 Task: Explore upcoming open houses in Houston, Texas, to visit properties with a modern kitchen.
Action: Mouse moved to (427, 215)
Screenshot: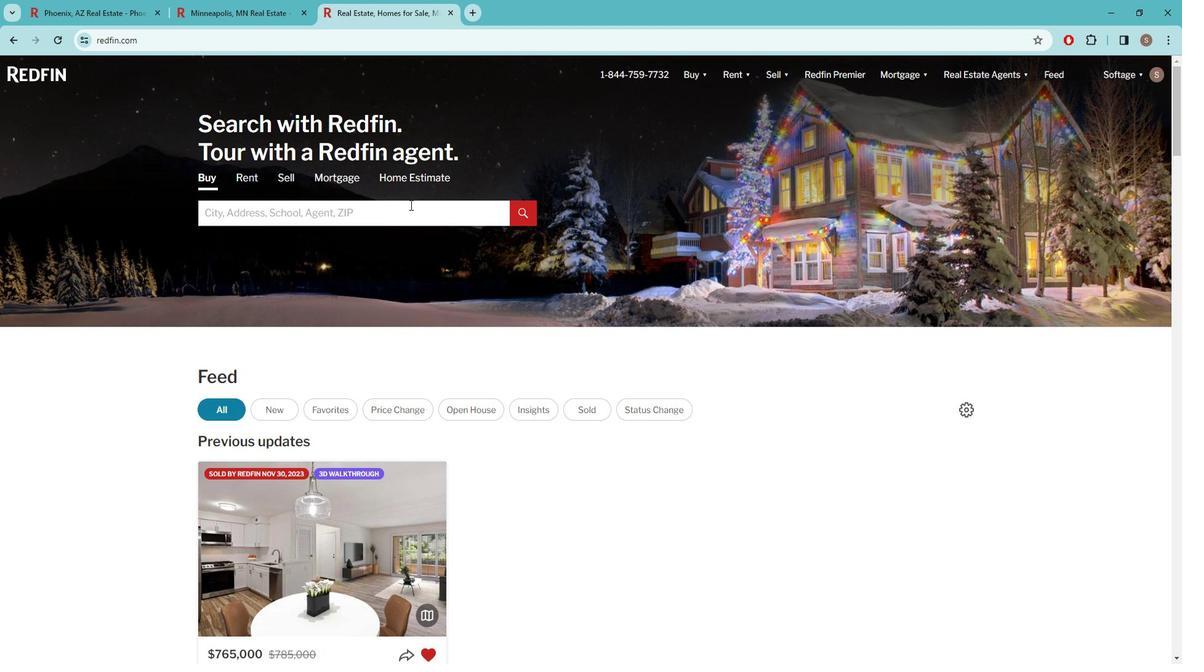 
Action: Mouse pressed left at (427, 215)
Screenshot: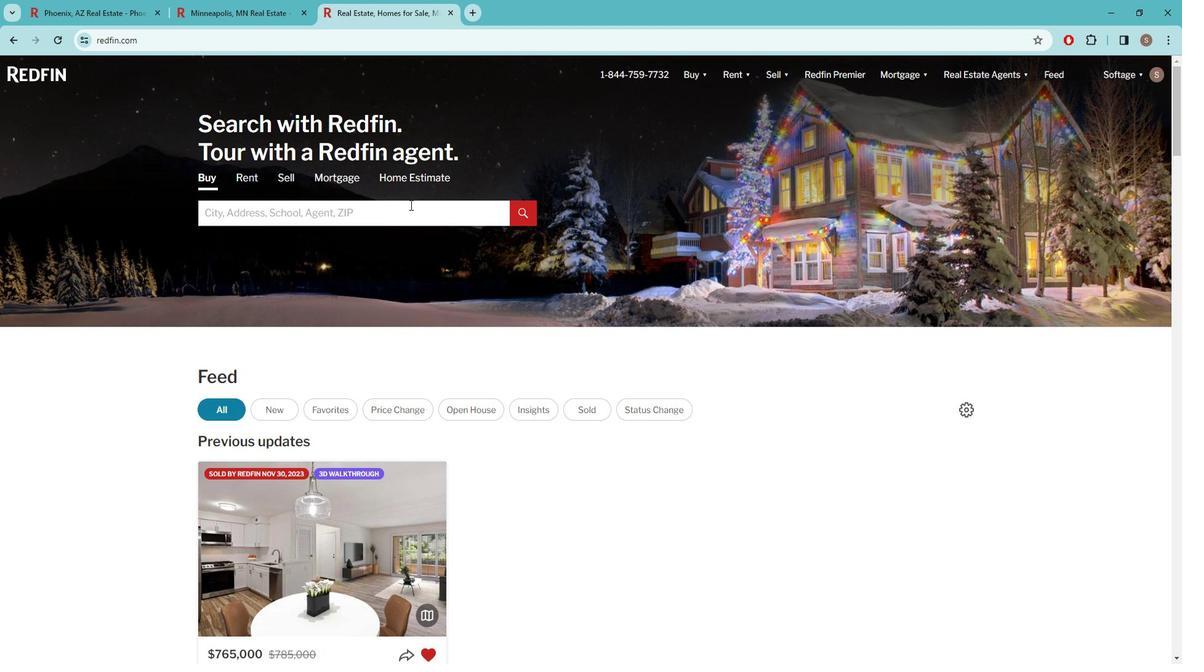 
Action: Mouse moved to (442, 211)
Screenshot: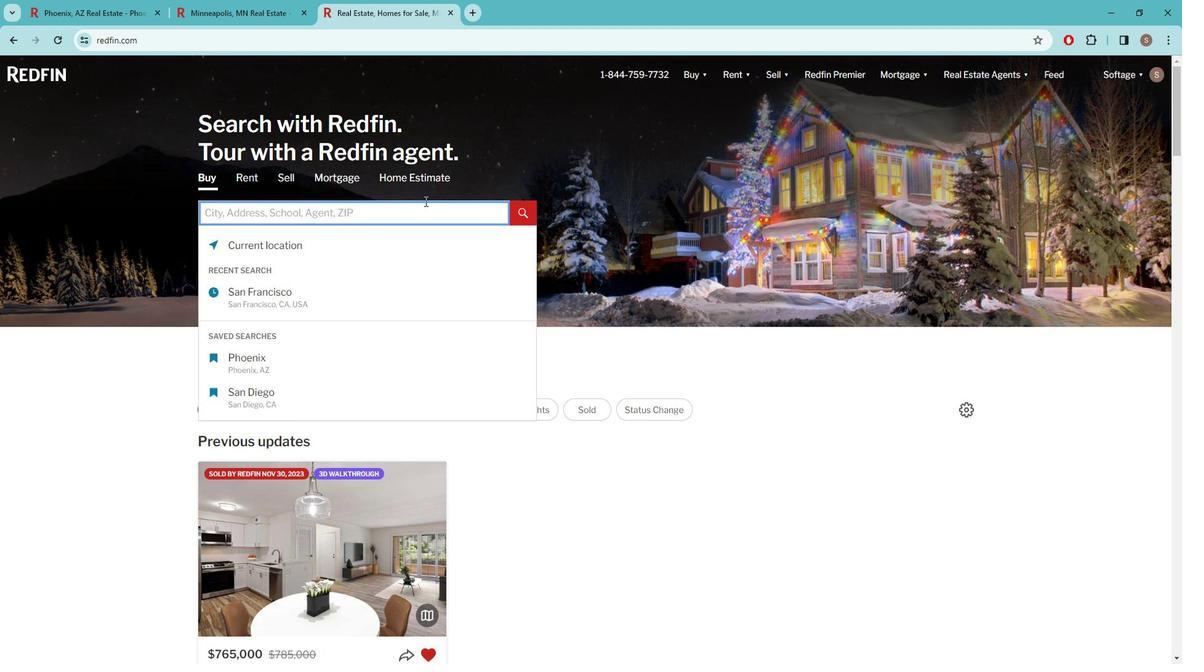 
Action: Key pressed h<Key.caps_lock>OUSTON
Screenshot: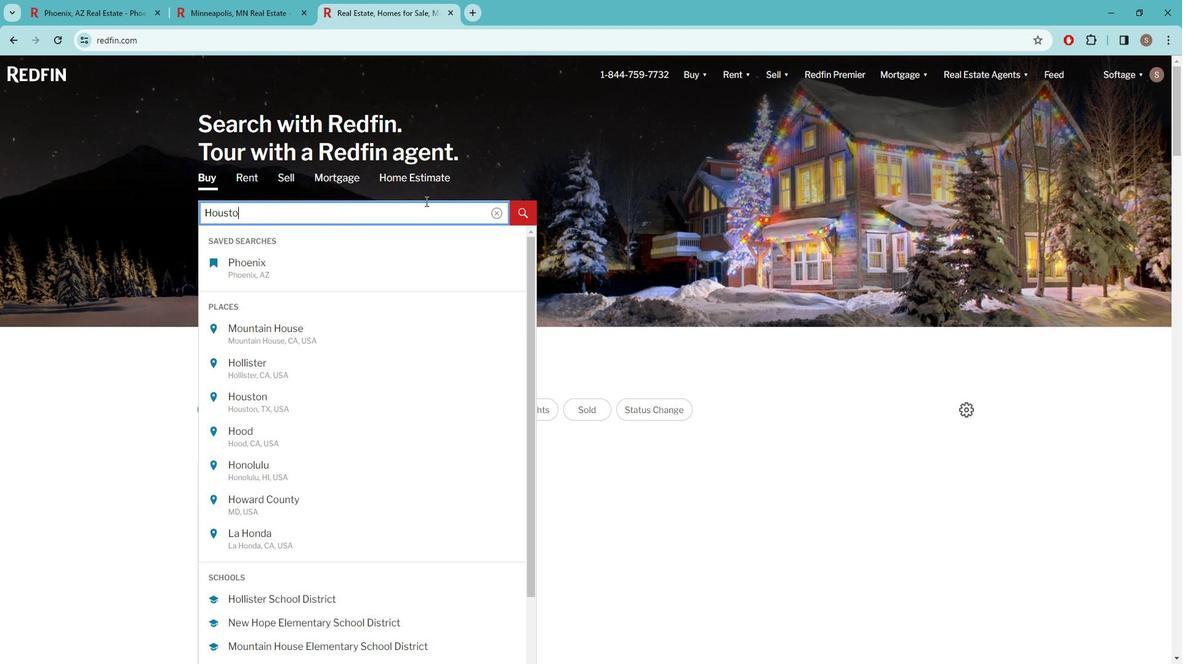 
Action: Mouse moved to (318, 277)
Screenshot: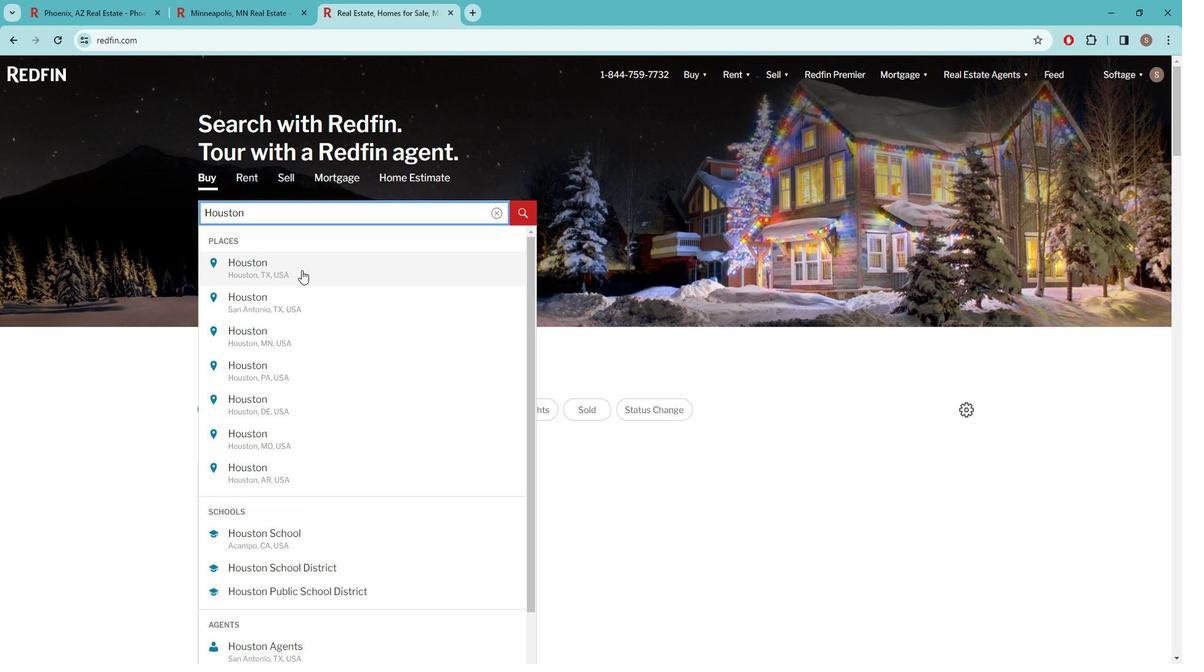 
Action: Mouse pressed left at (318, 277)
Screenshot: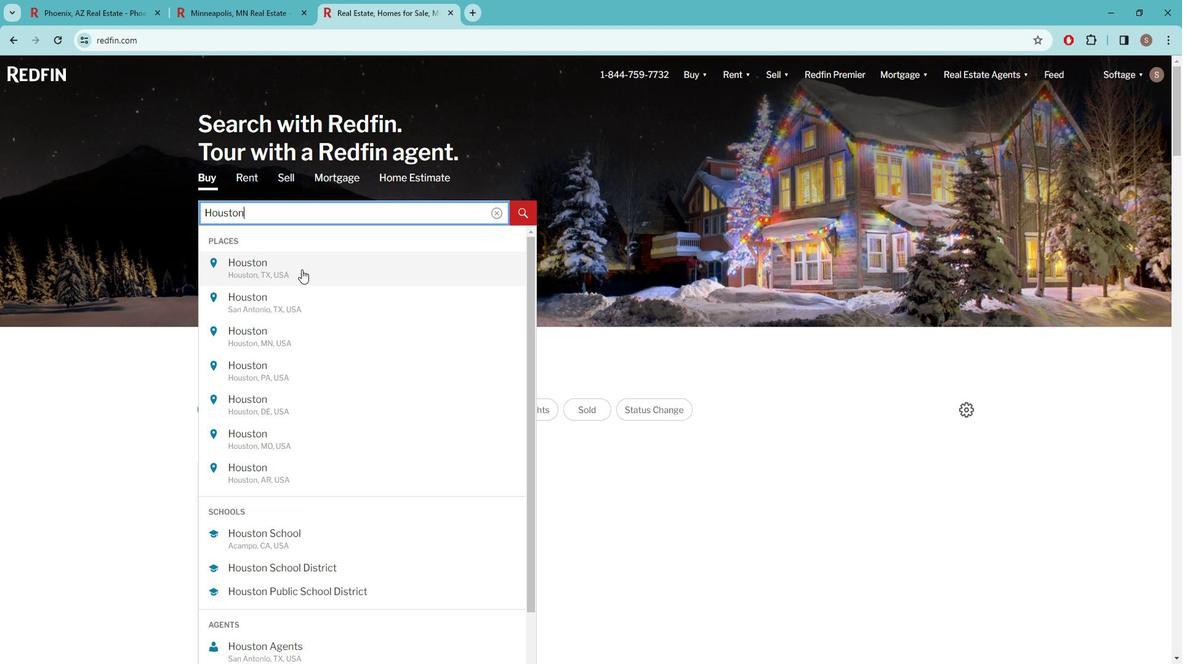 
Action: Mouse moved to (1049, 161)
Screenshot: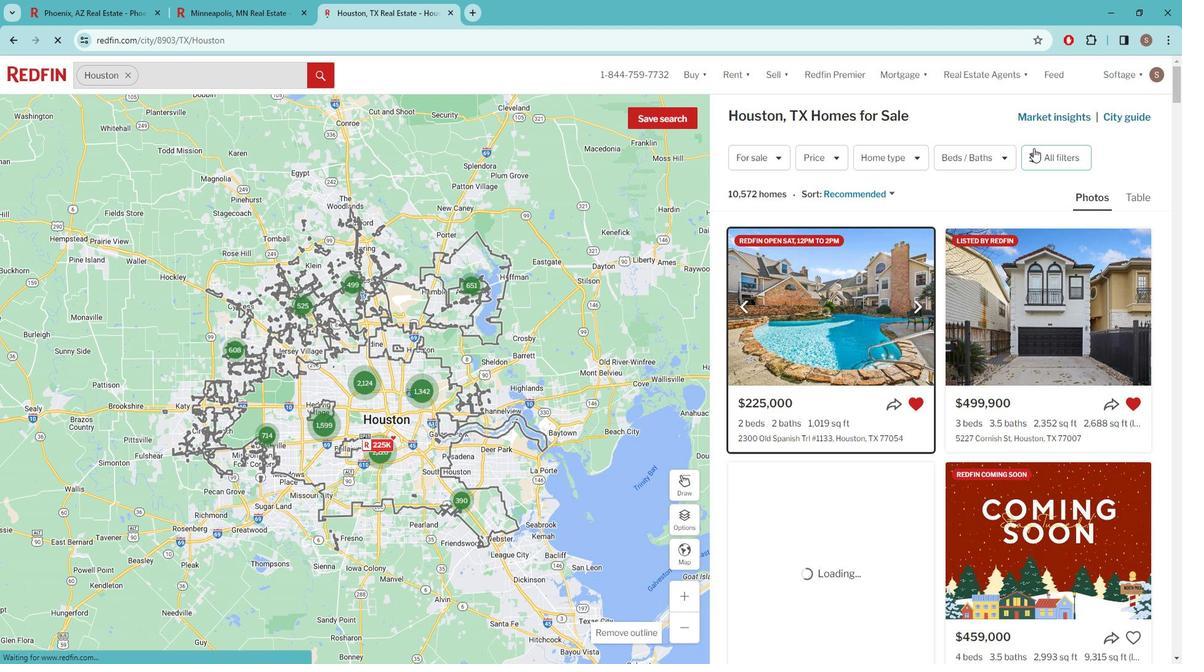 
Action: Mouse pressed left at (1049, 161)
Screenshot: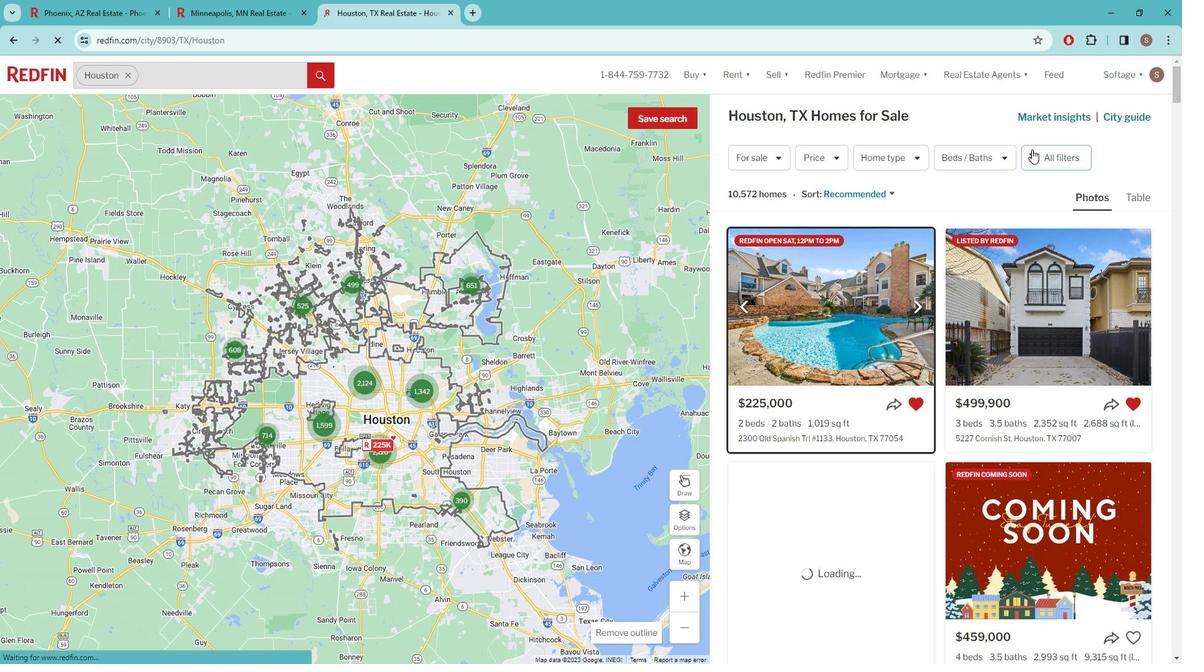 
Action: Mouse pressed left at (1049, 161)
Screenshot: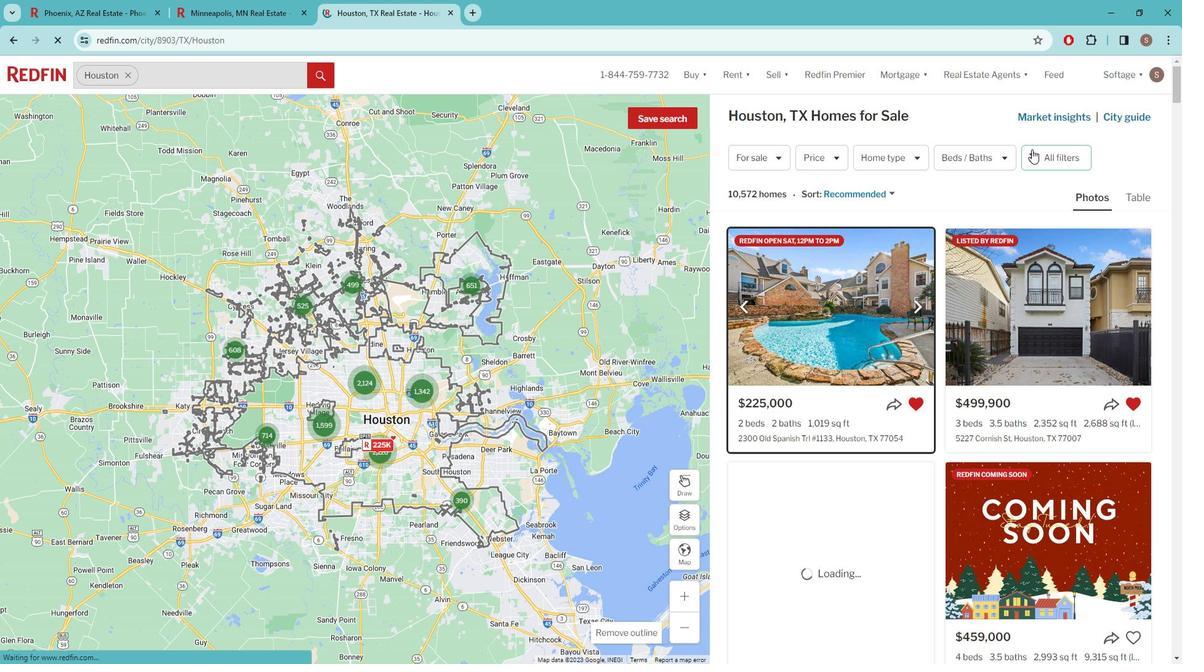 
Action: Mouse moved to (1057, 164)
Screenshot: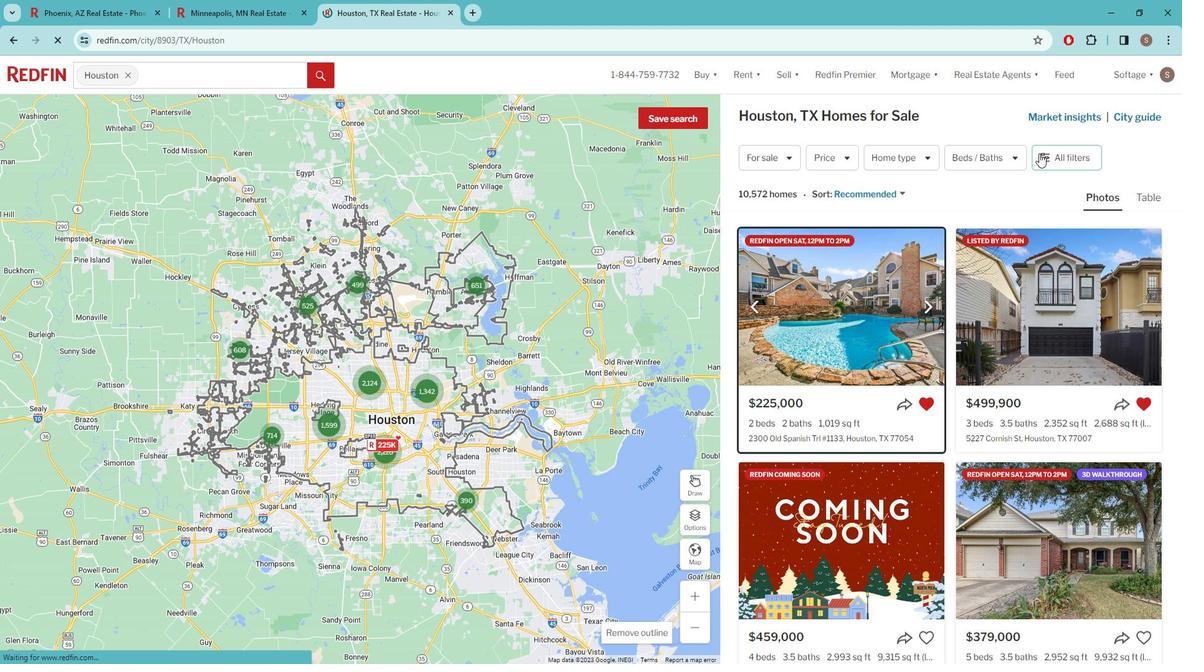 
Action: Mouse pressed left at (1057, 164)
Screenshot: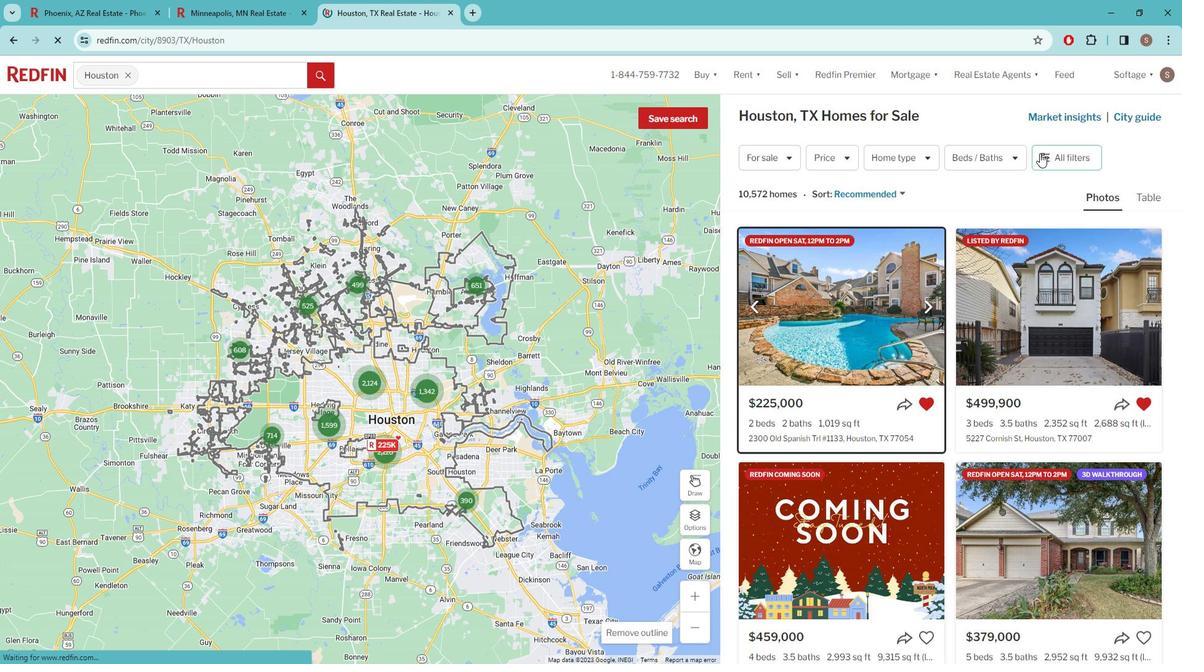 
Action: Mouse moved to (1059, 164)
Screenshot: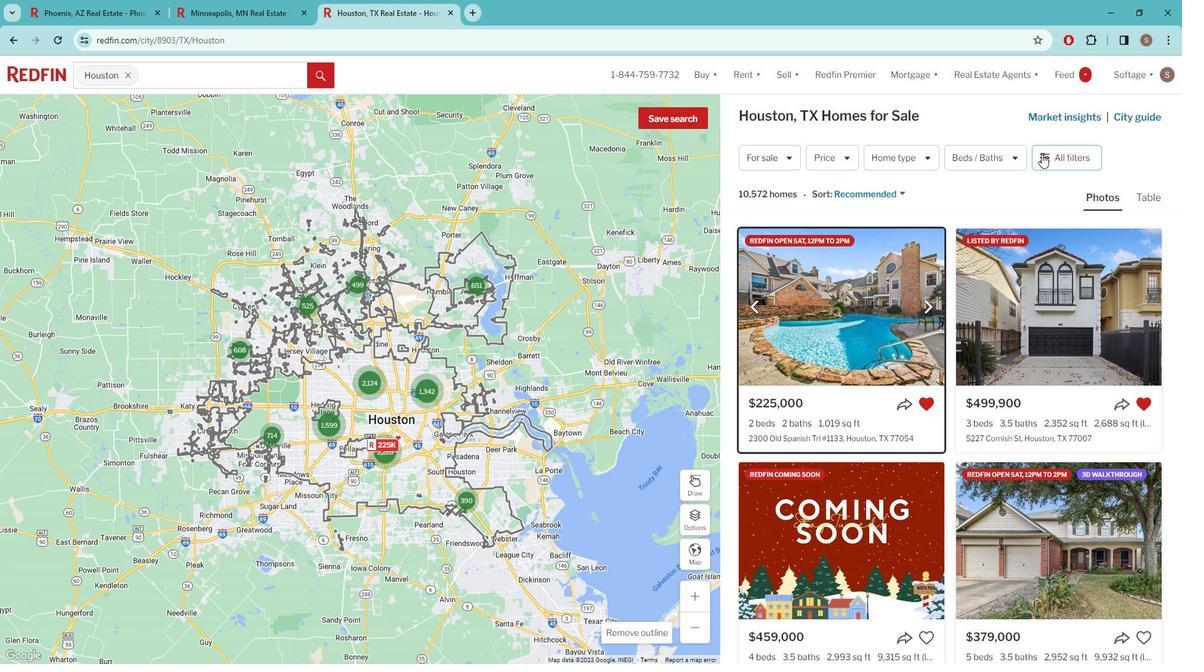 
Action: Mouse pressed left at (1059, 164)
Screenshot: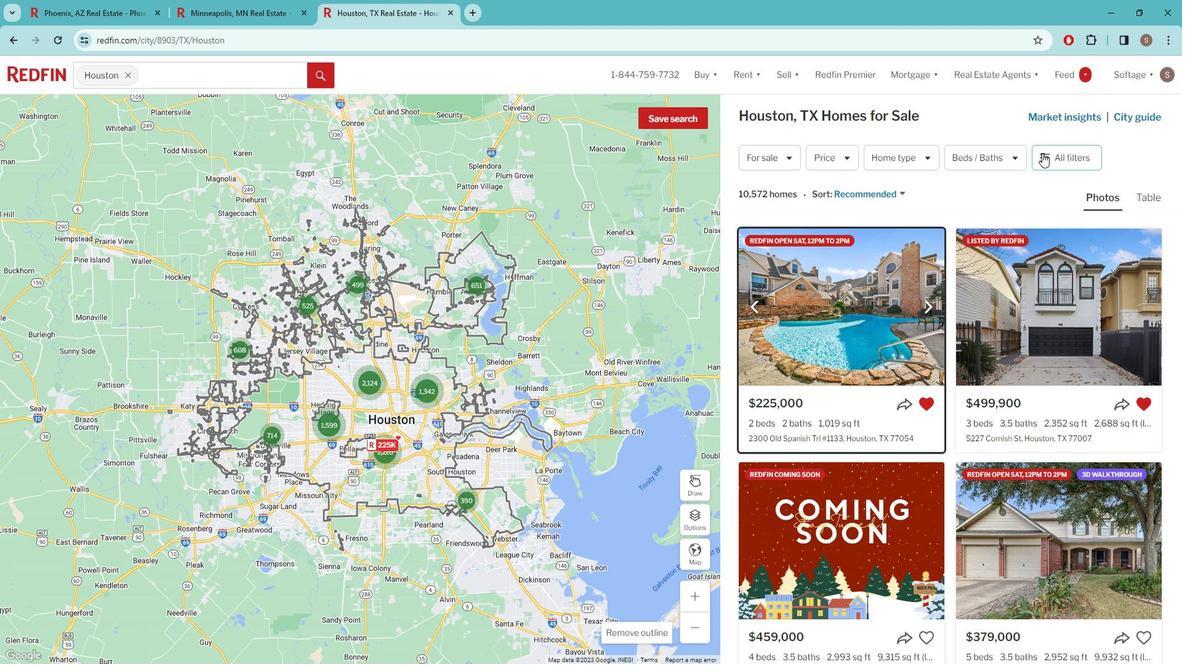 
Action: Mouse moved to (996, 281)
Screenshot: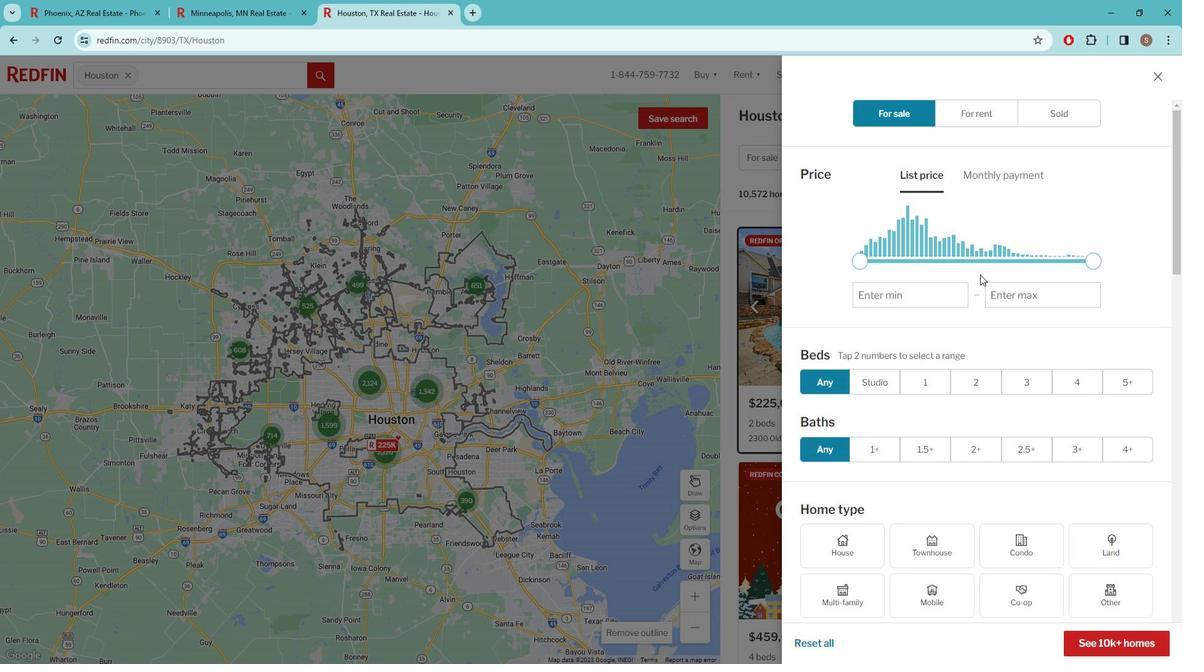 
Action: Mouse scrolled (996, 281) with delta (0, 0)
Screenshot: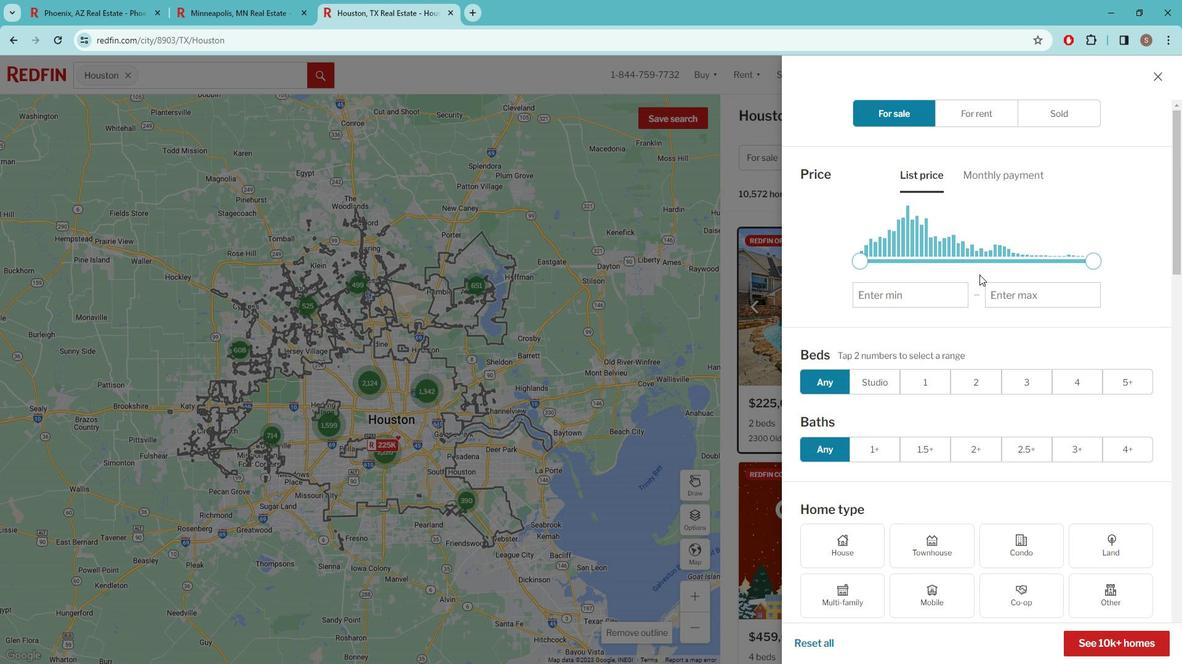 
Action: Mouse moved to (981, 273)
Screenshot: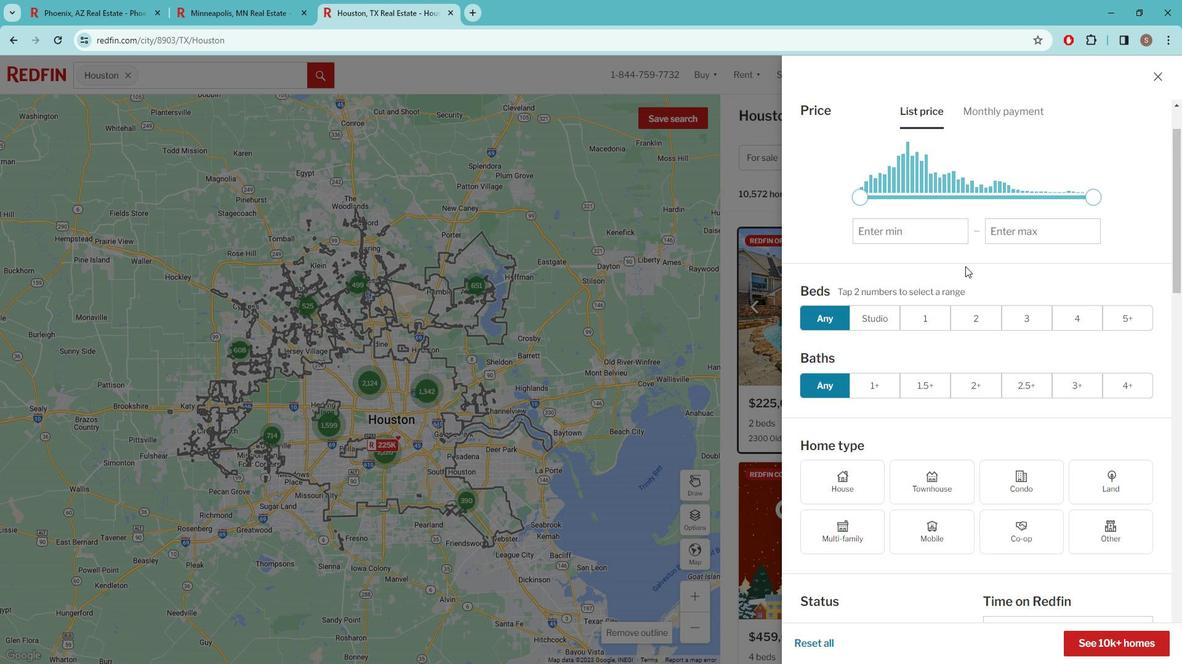 
Action: Mouse scrolled (981, 272) with delta (0, 0)
Screenshot: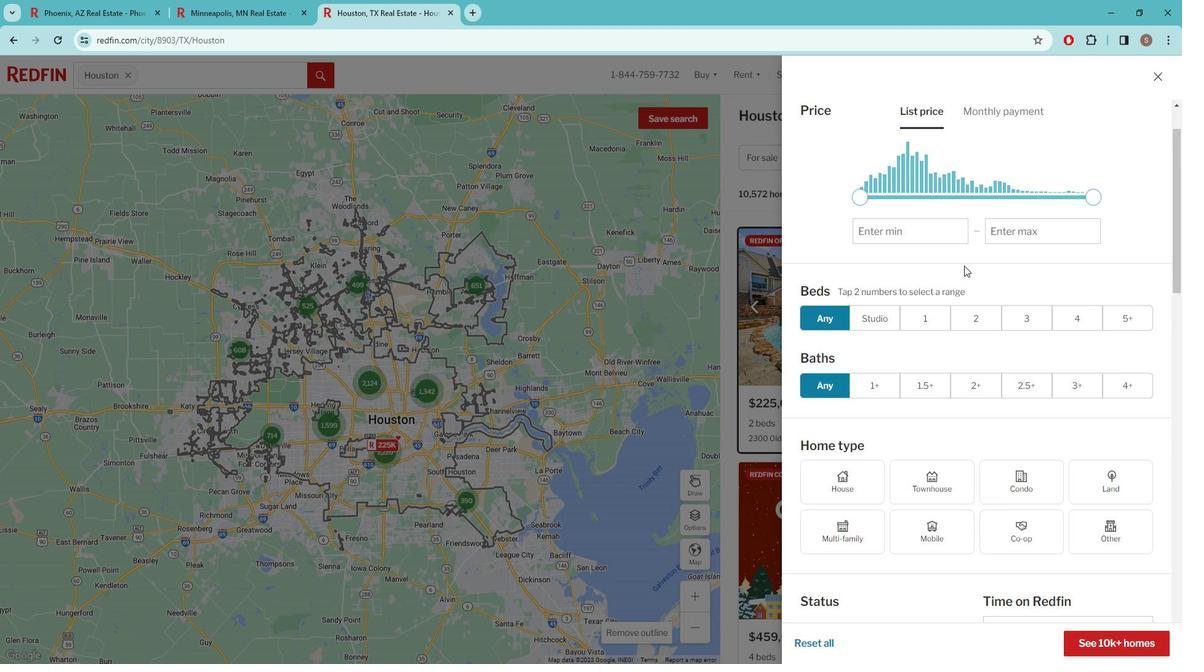 
Action: Mouse moved to (972, 269)
Screenshot: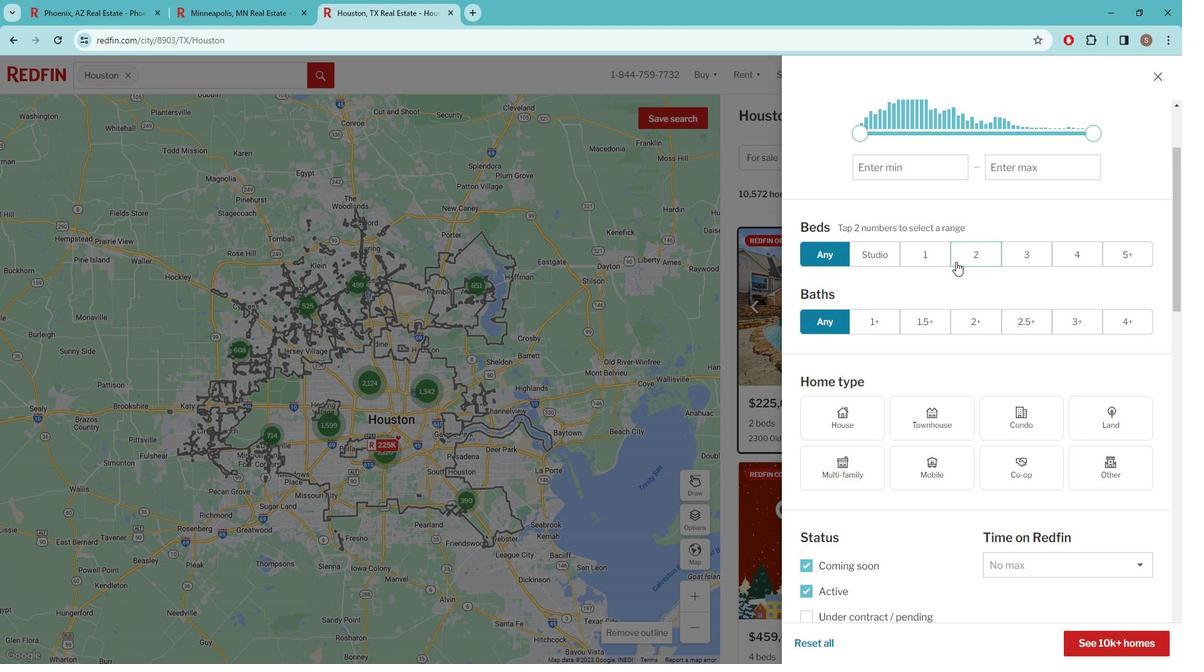 
Action: Mouse scrolled (972, 269) with delta (0, 0)
Screenshot: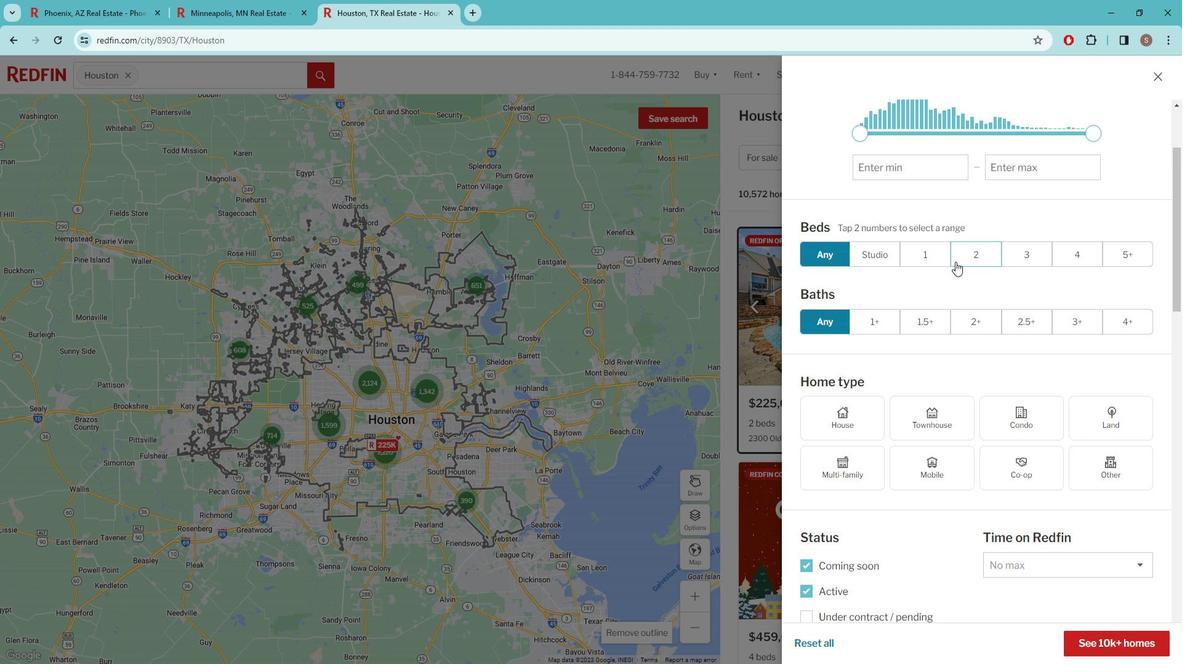 
Action: Mouse moved to (963, 266)
Screenshot: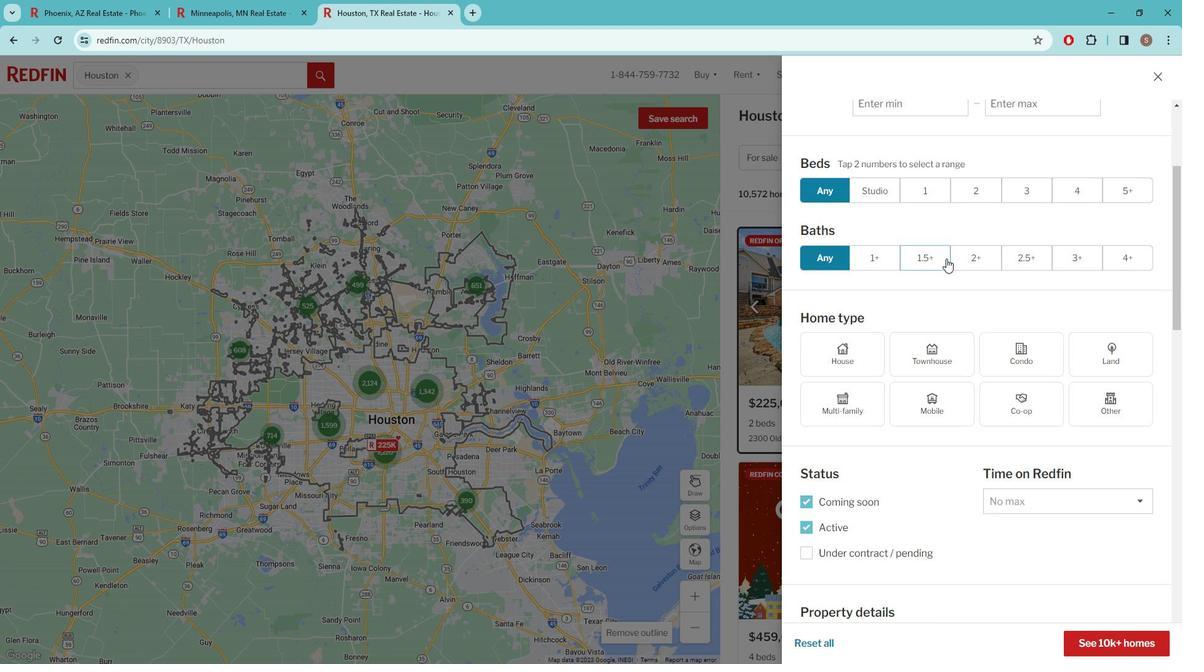 
Action: Mouse scrolled (963, 265) with delta (0, 0)
Screenshot: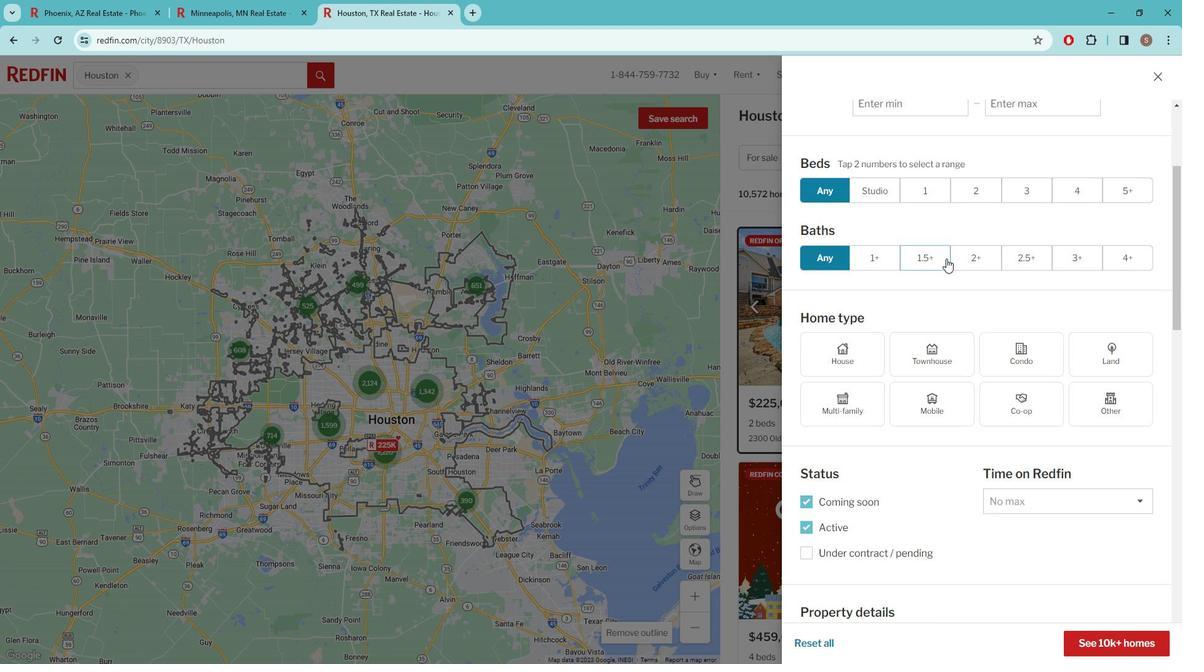 
Action: Mouse moved to (873, 295)
Screenshot: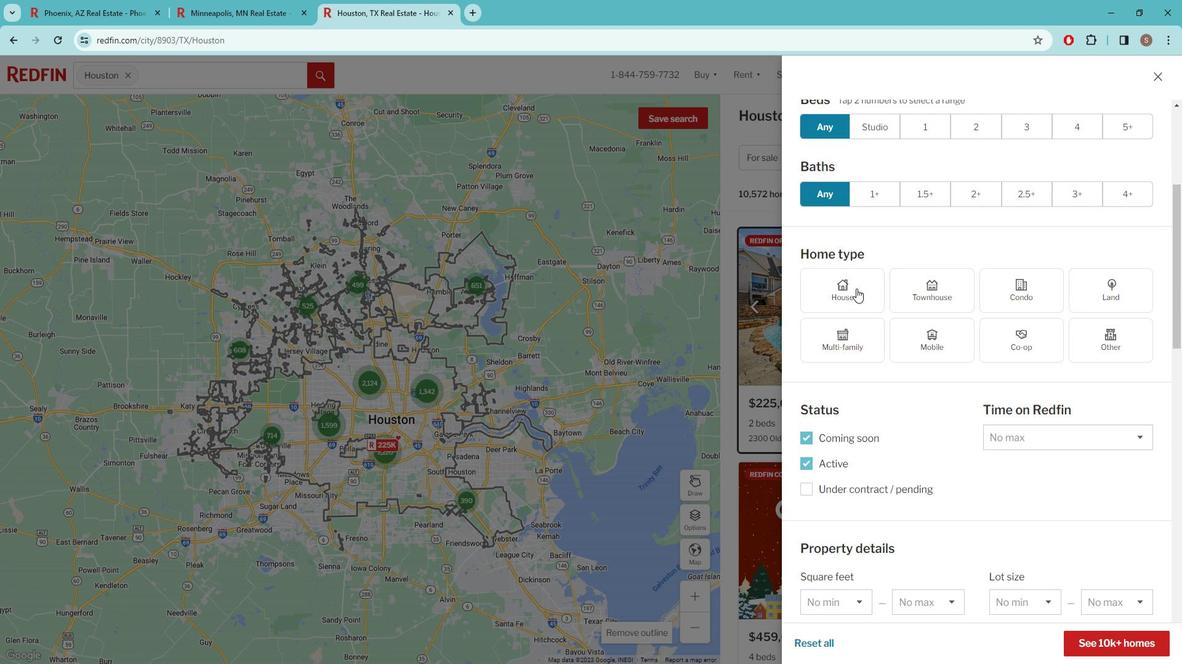 
Action: Mouse pressed left at (873, 295)
Screenshot: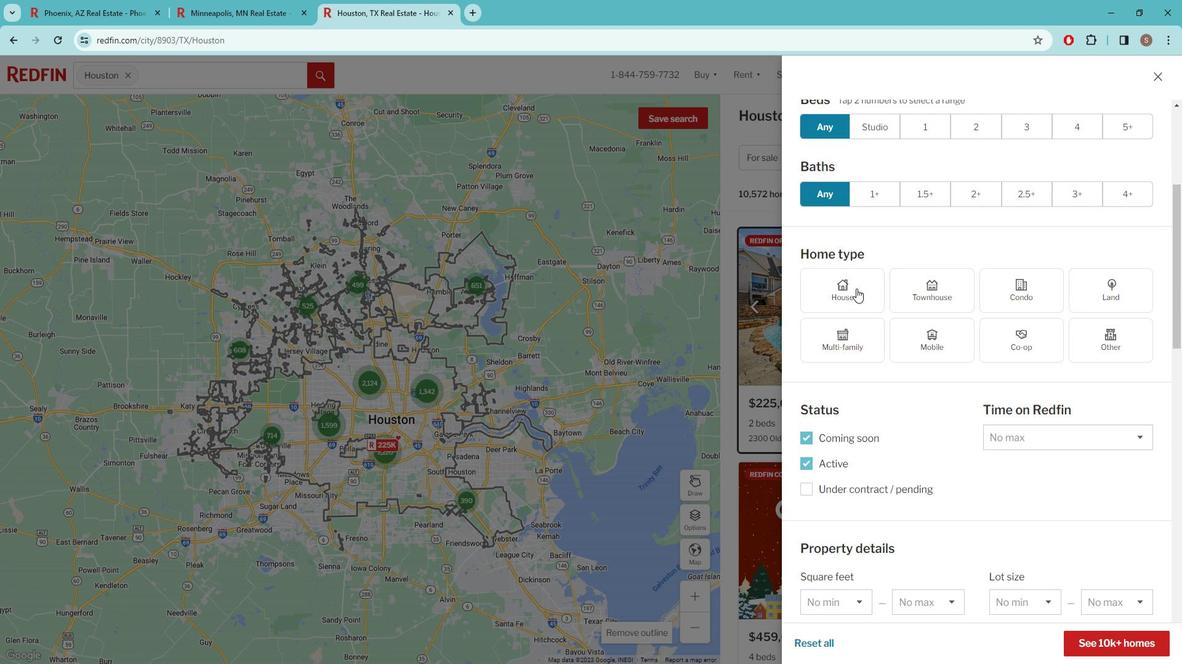 
Action: Mouse moved to (874, 295)
Screenshot: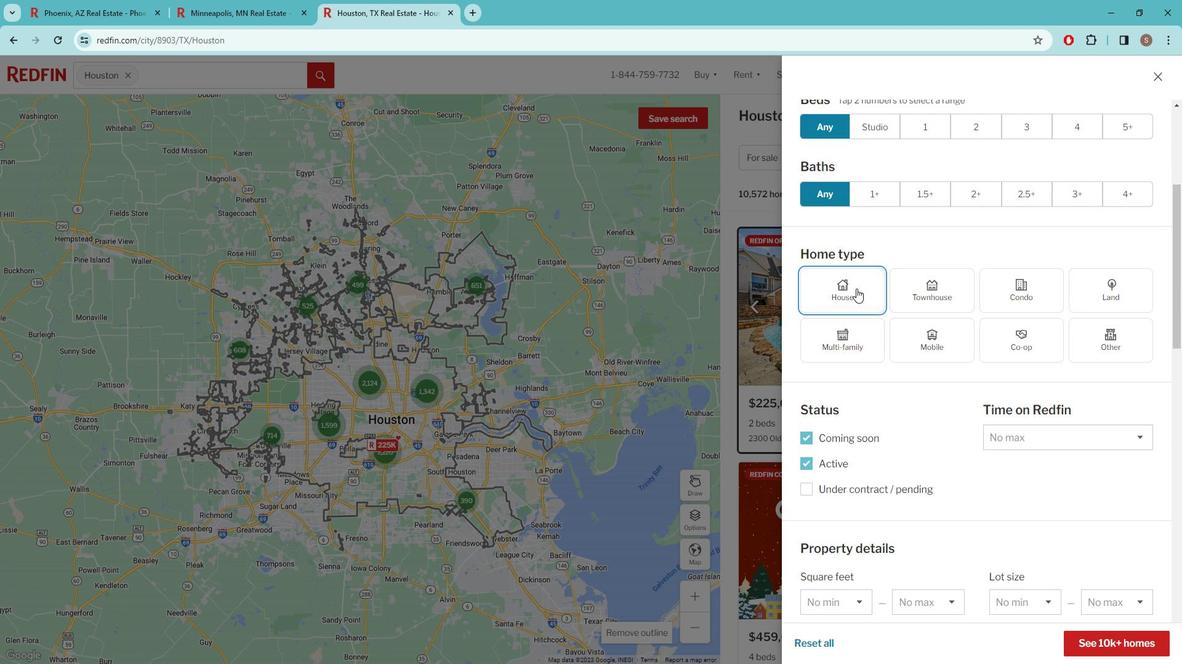 
Action: Mouse scrolled (874, 294) with delta (0, 0)
Screenshot: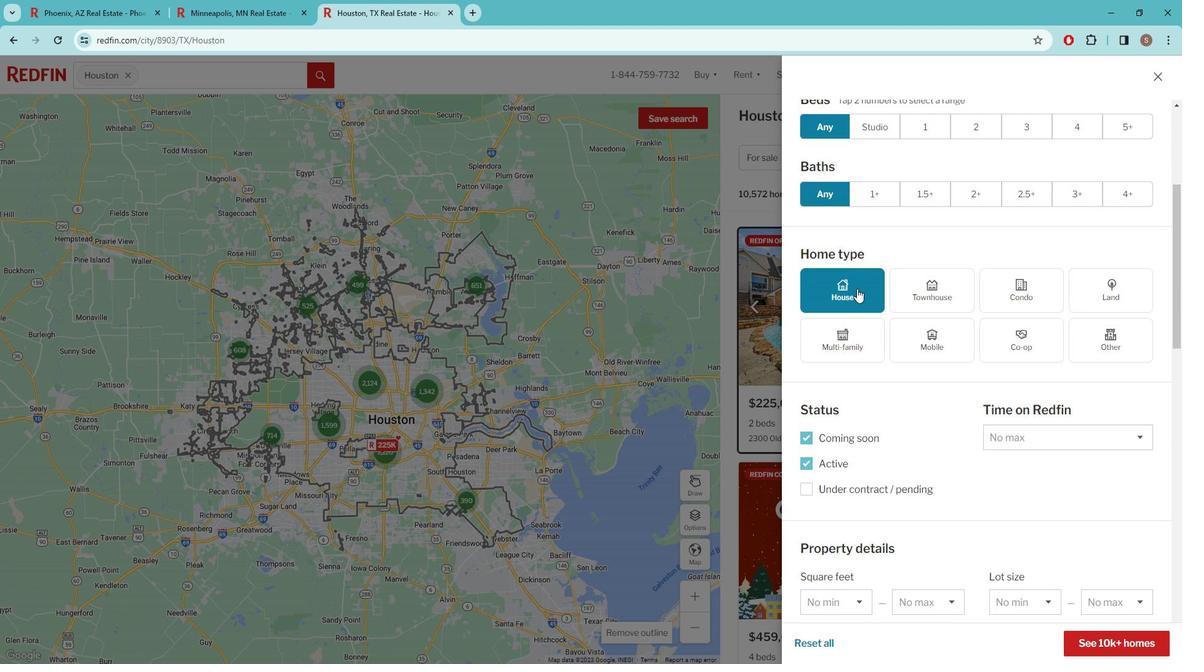 
Action: Mouse scrolled (874, 294) with delta (0, 0)
Screenshot: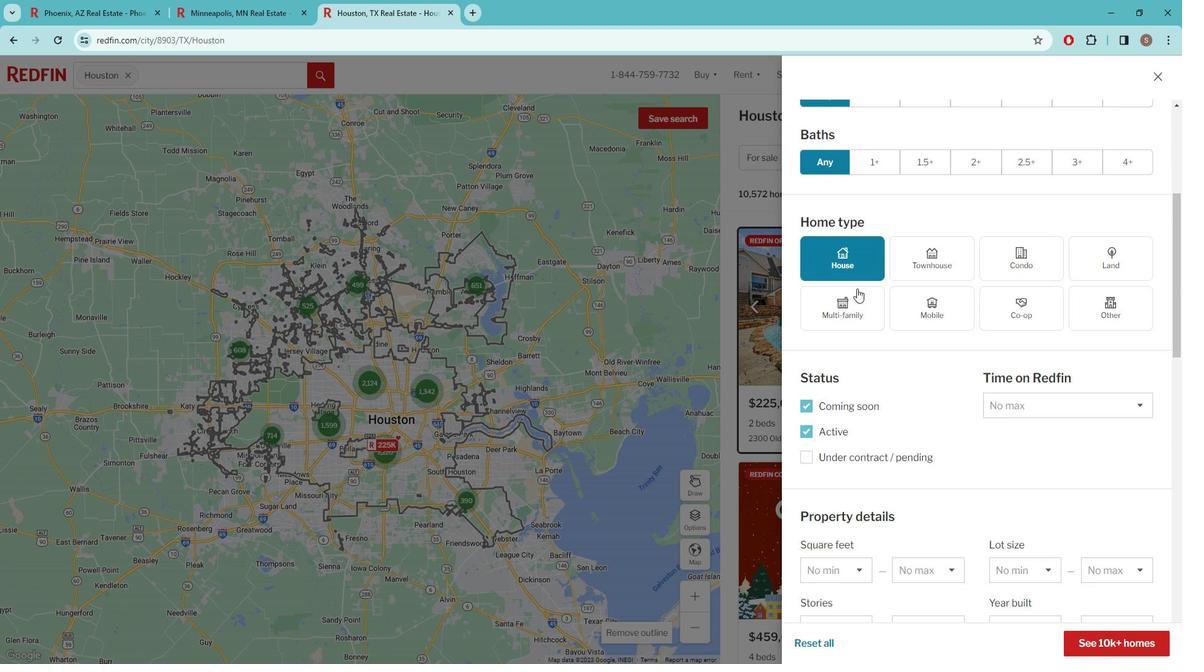 
Action: Mouse moved to (879, 293)
Screenshot: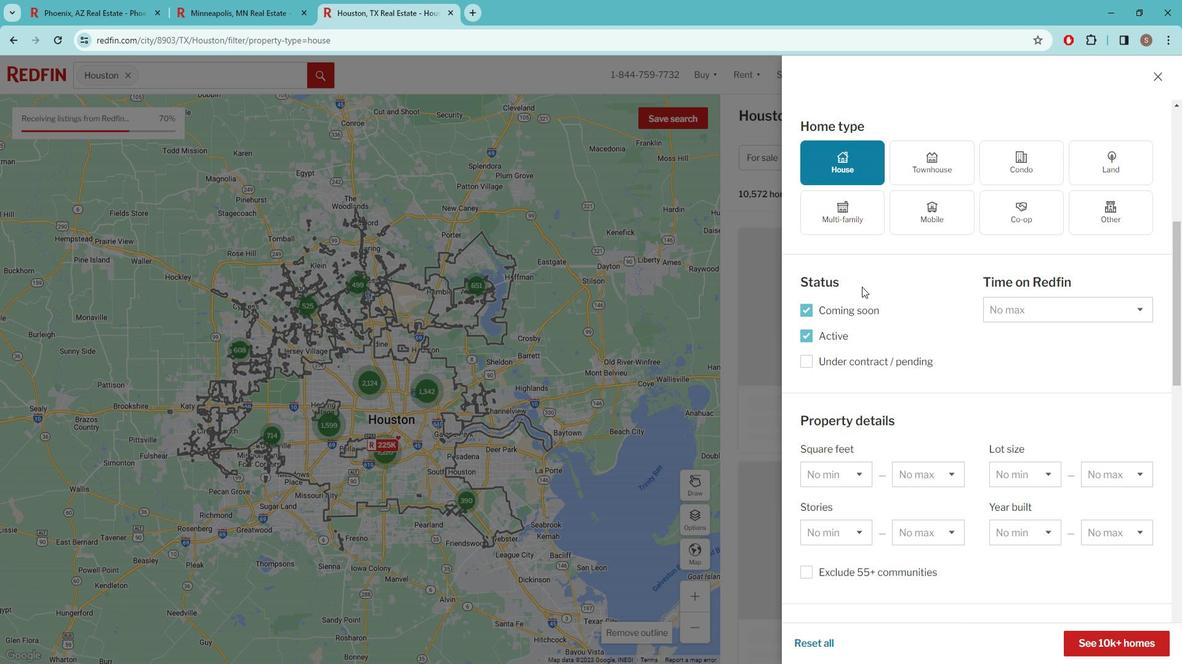 
Action: Mouse scrolled (879, 293) with delta (0, 0)
Screenshot: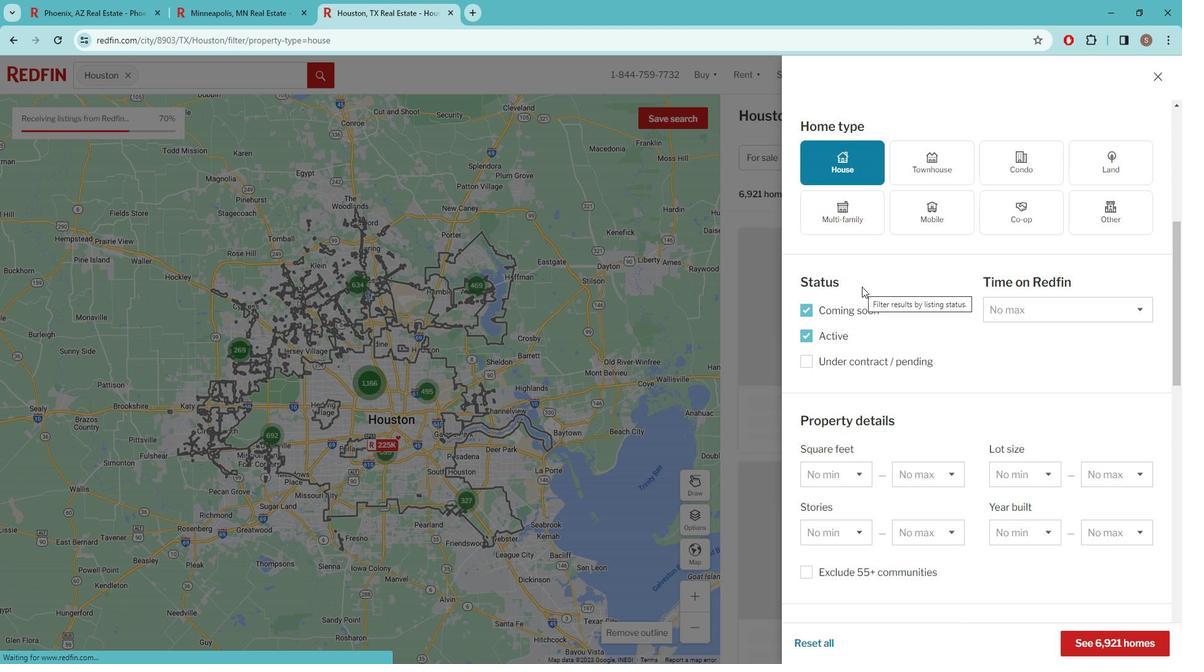 
Action: Mouse moved to (879, 293)
Screenshot: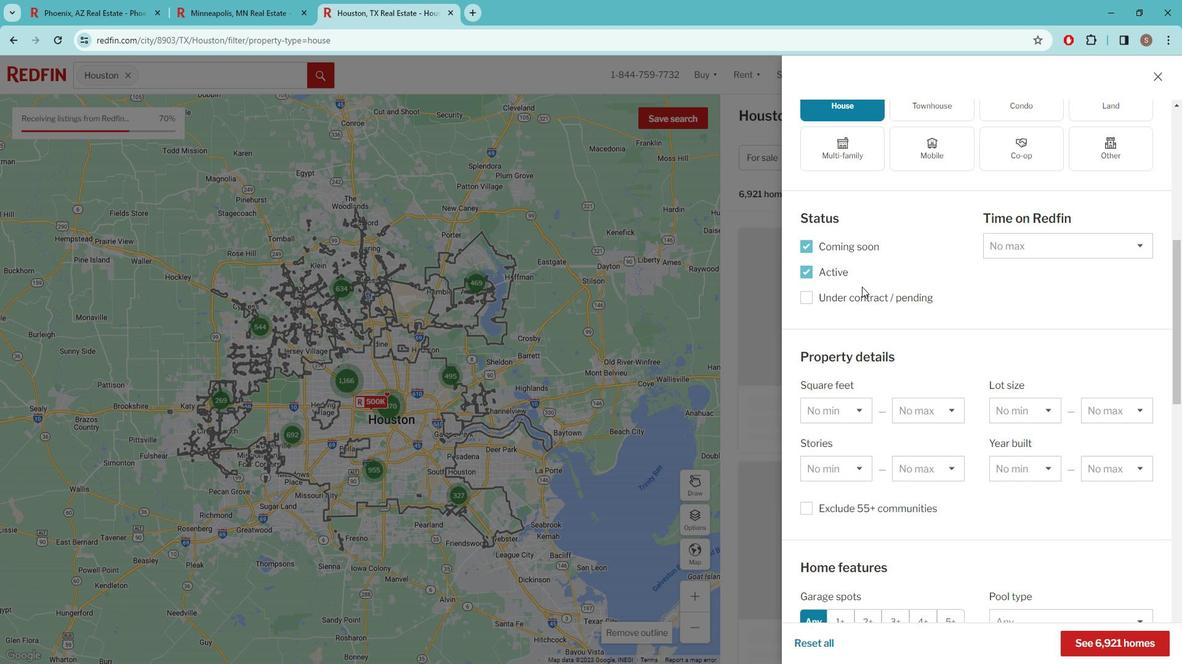 
Action: Mouse scrolled (879, 293) with delta (0, 0)
Screenshot: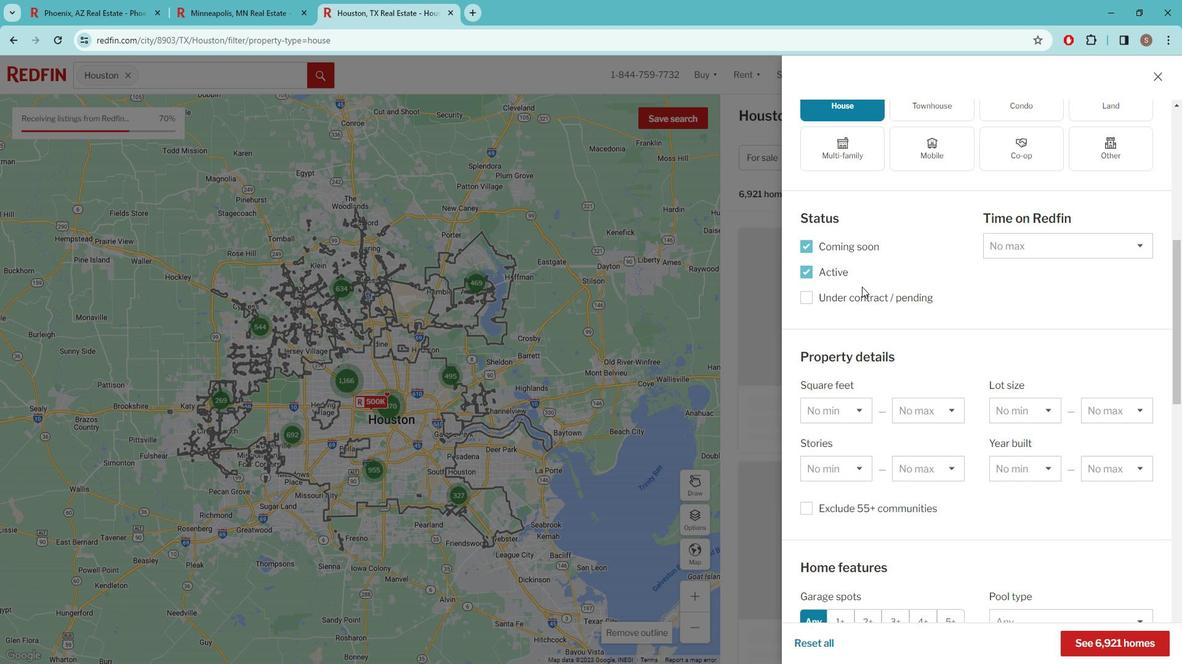 
Action: Mouse scrolled (879, 293) with delta (0, 0)
Screenshot: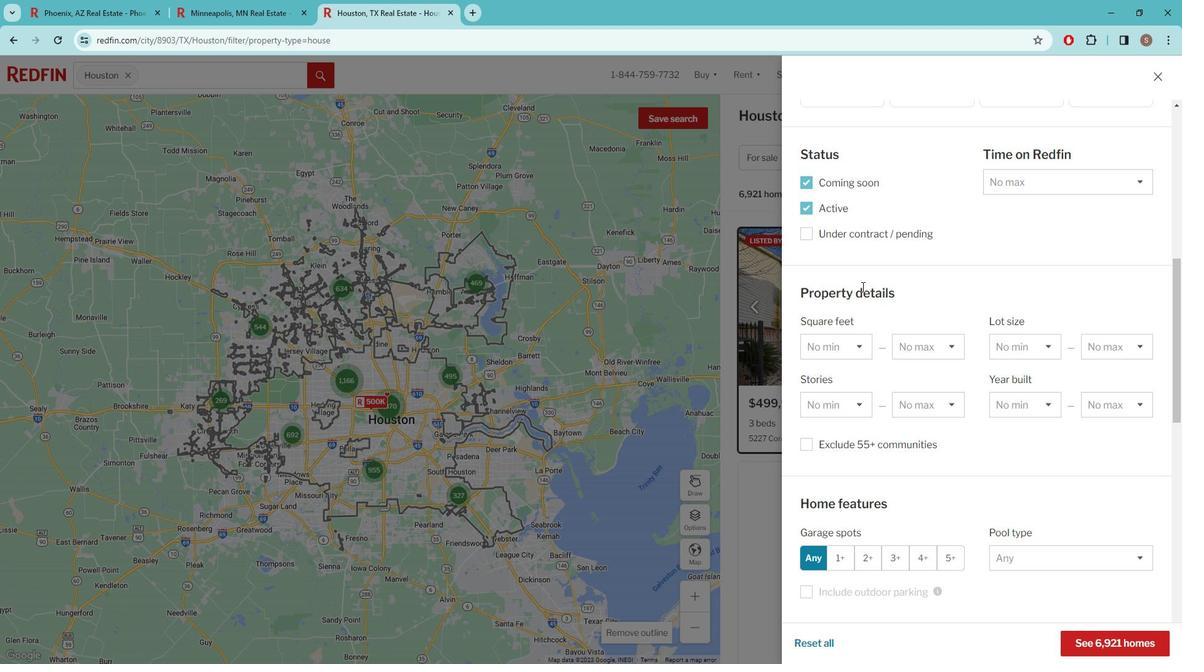 
Action: Mouse scrolled (879, 293) with delta (0, 0)
Screenshot: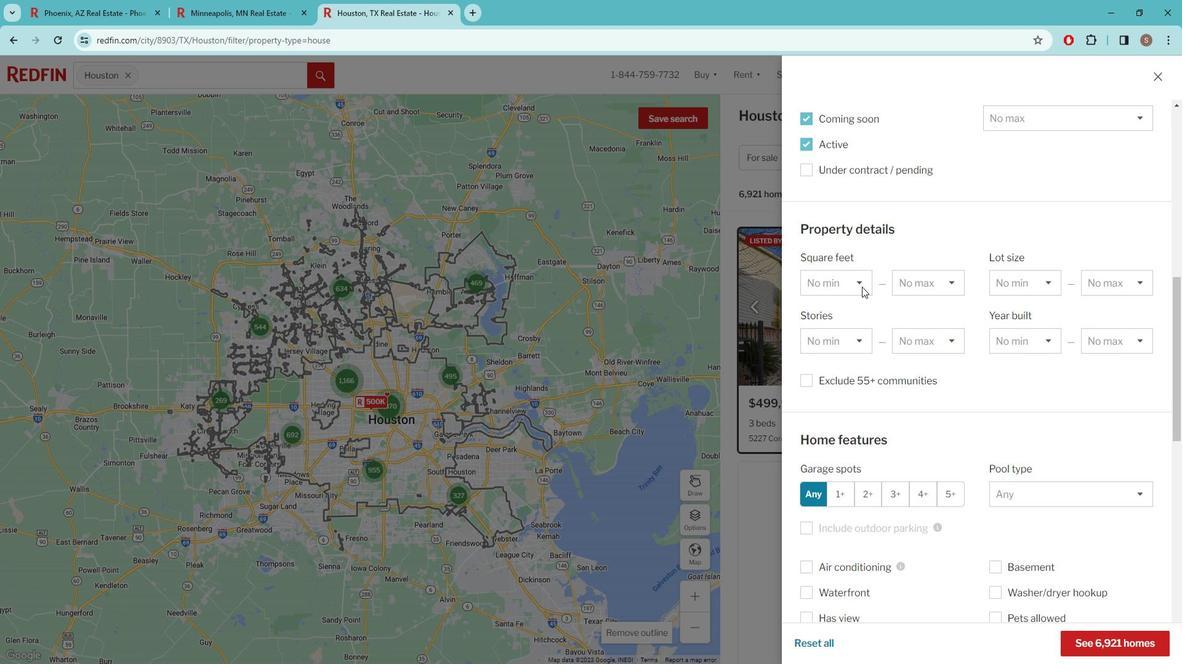 
Action: Mouse scrolled (879, 293) with delta (0, 0)
Screenshot: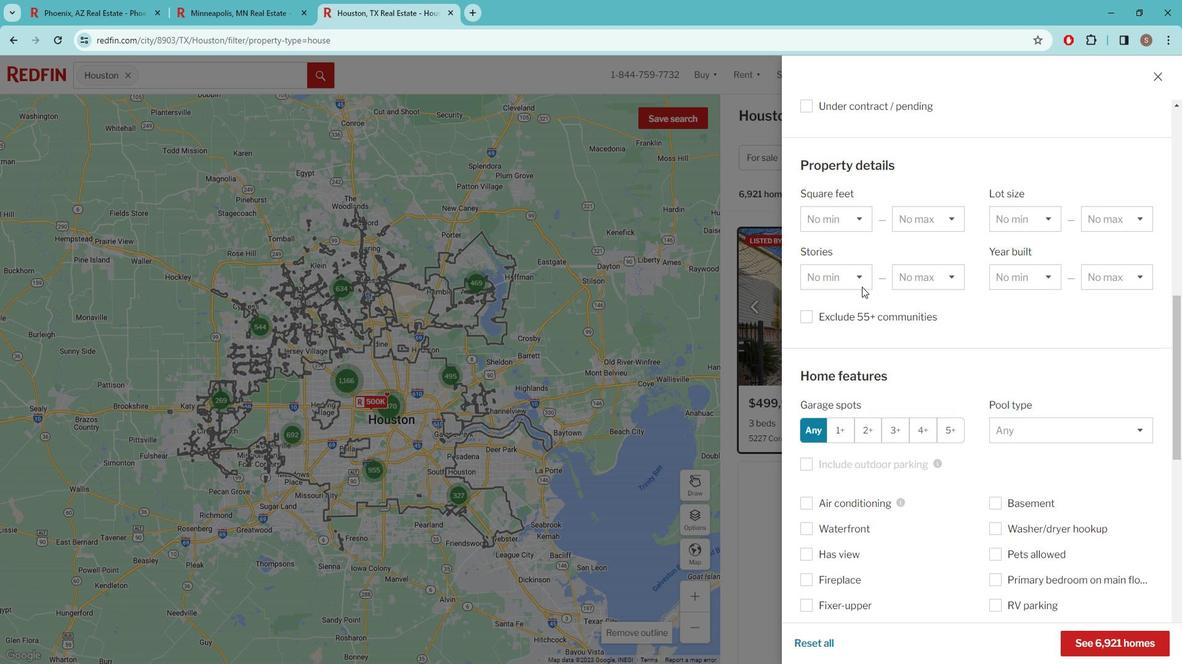 
Action: Mouse scrolled (879, 293) with delta (0, 0)
Screenshot: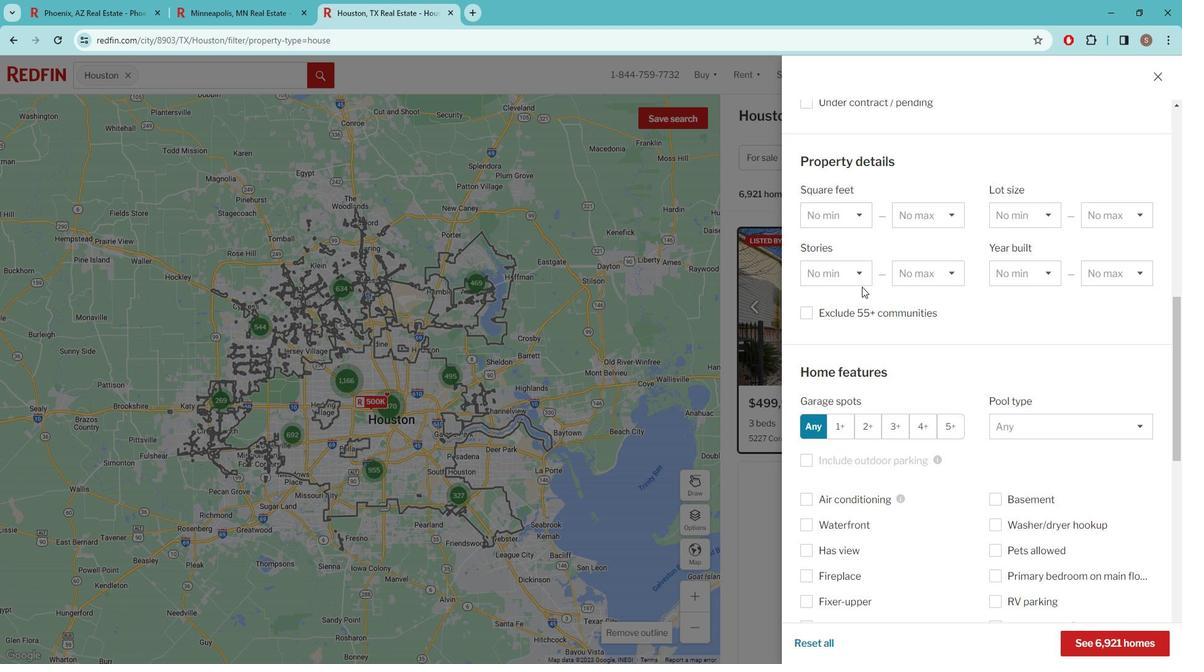 
Action: Mouse scrolled (879, 293) with delta (0, 0)
Screenshot: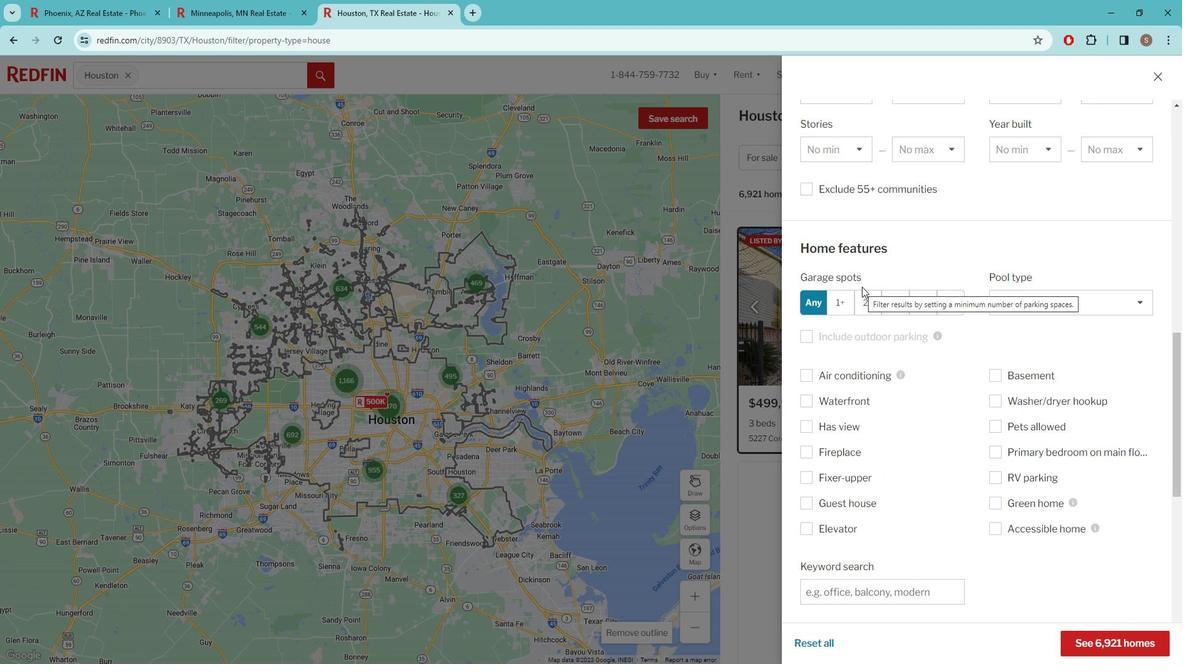
Action: Mouse moved to (878, 294)
Screenshot: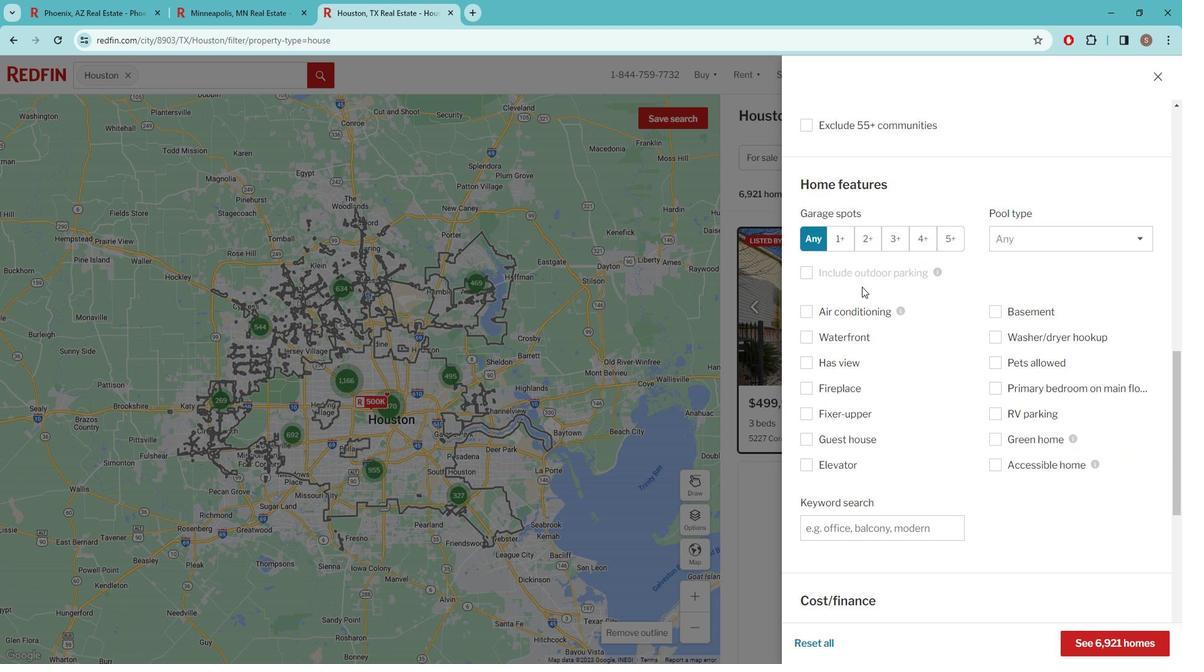 
Action: Mouse scrolled (878, 293) with delta (0, 0)
Screenshot: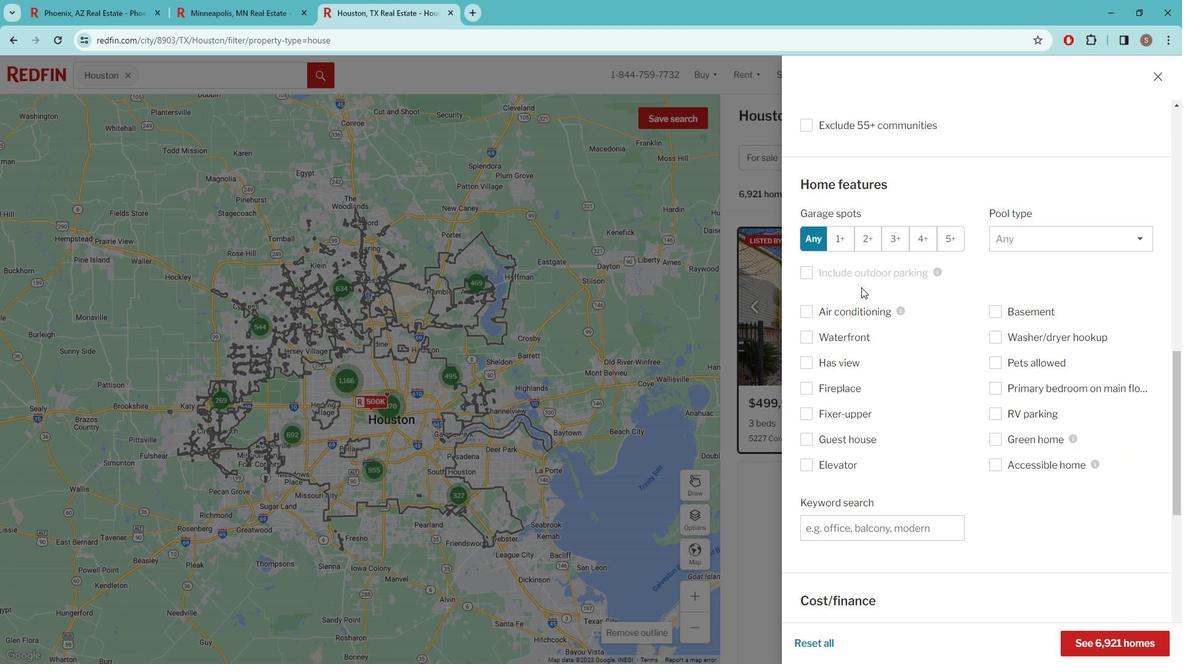 
Action: Mouse moved to (841, 474)
Screenshot: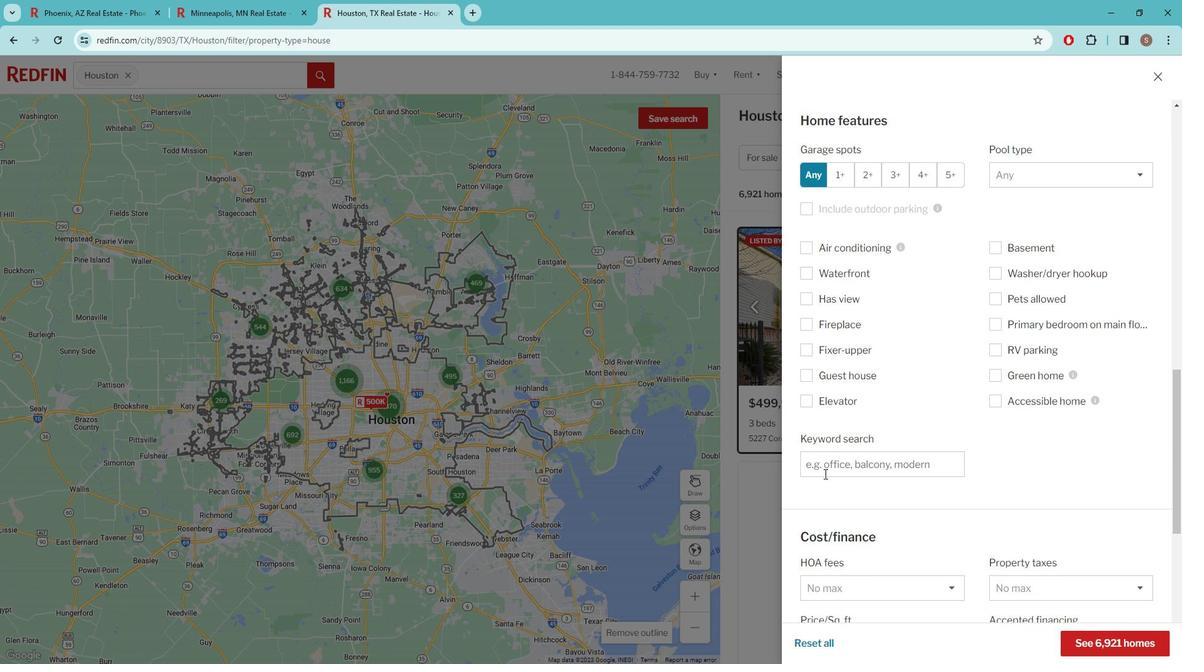 
Action: Mouse pressed left at (841, 474)
Screenshot: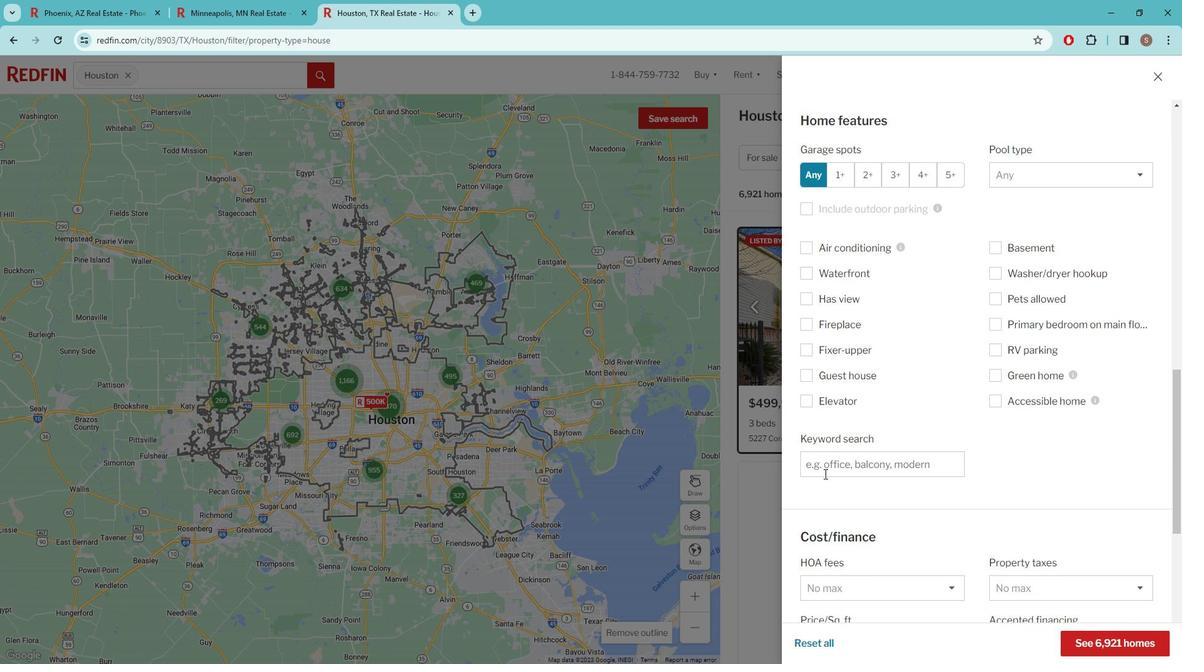 
Action: Mouse moved to (843, 473)
Screenshot: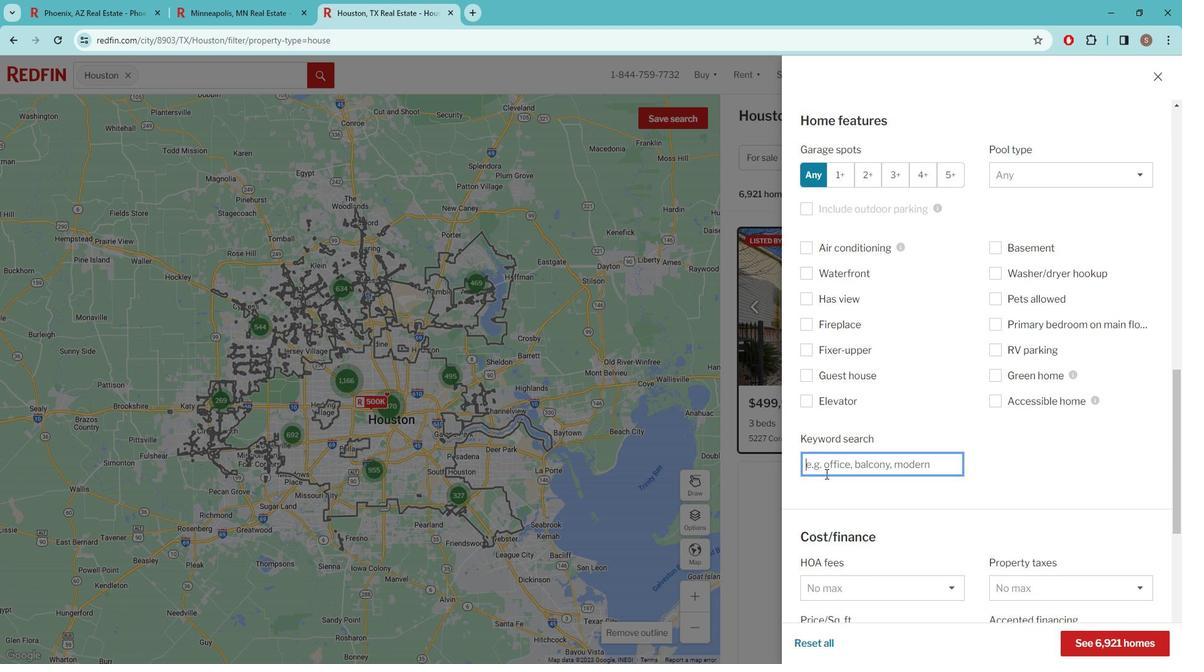 
Action: Key pressed MODERN<Key.space>KITCHEN
Screenshot: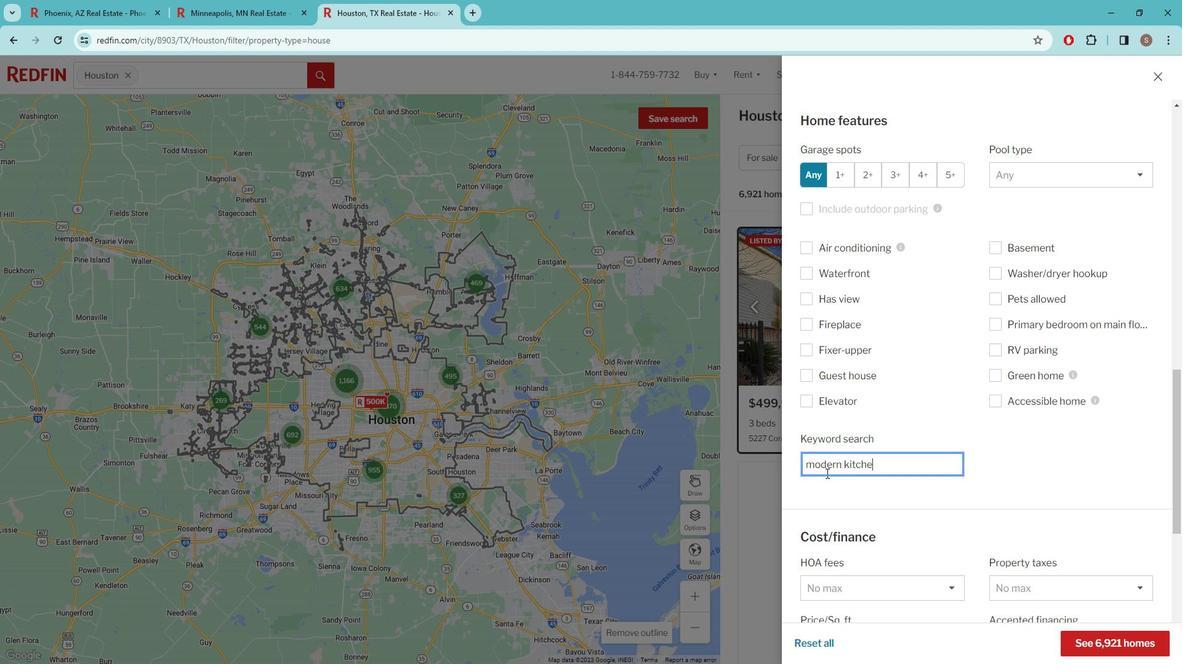 
Action: Mouse moved to (844, 473)
Screenshot: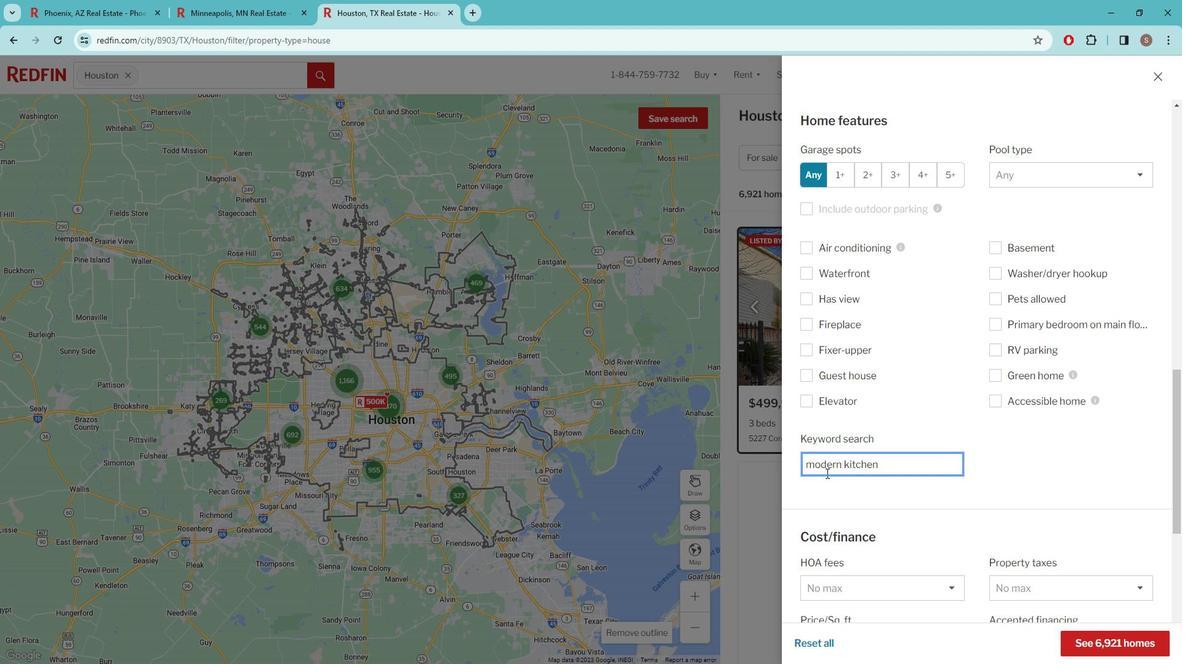 
Action: Mouse scrolled (844, 472) with delta (0, 0)
Screenshot: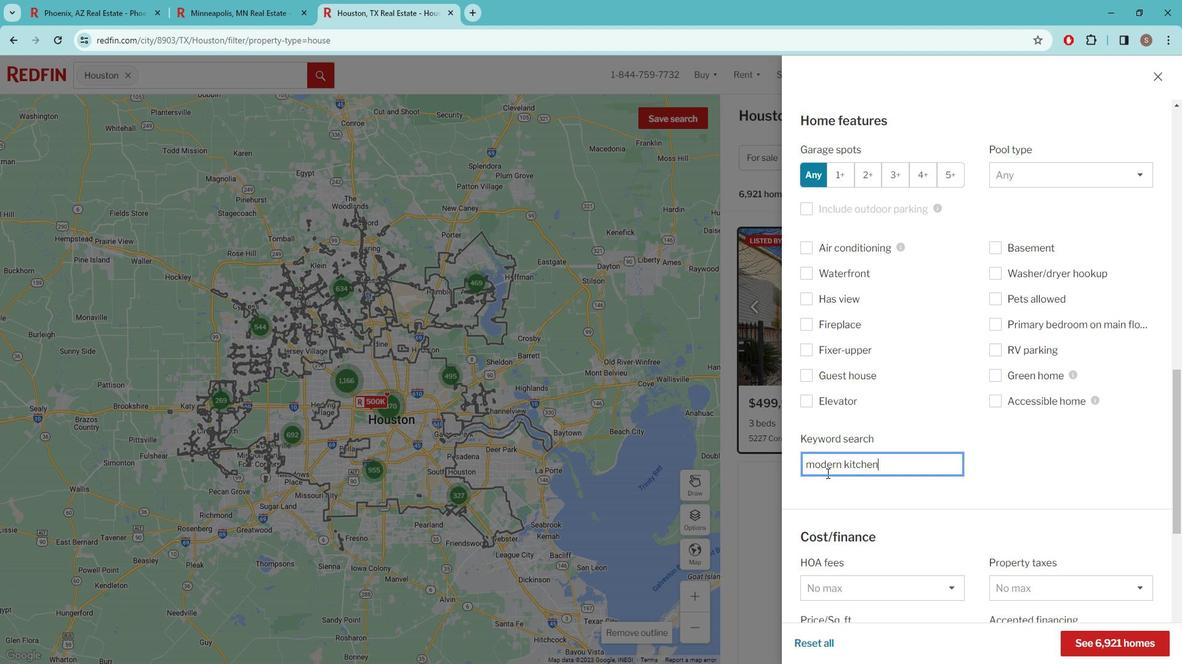 
Action: Mouse scrolled (844, 472) with delta (0, 0)
Screenshot: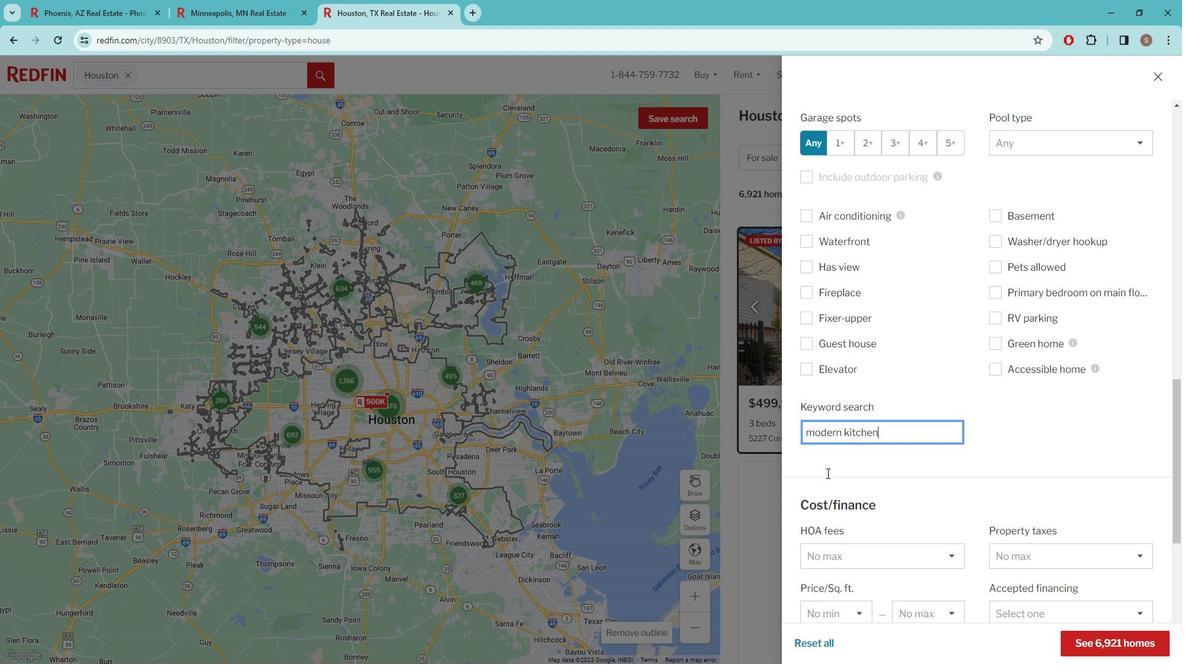 
Action: Mouse moved to (848, 471)
Screenshot: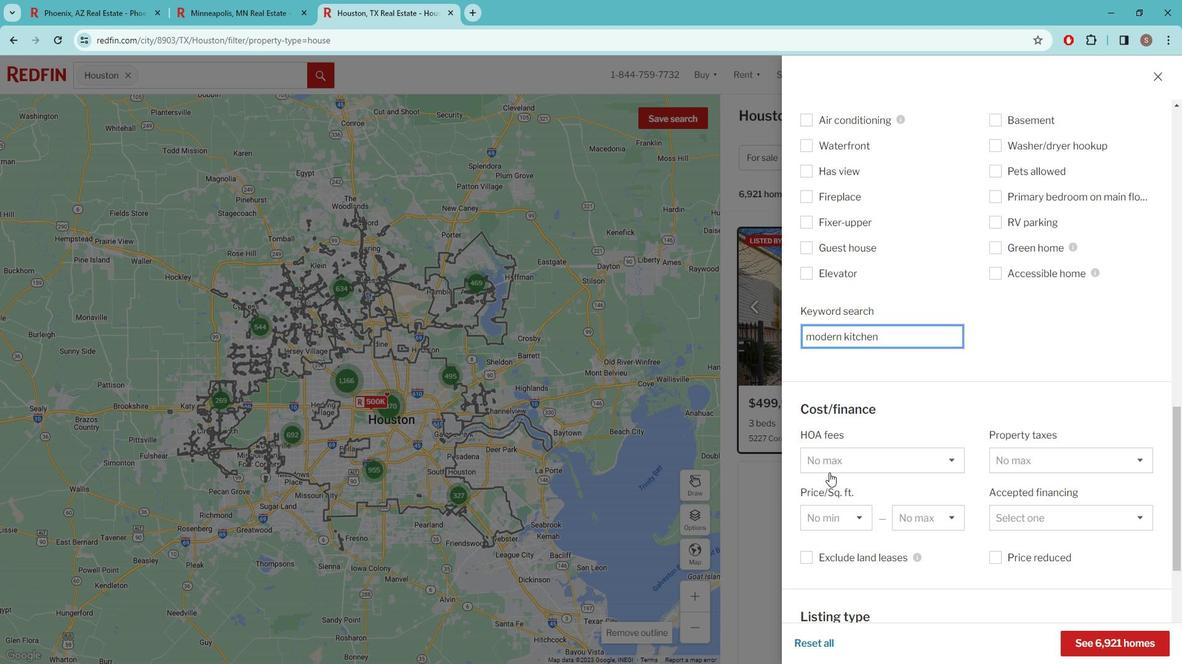 
Action: Mouse scrolled (848, 470) with delta (0, 0)
Screenshot: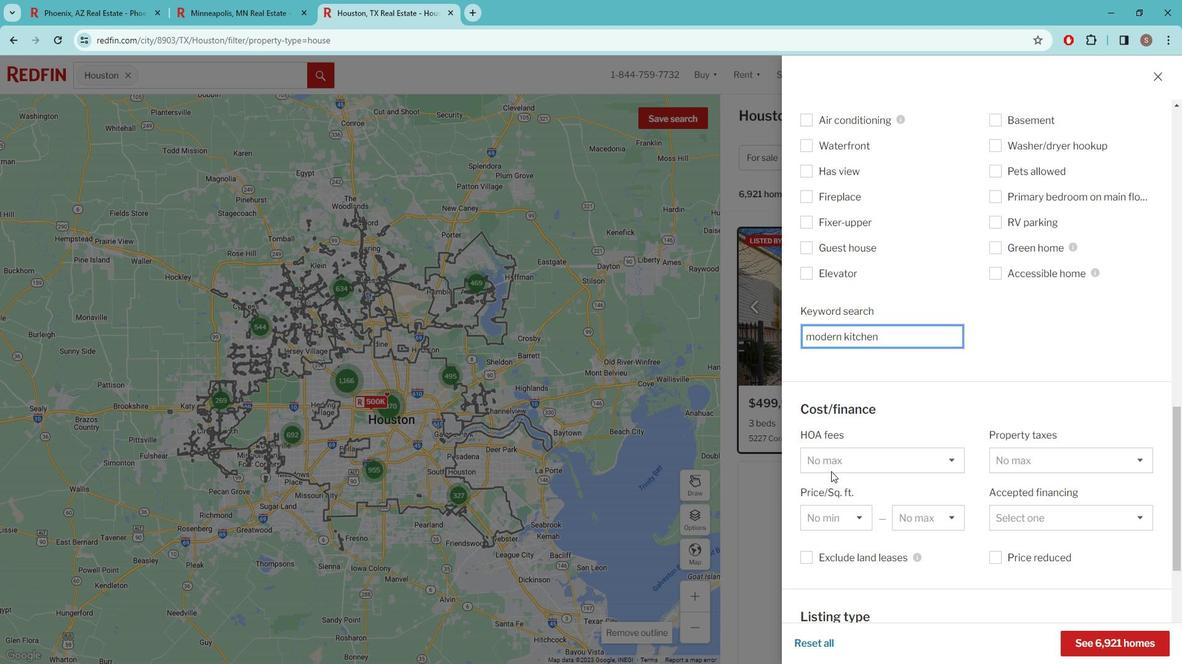 
Action: Mouse scrolled (848, 470) with delta (0, 0)
Screenshot: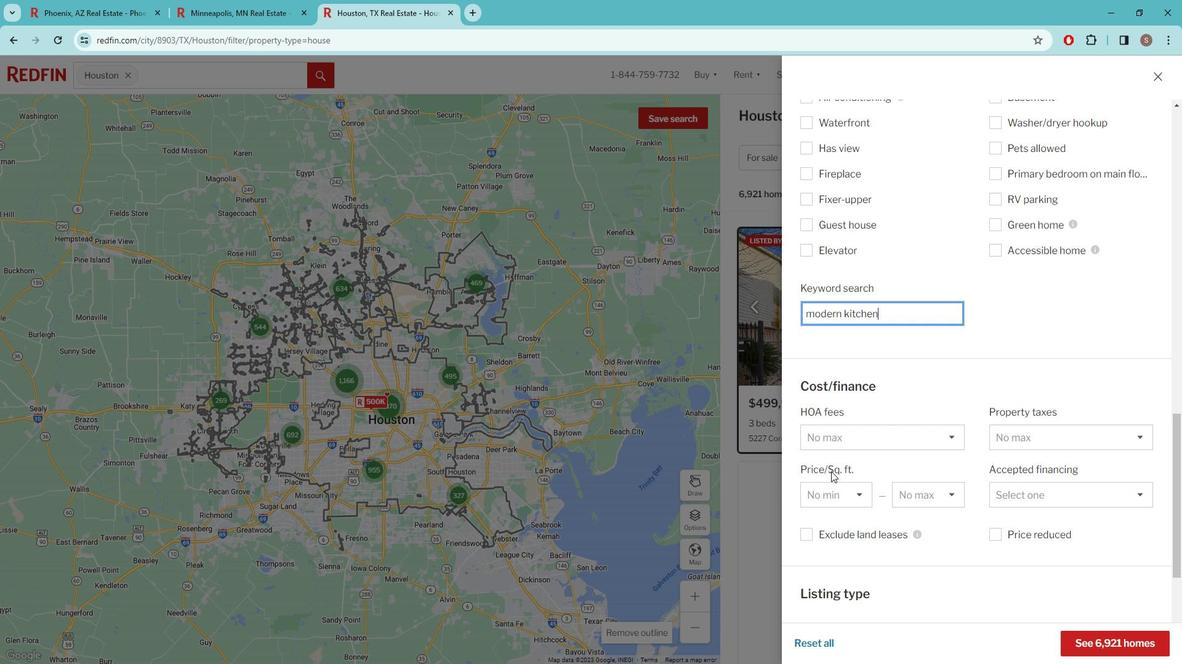 
Action: Mouse moved to (849, 471)
Screenshot: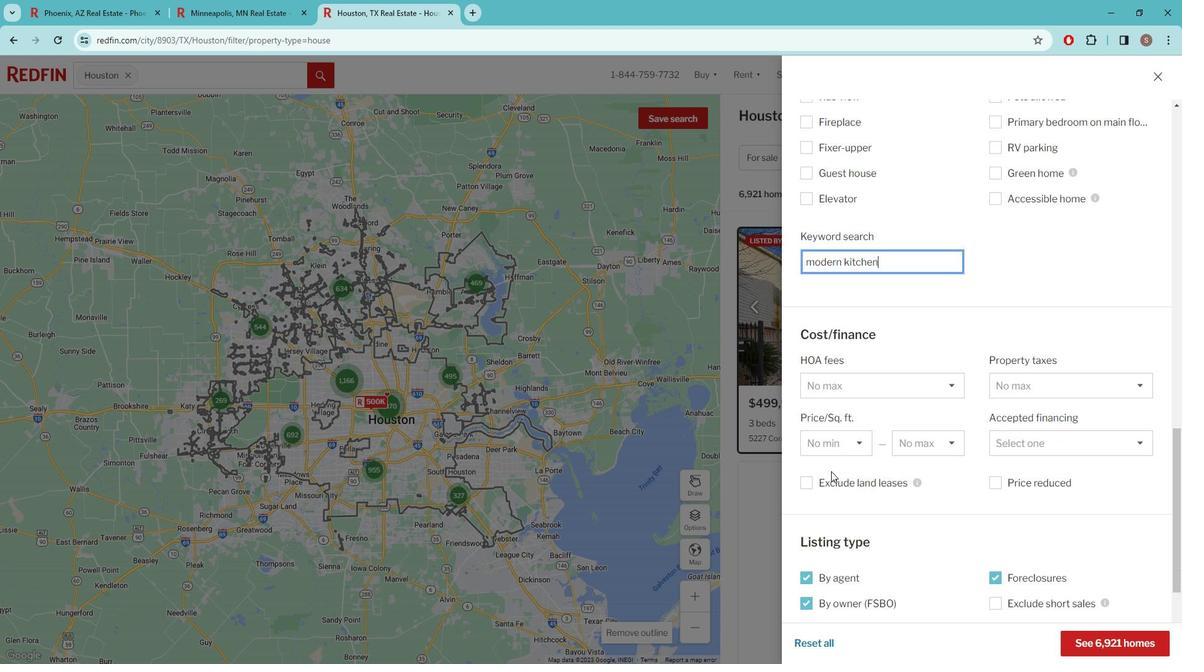
Action: Mouse scrolled (849, 470) with delta (0, 0)
Screenshot: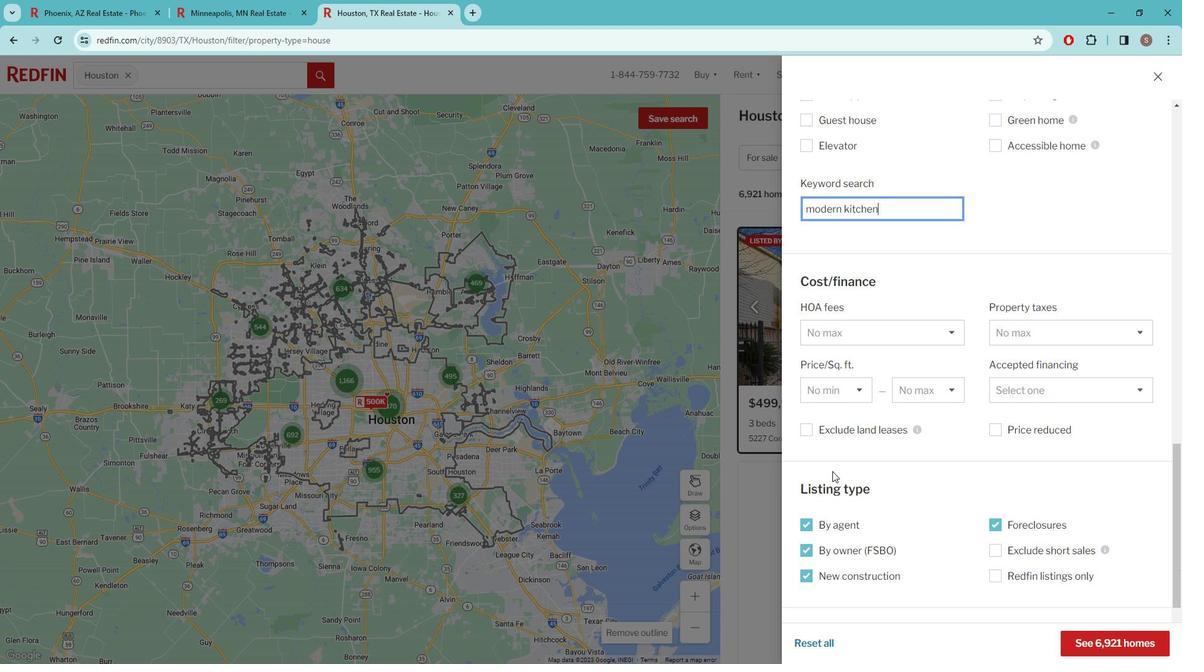 
Action: Mouse scrolled (849, 470) with delta (0, 0)
Screenshot: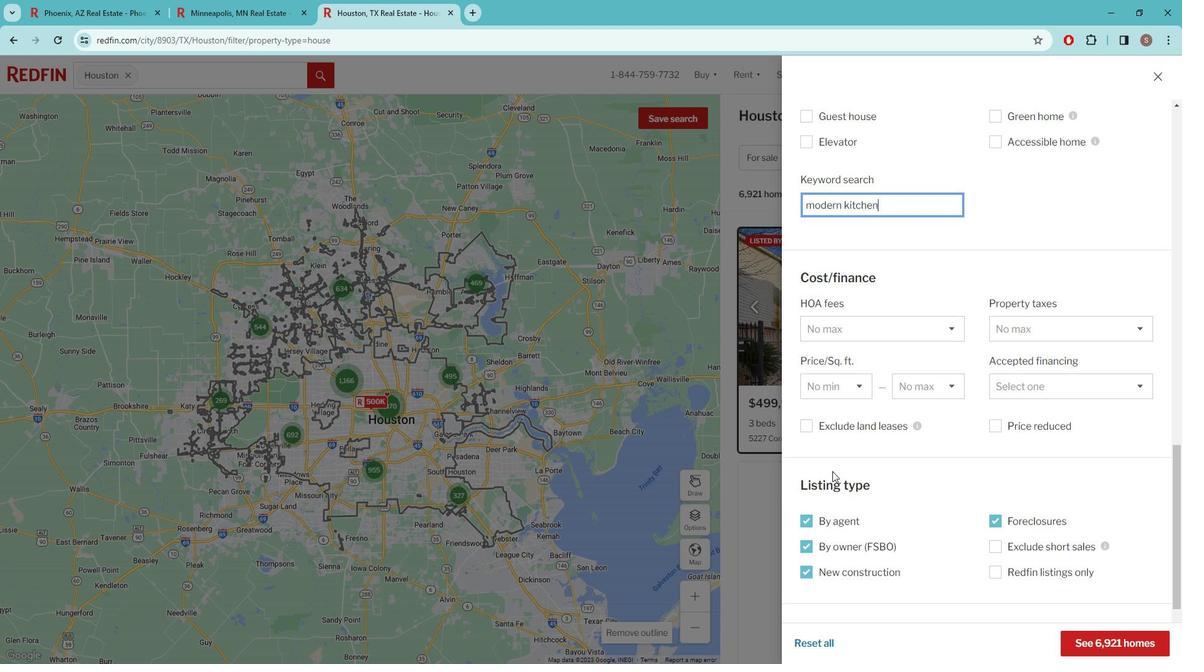 
Action: Mouse moved to (850, 470)
Screenshot: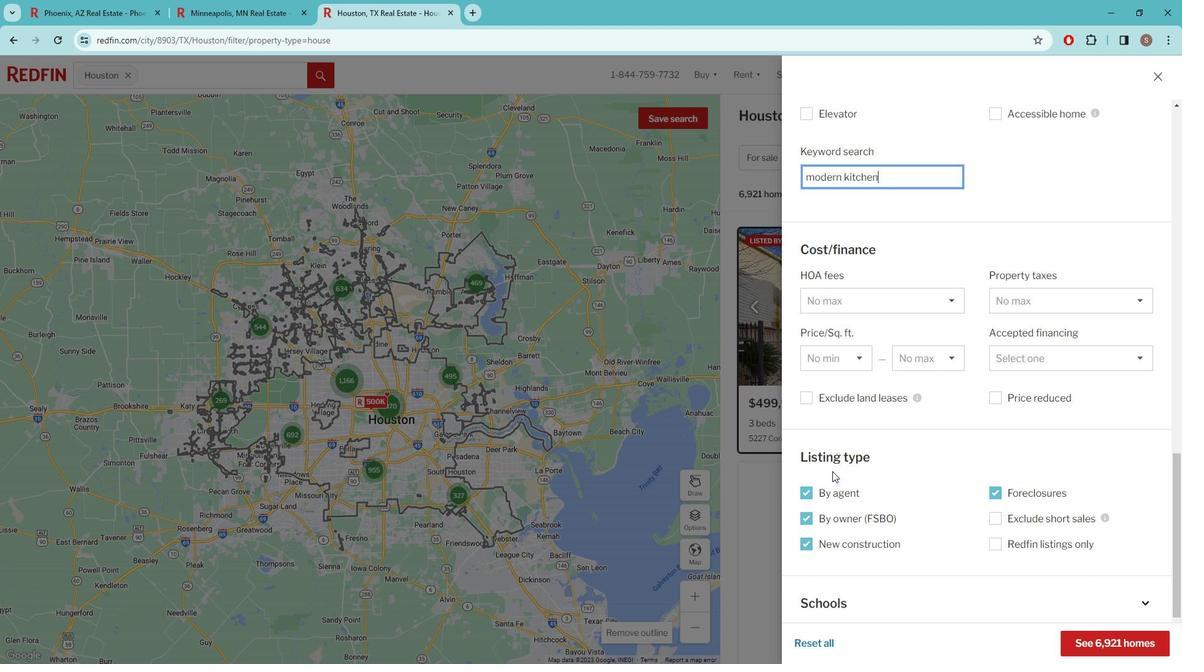 
Action: Mouse scrolled (850, 470) with delta (0, 0)
Screenshot: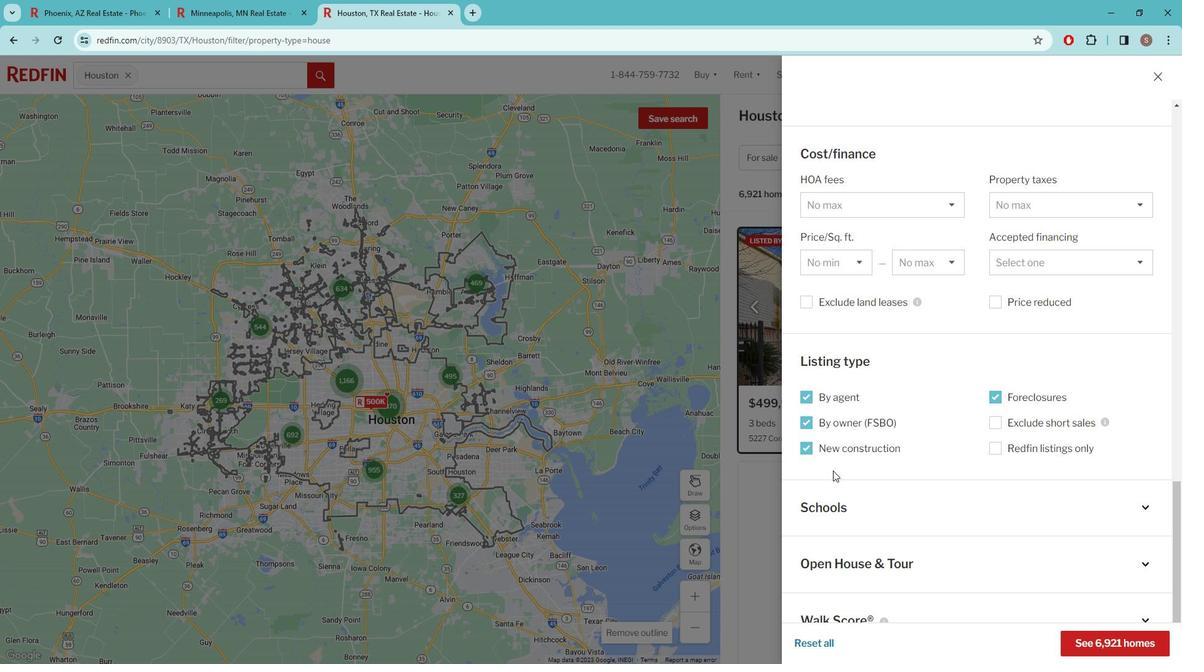 
Action: Mouse scrolled (850, 470) with delta (0, 0)
Screenshot: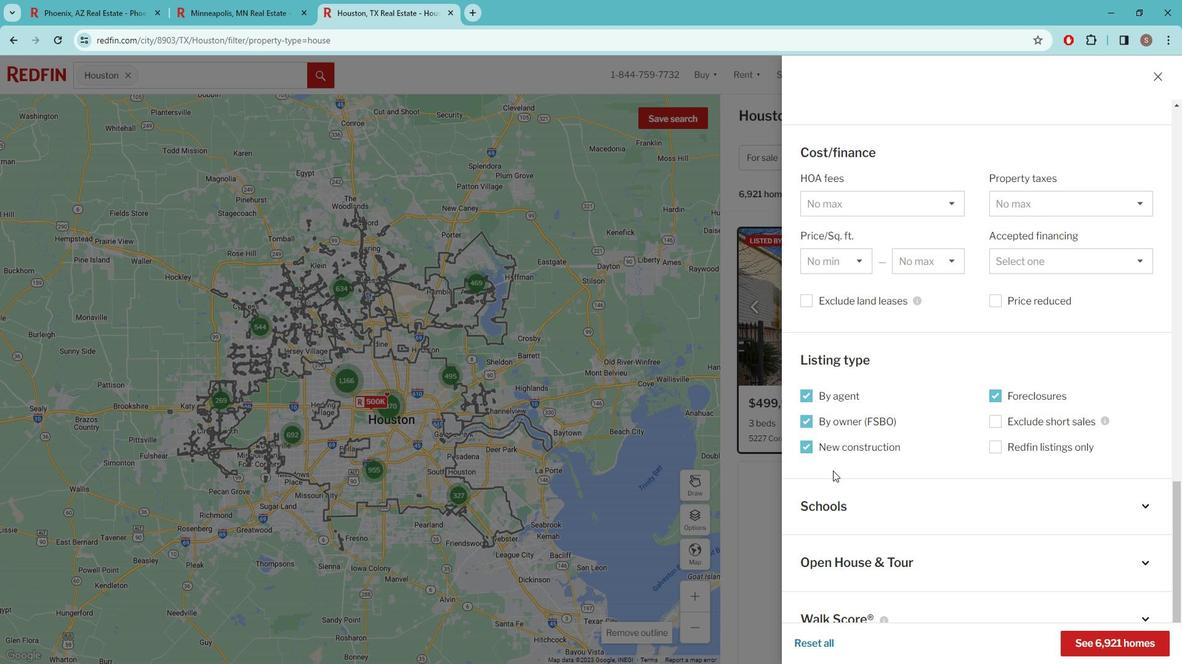 
Action: Mouse moved to (1166, 538)
Screenshot: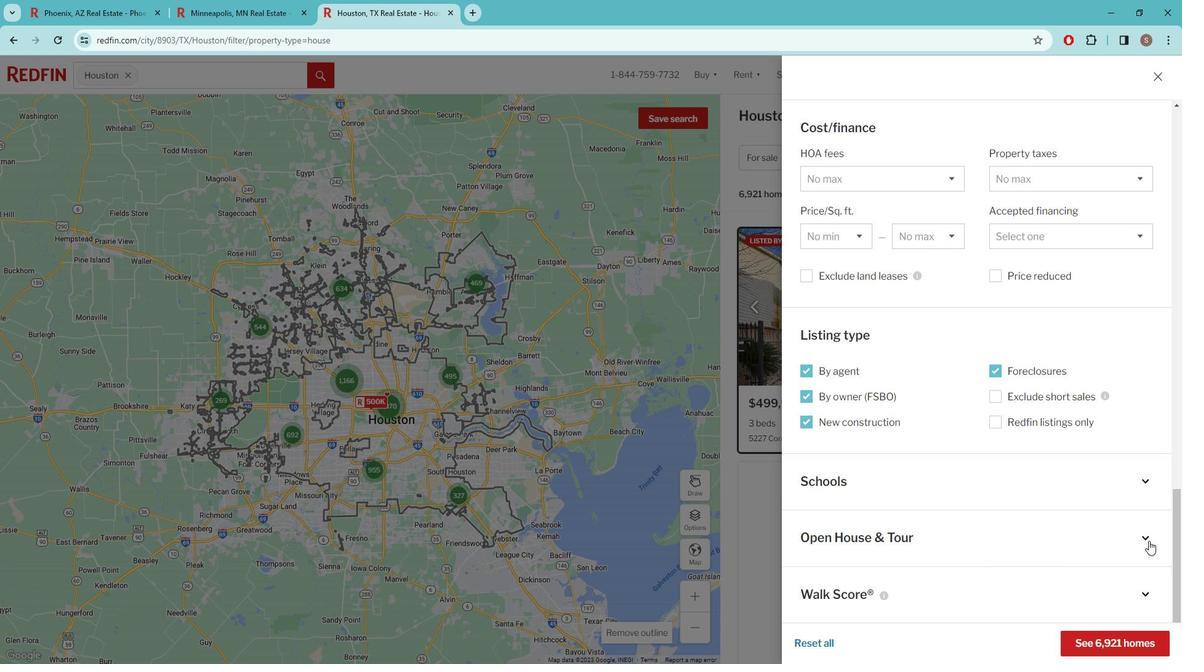 
Action: Mouse pressed left at (1166, 538)
Screenshot: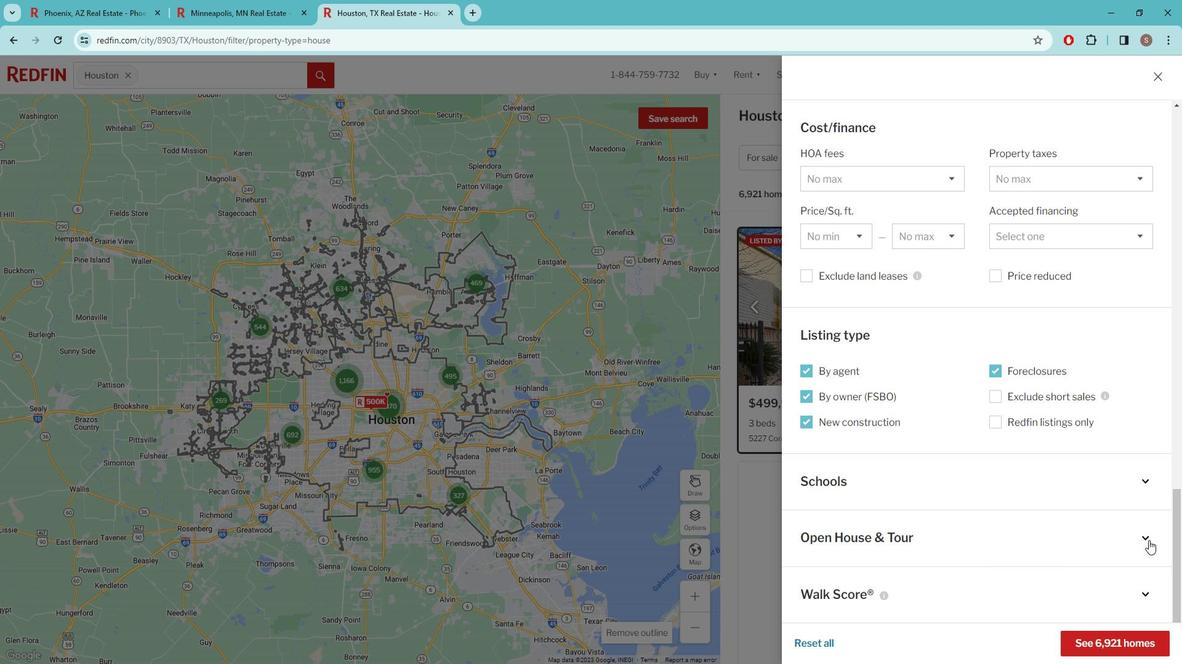 
Action: Mouse moved to (825, 531)
Screenshot: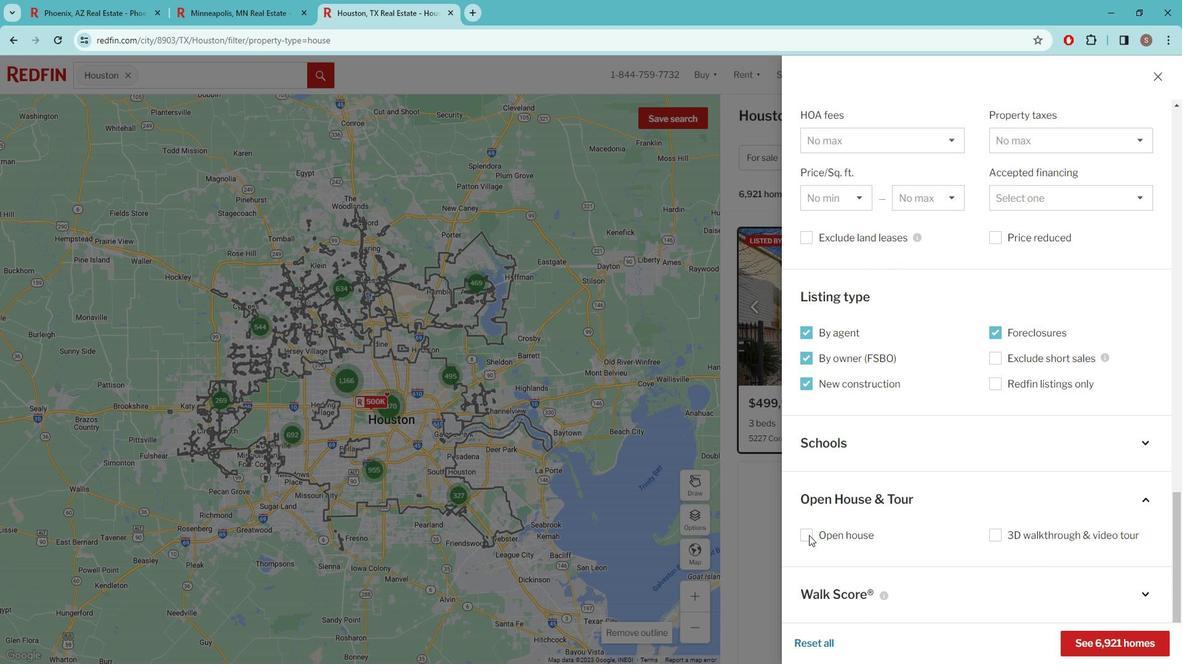 
Action: Mouse pressed left at (825, 531)
Screenshot: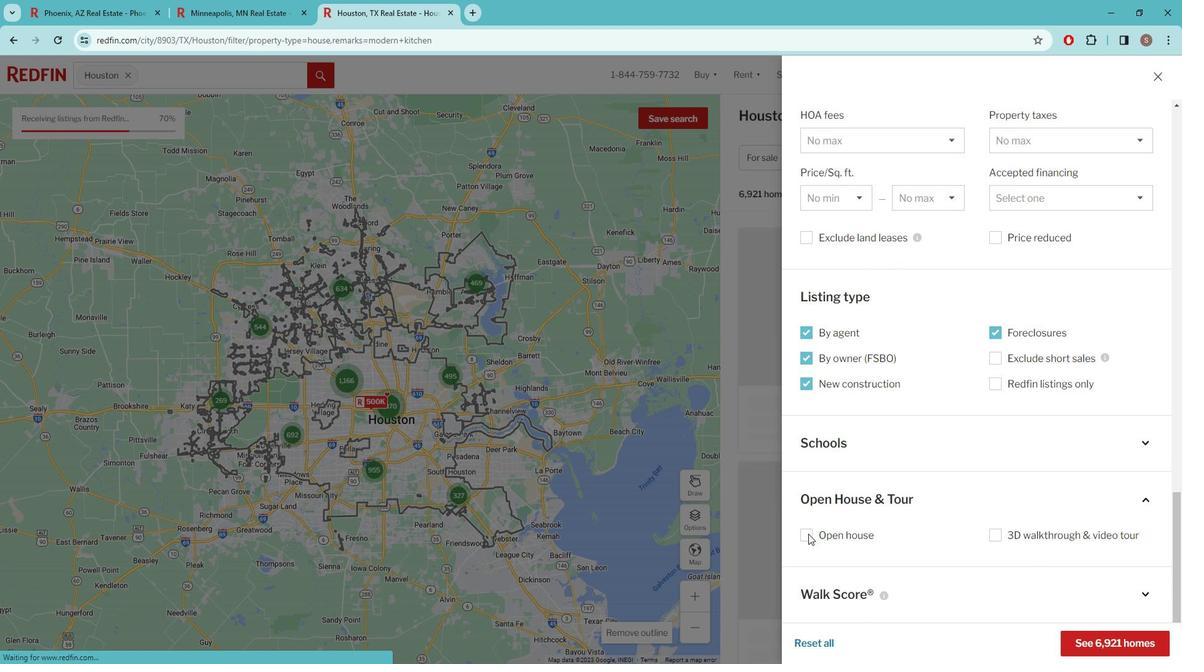 
Action: Mouse moved to (846, 583)
Screenshot: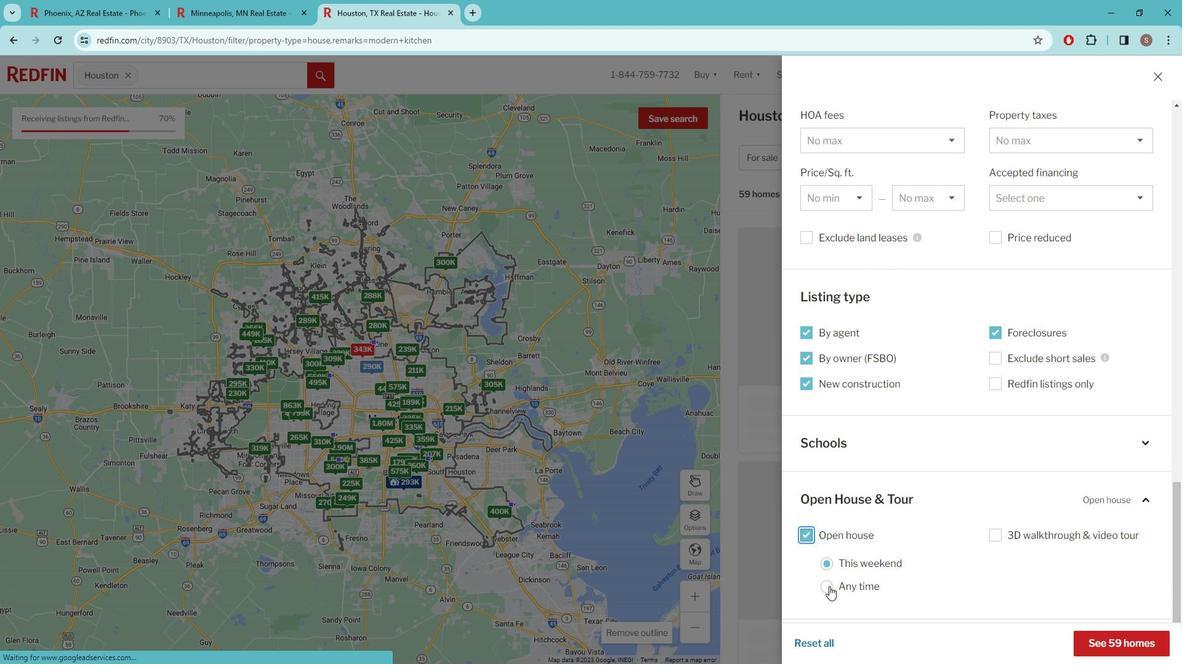 
Action: Mouse pressed left at (846, 583)
Screenshot: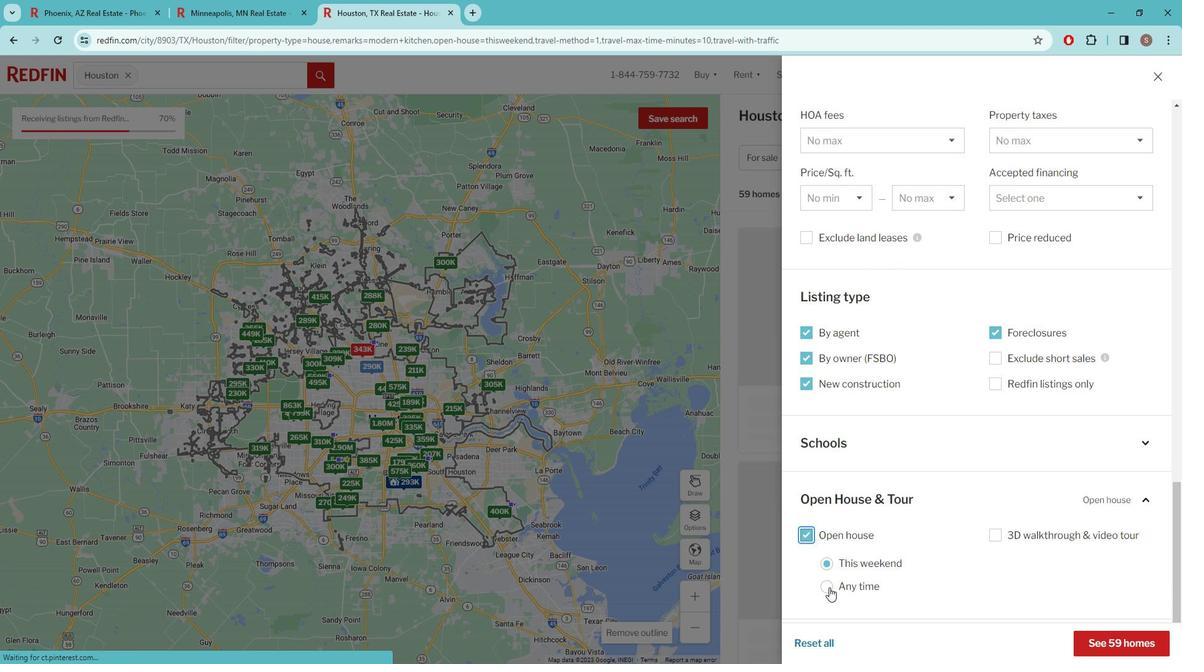 
Action: Mouse moved to (1126, 632)
Screenshot: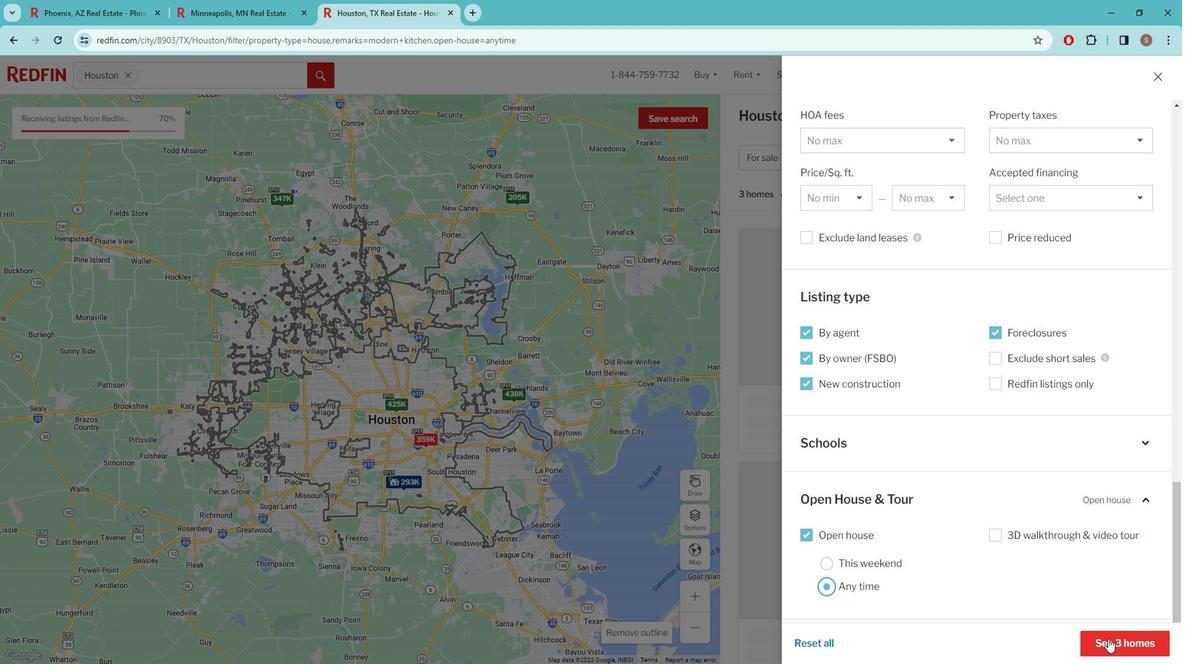 
Action: Mouse pressed left at (1126, 632)
Screenshot: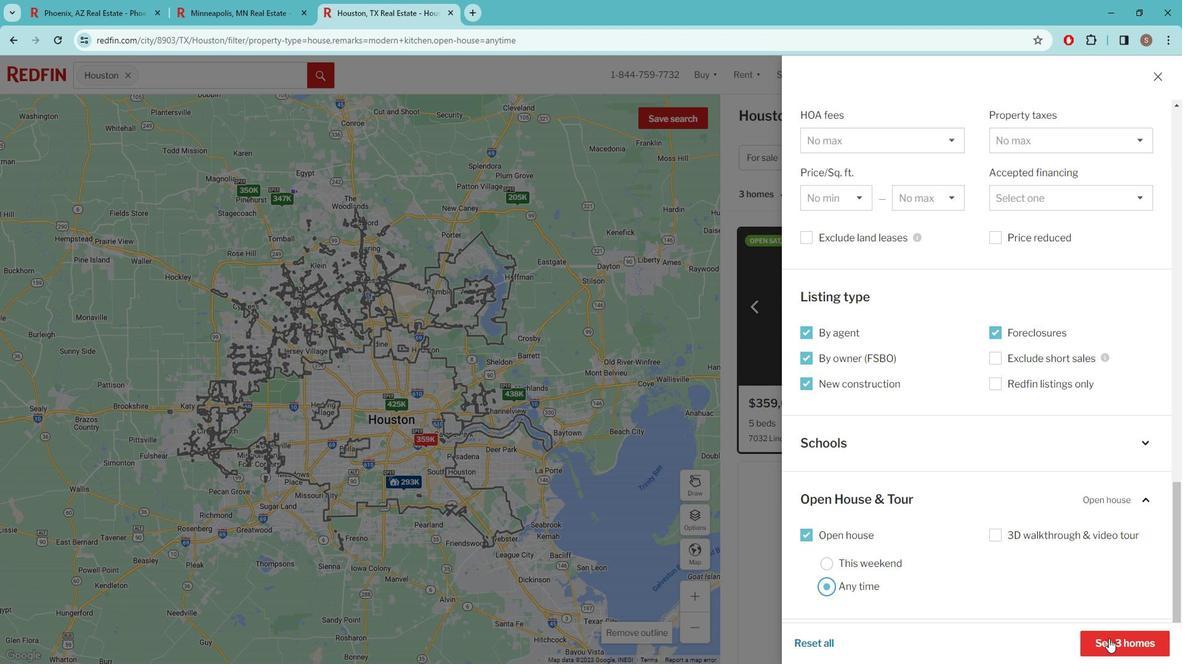 
Action: Mouse moved to (853, 395)
Screenshot: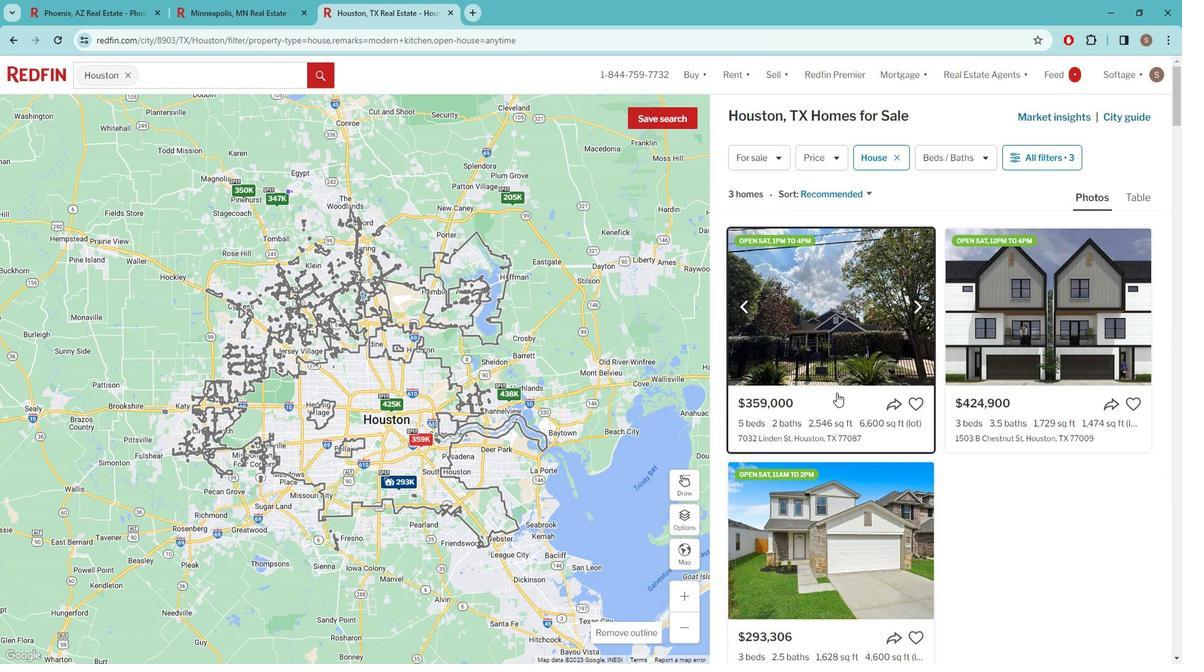 
Action: Mouse pressed left at (853, 395)
Screenshot: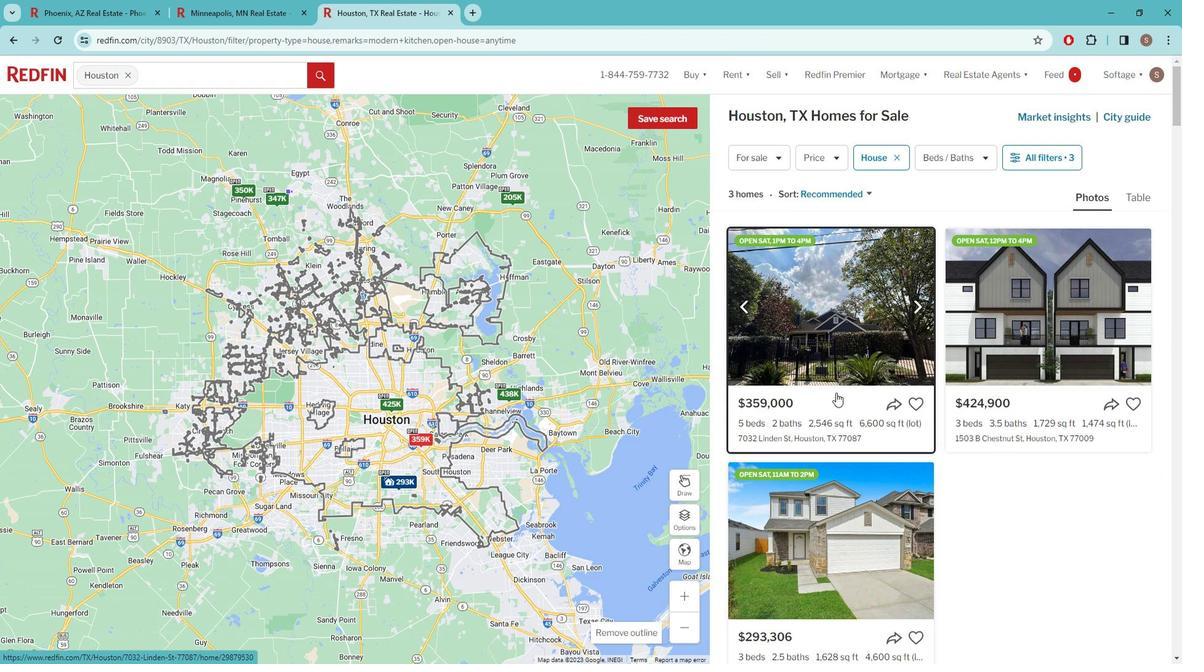 
Action: Mouse moved to (631, 376)
Screenshot: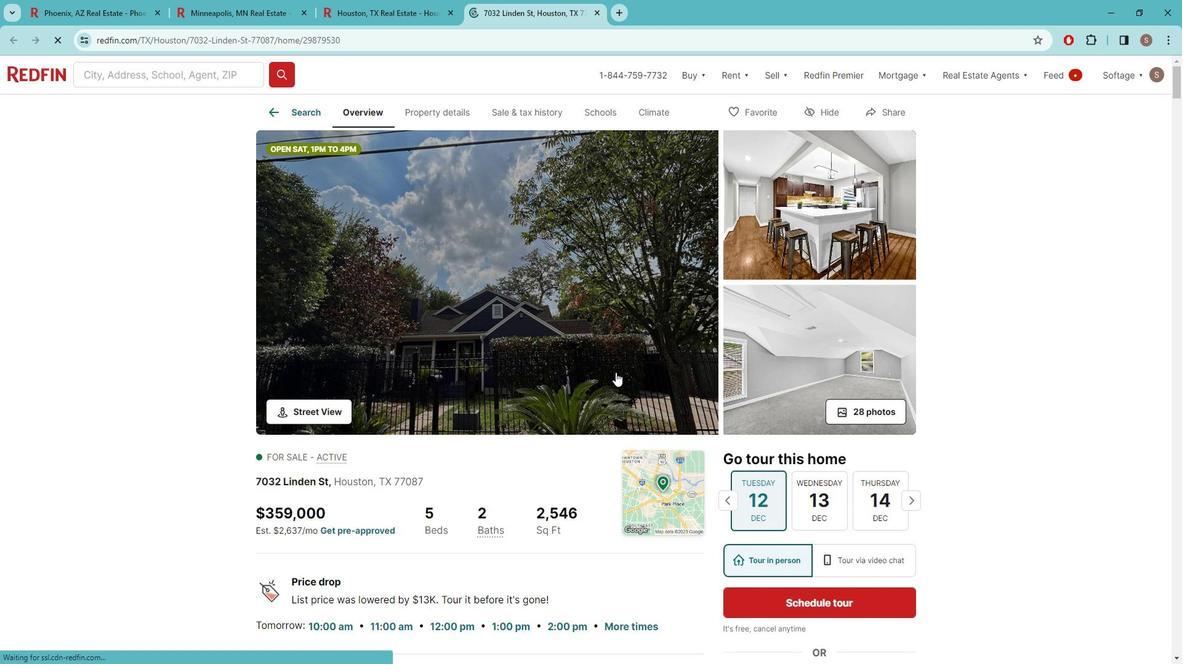 
Action: Mouse scrolled (631, 375) with delta (0, 0)
Screenshot: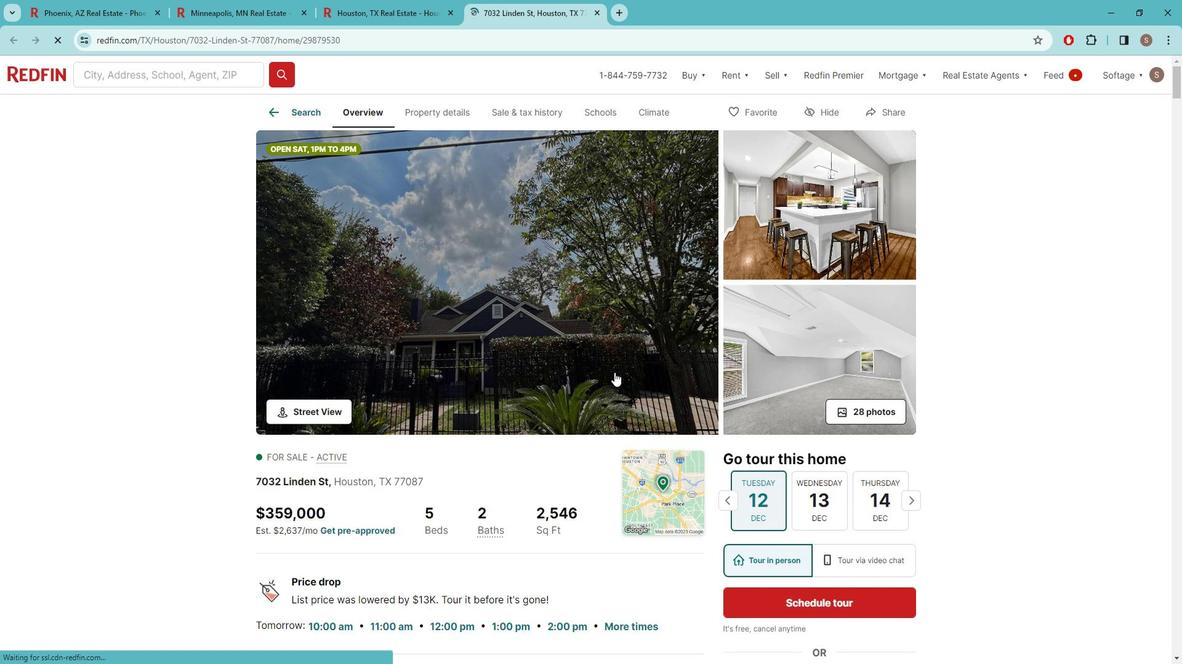
Action: Mouse moved to (627, 373)
Screenshot: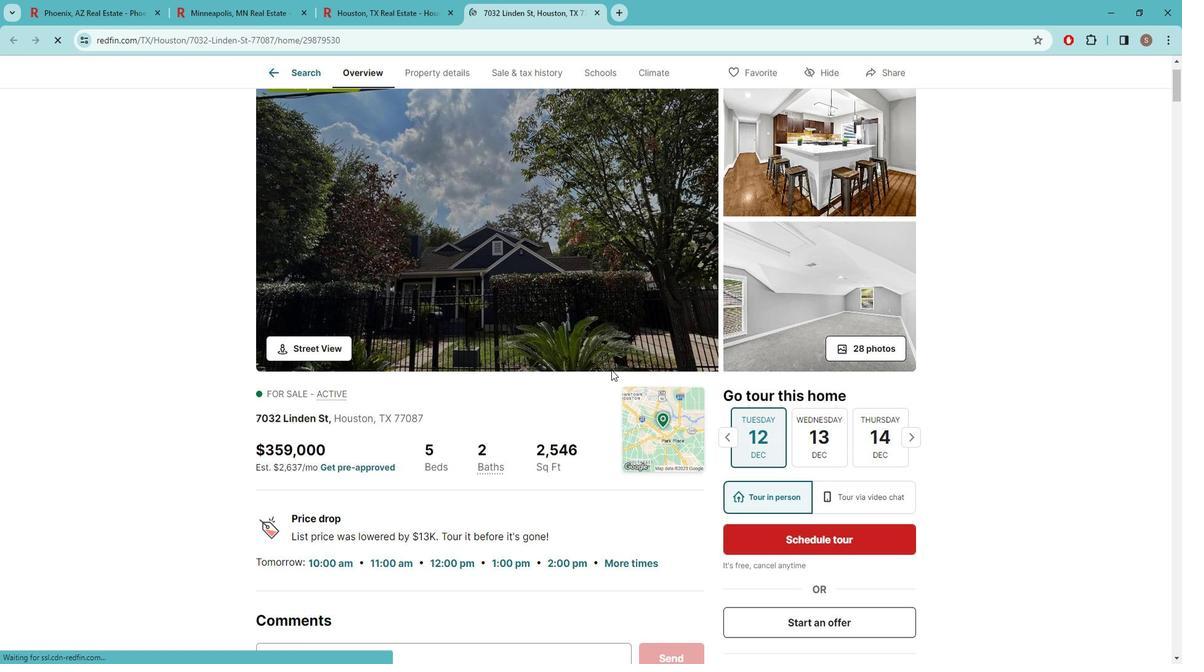 
Action: Mouse scrolled (627, 373) with delta (0, 0)
Screenshot: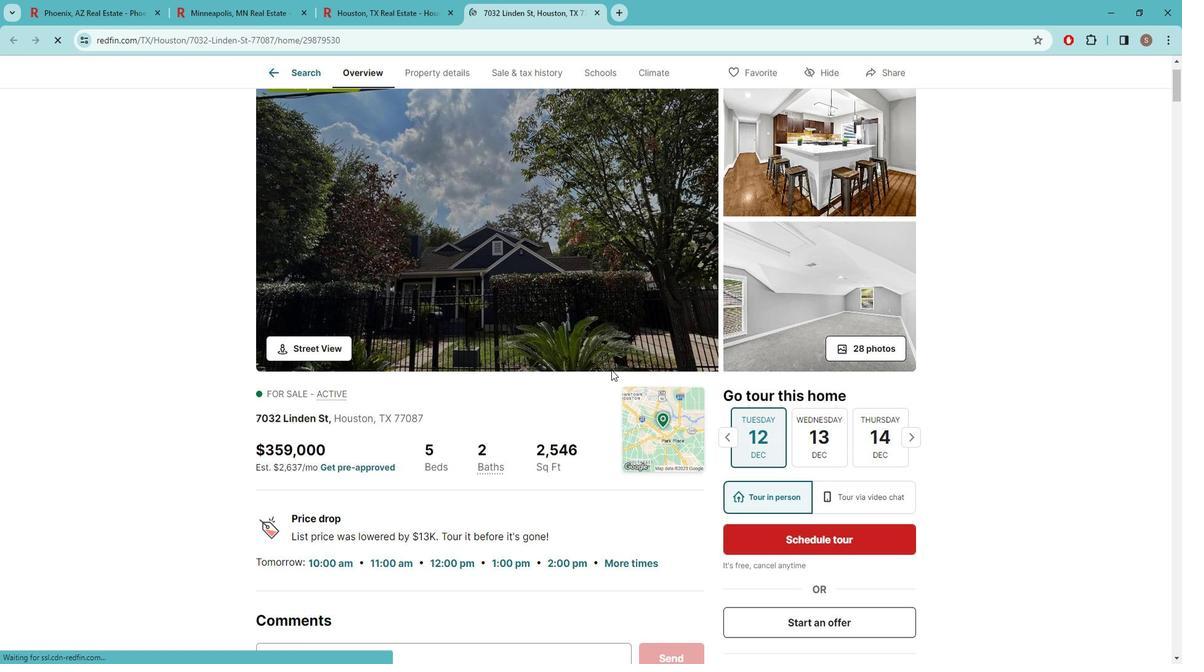 
Action: Mouse moved to (625, 373)
Screenshot: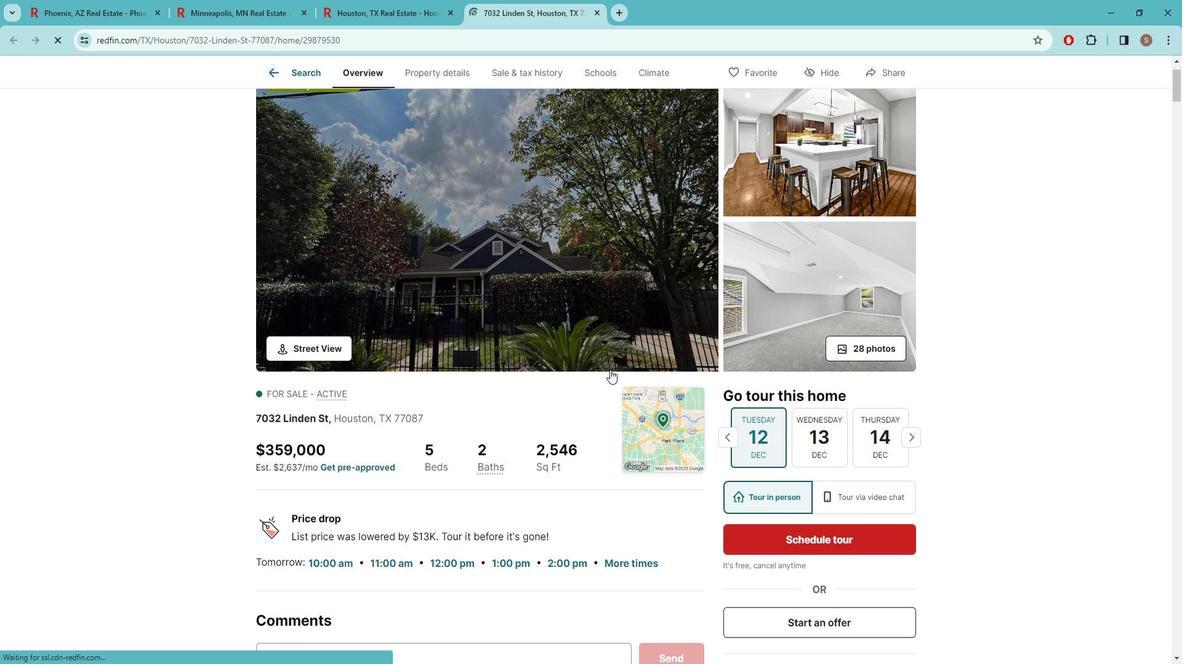 
Action: Mouse scrolled (625, 372) with delta (0, 0)
Screenshot: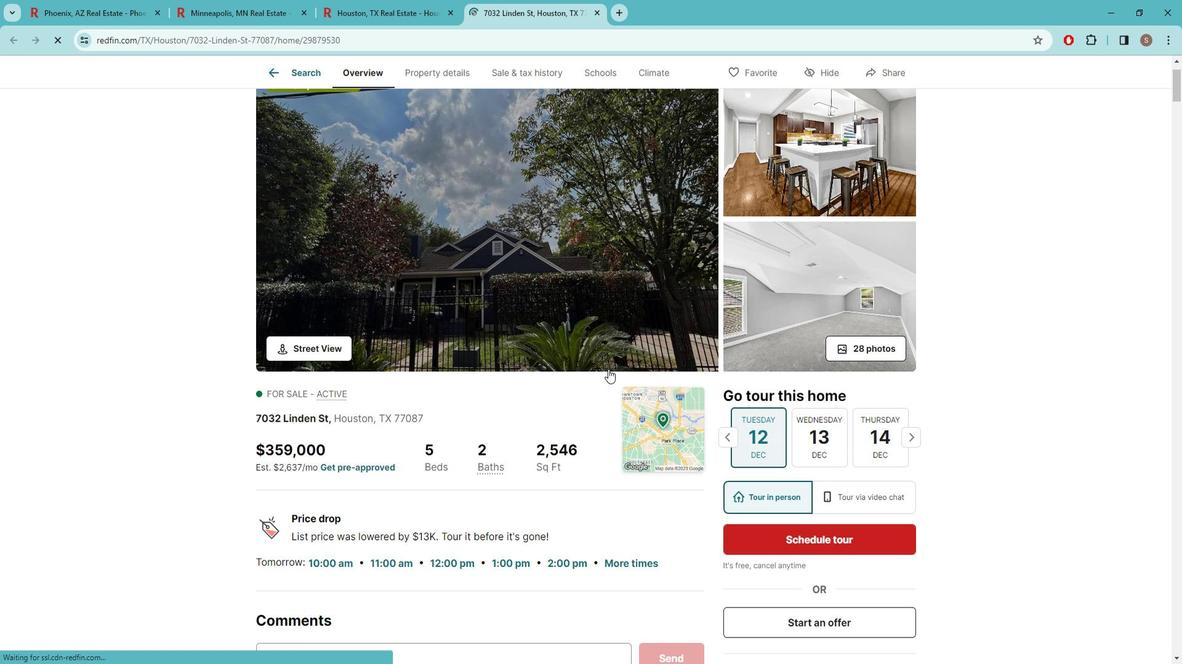 
Action: Mouse moved to (611, 370)
Screenshot: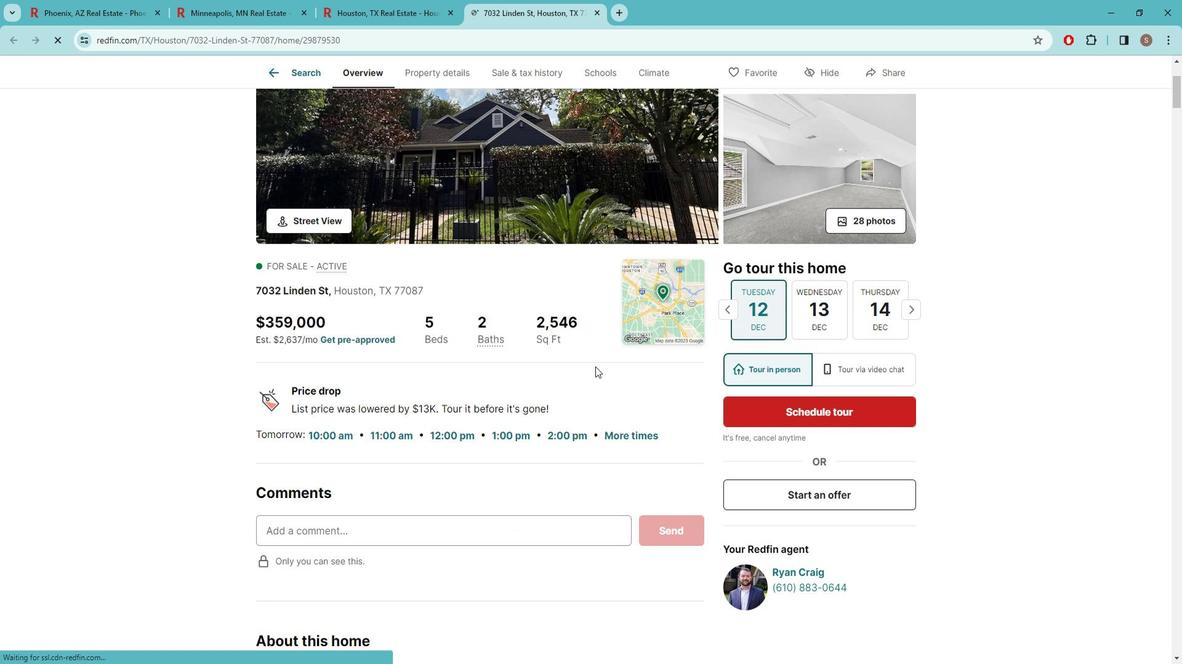 
Action: Mouse scrolled (611, 370) with delta (0, 0)
Screenshot: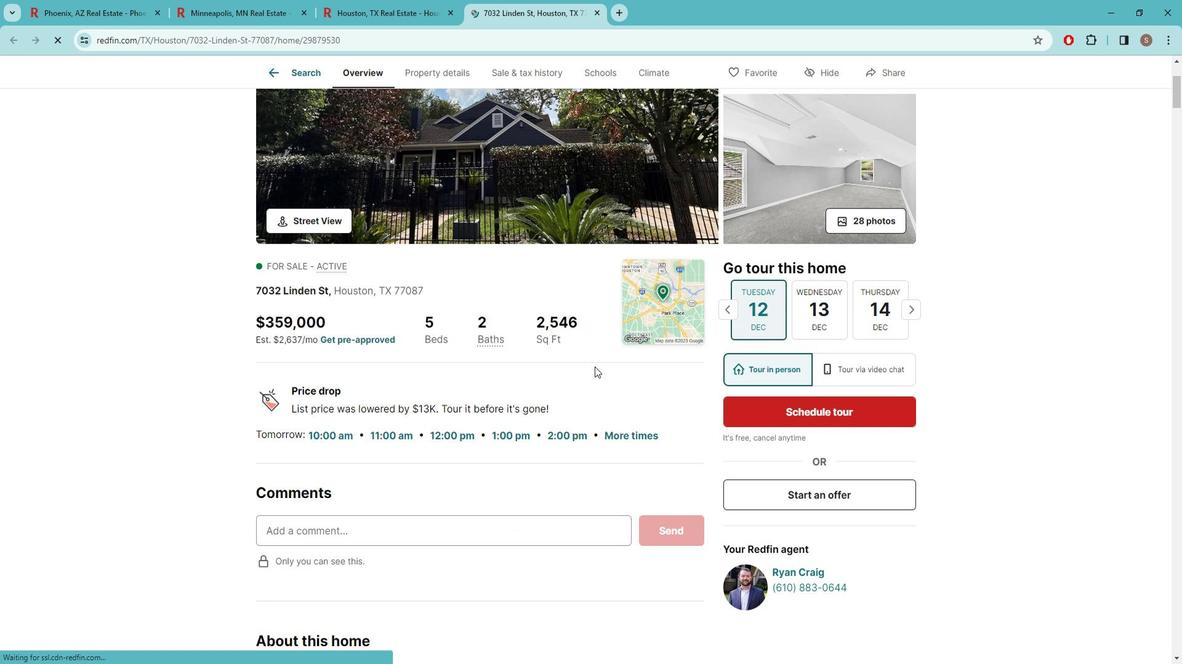 
Action: Mouse moved to (611, 370)
Screenshot: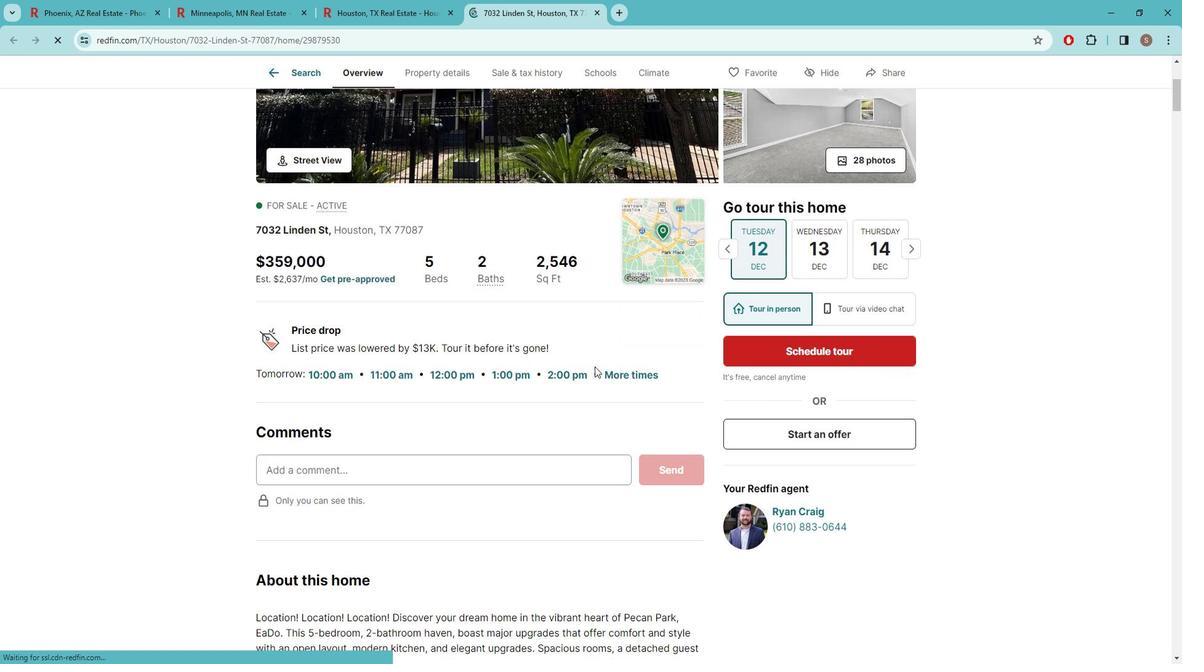 
Action: Mouse scrolled (611, 370) with delta (0, 0)
Screenshot: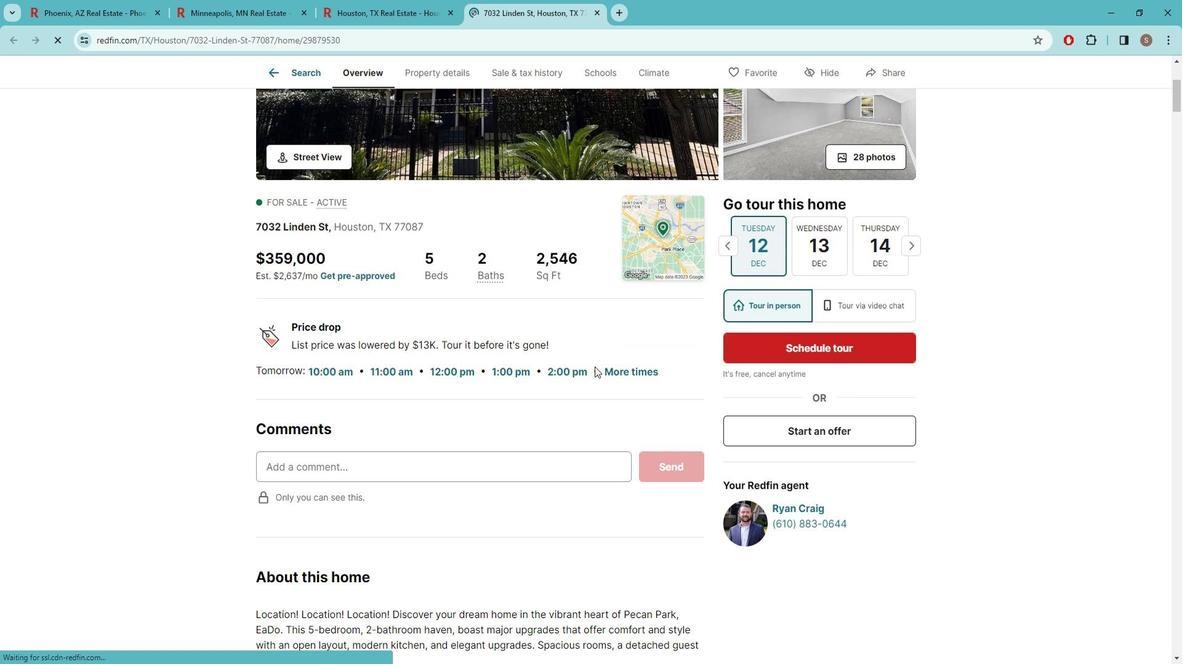 
Action: Mouse scrolled (611, 370) with delta (0, 0)
Screenshot: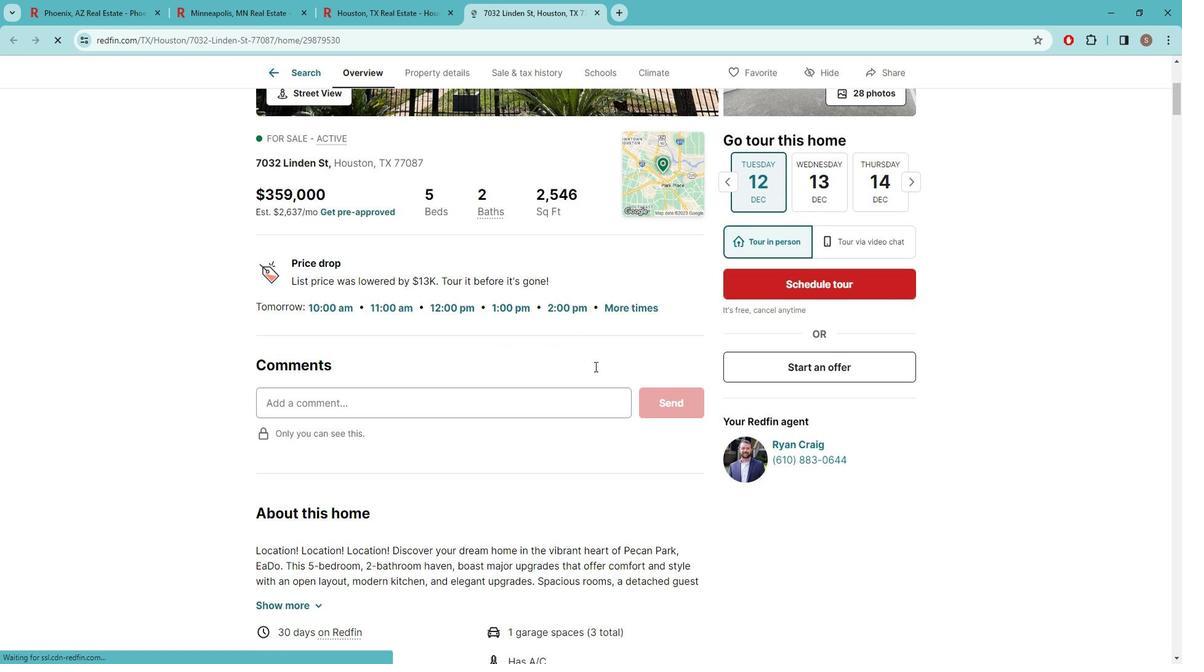 
Action: Mouse scrolled (611, 370) with delta (0, 0)
Screenshot: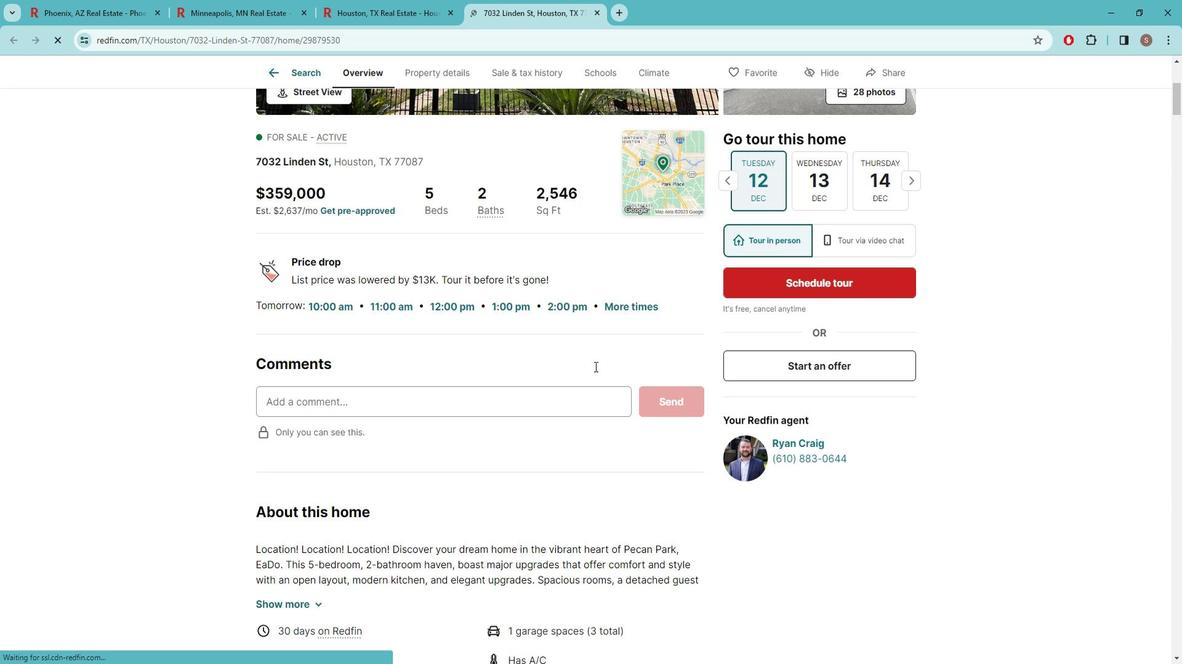 
Action: Mouse moved to (611, 370)
Screenshot: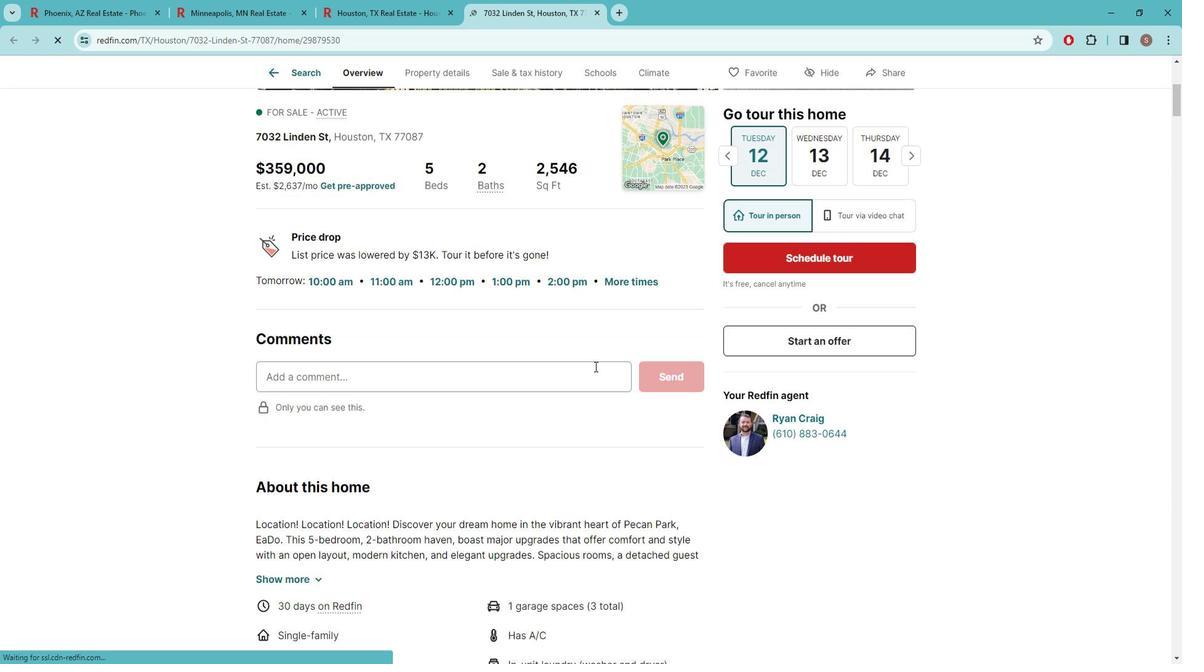 
Action: Mouse scrolled (611, 369) with delta (0, 0)
Screenshot: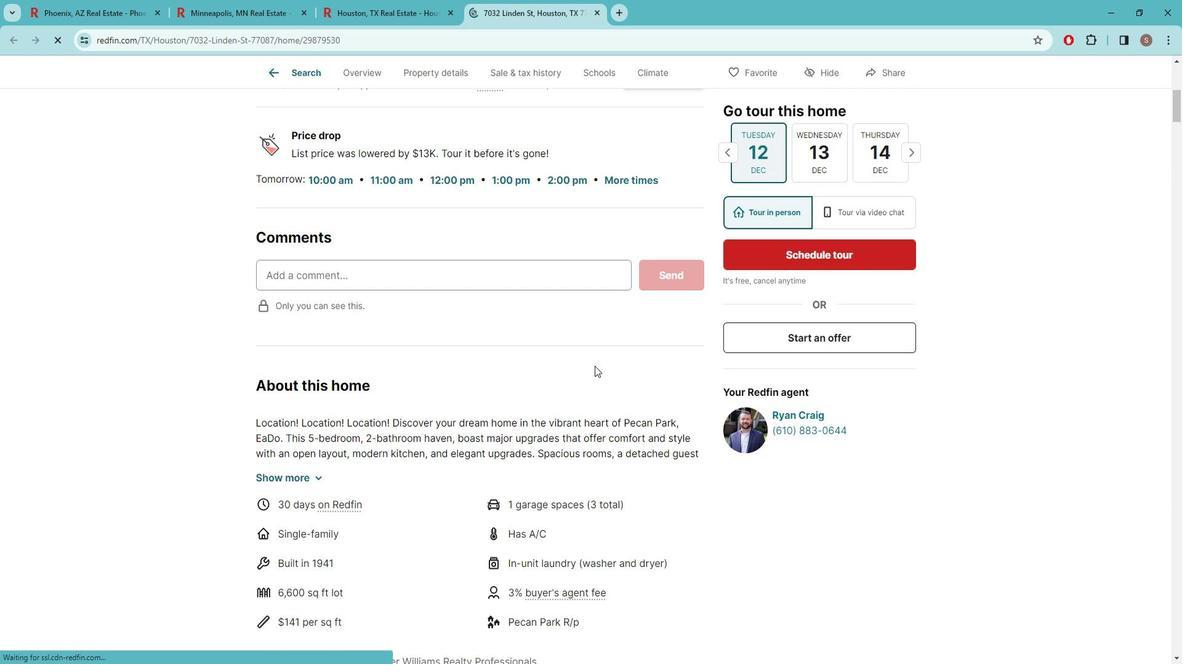 
Action: Mouse scrolled (611, 369) with delta (0, 0)
Screenshot: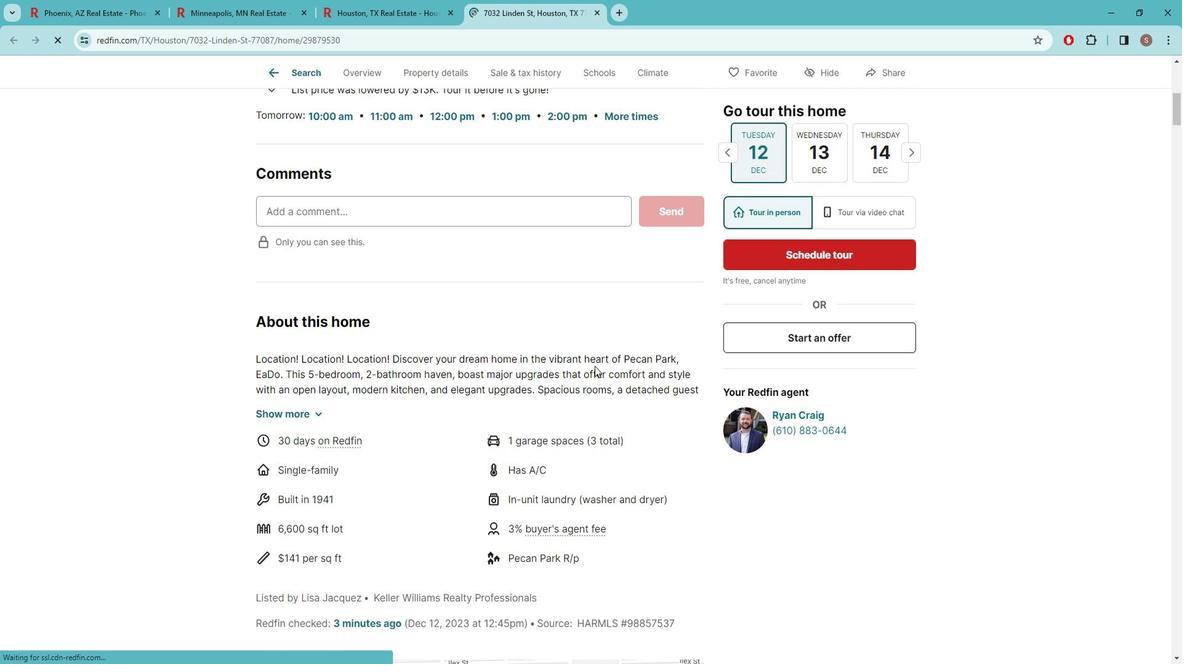 
Action: Mouse moved to (611, 369)
Screenshot: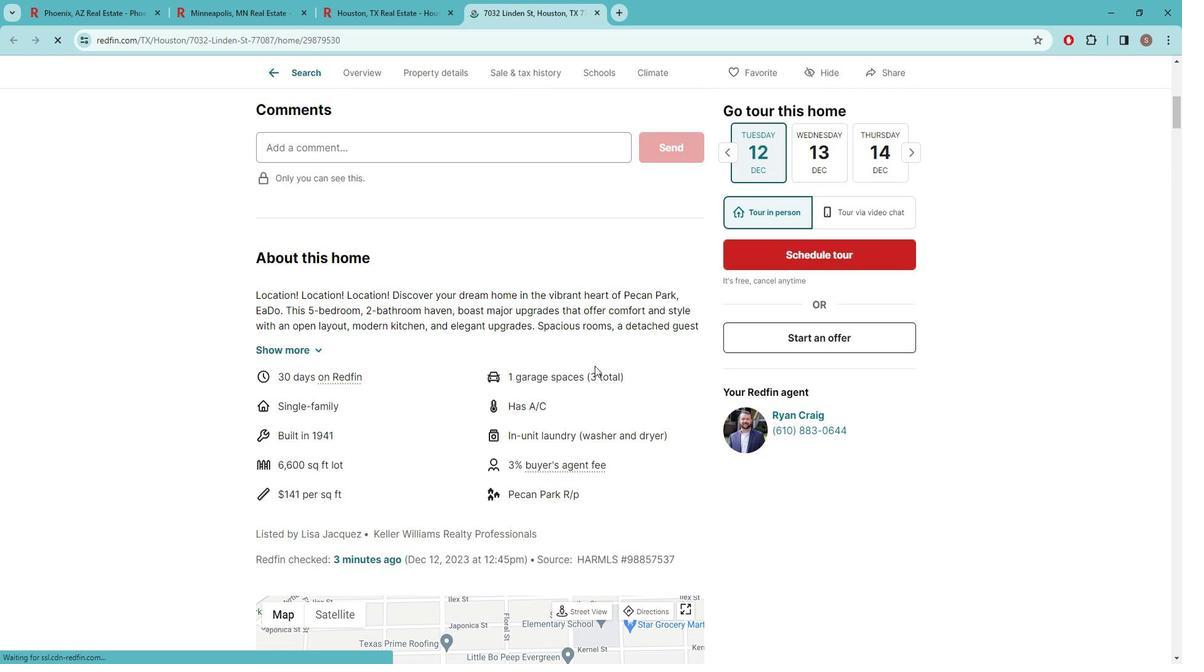 
Action: Mouse scrolled (611, 368) with delta (0, 0)
Screenshot: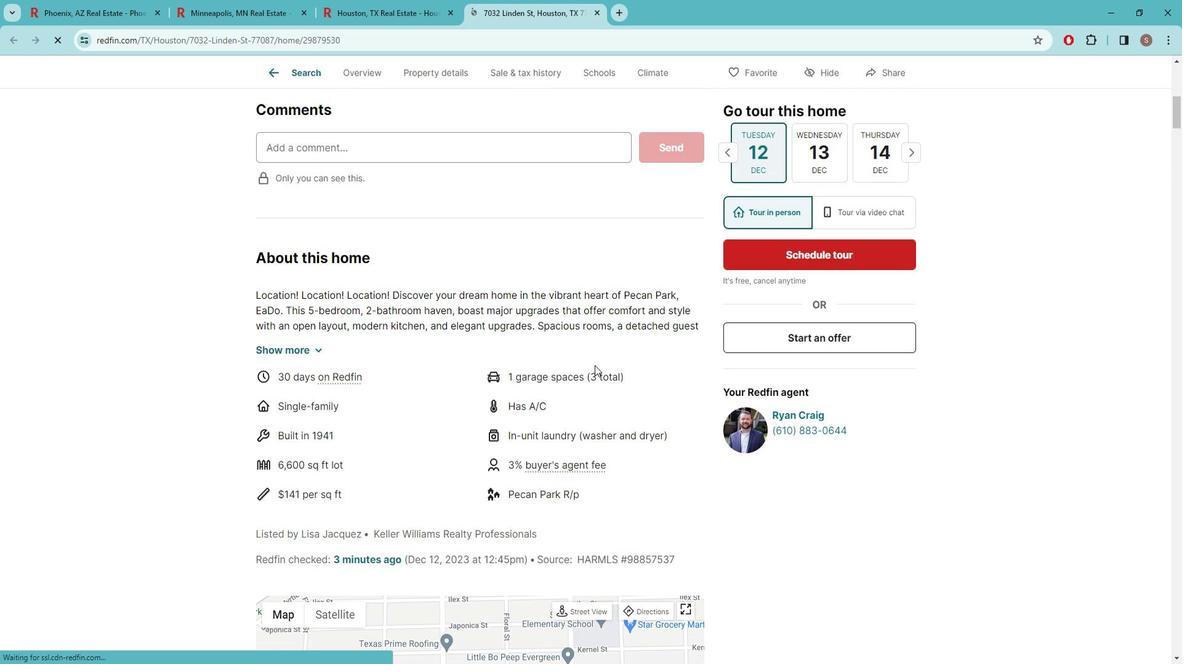 
Action: Mouse moved to (611, 368)
Screenshot: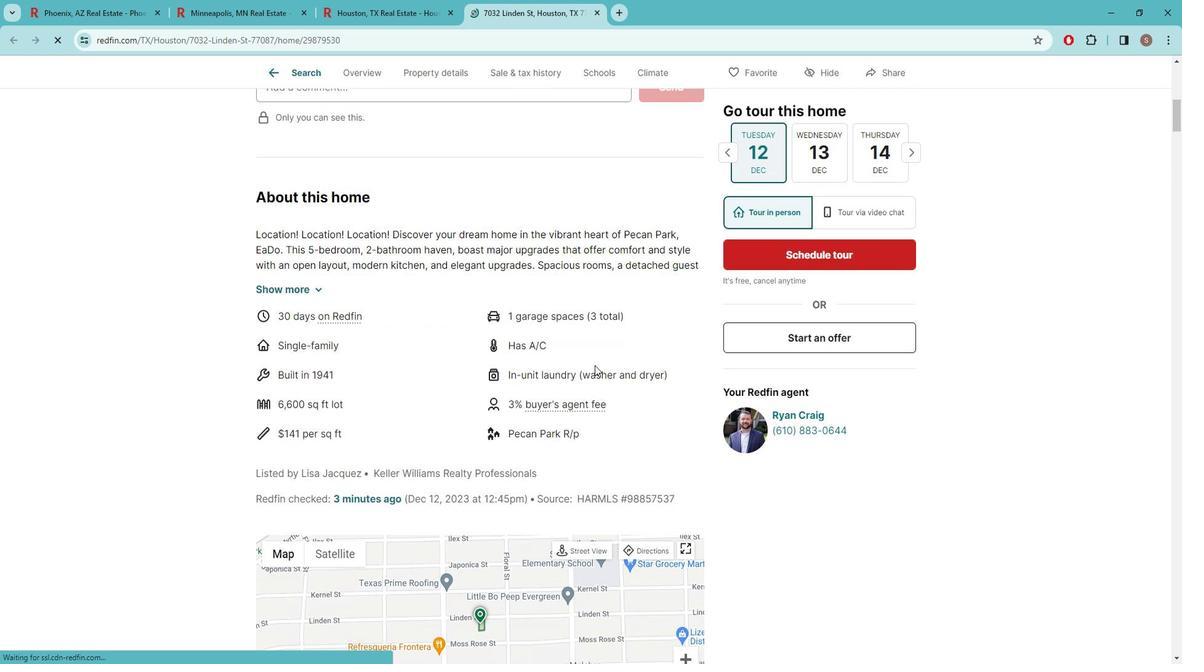 
Action: Mouse scrolled (611, 368) with delta (0, 0)
Screenshot: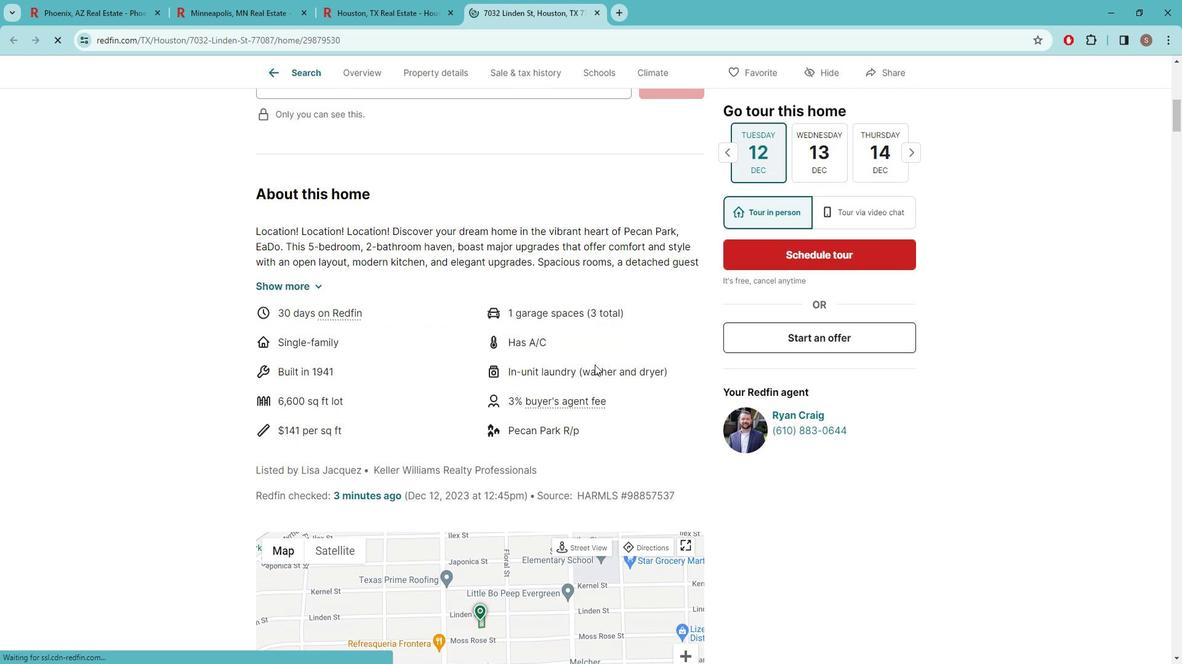 
Action: Mouse moved to (611, 368)
Screenshot: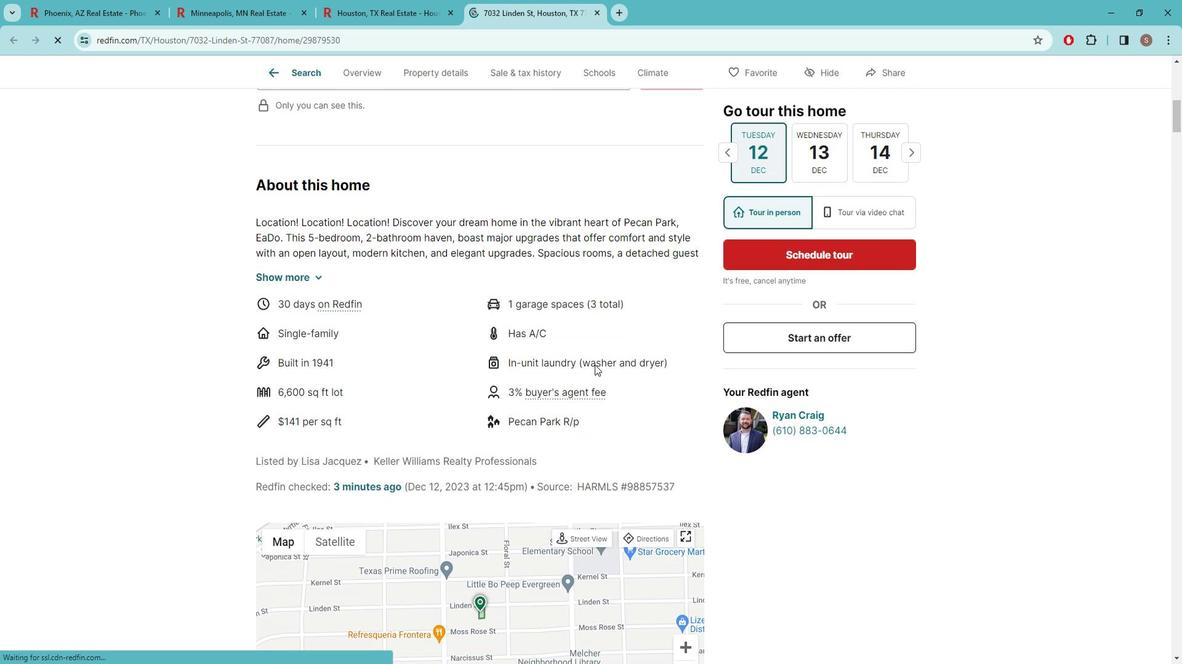 
Action: Mouse scrolled (611, 368) with delta (0, 0)
Screenshot: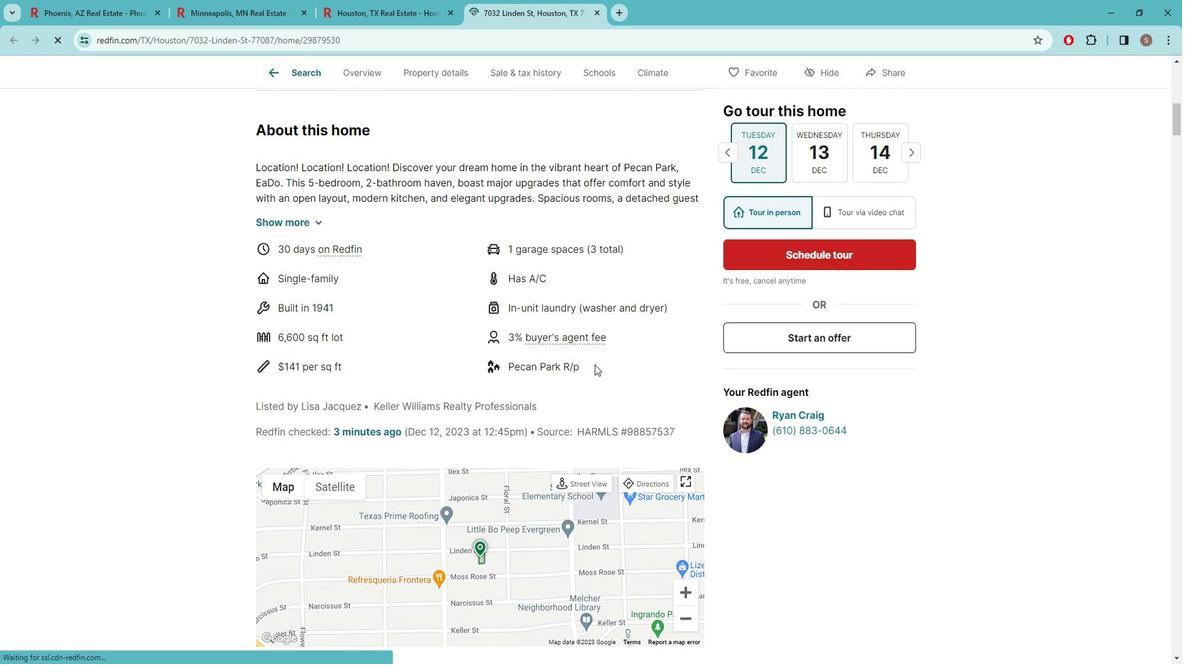 
Action: Mouse scrolled (611, 368) with delta (0, 0)
Screenshot: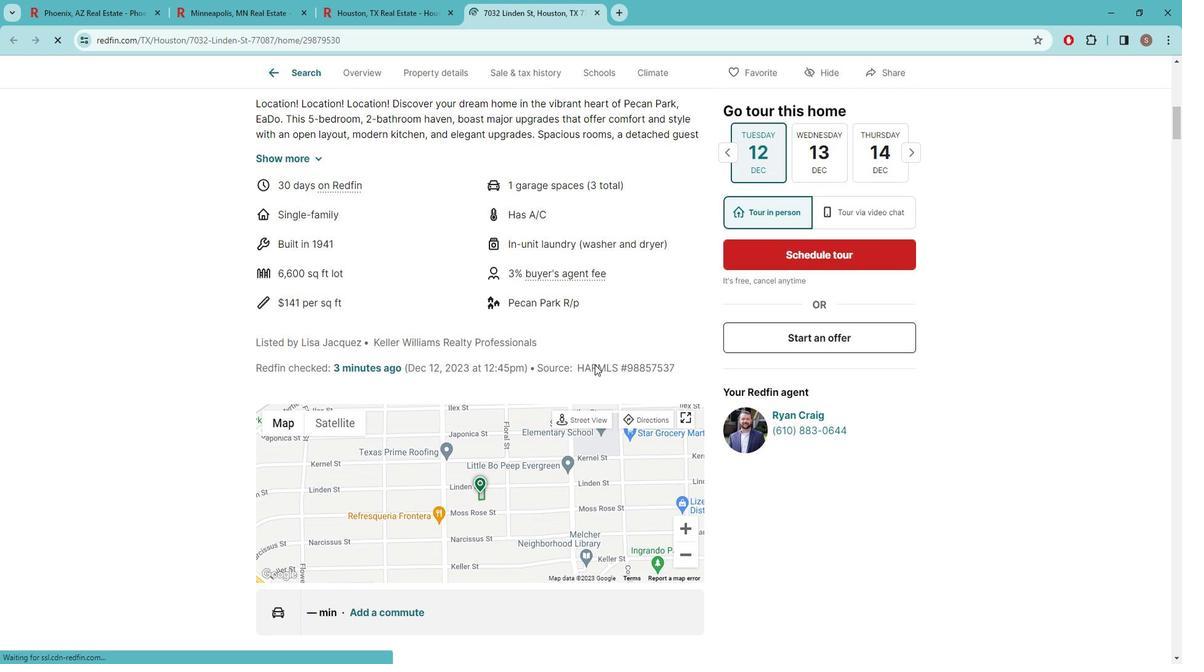 
Action: Mouse scrolled (611, 368) with delta (0, 0)
Screenshot: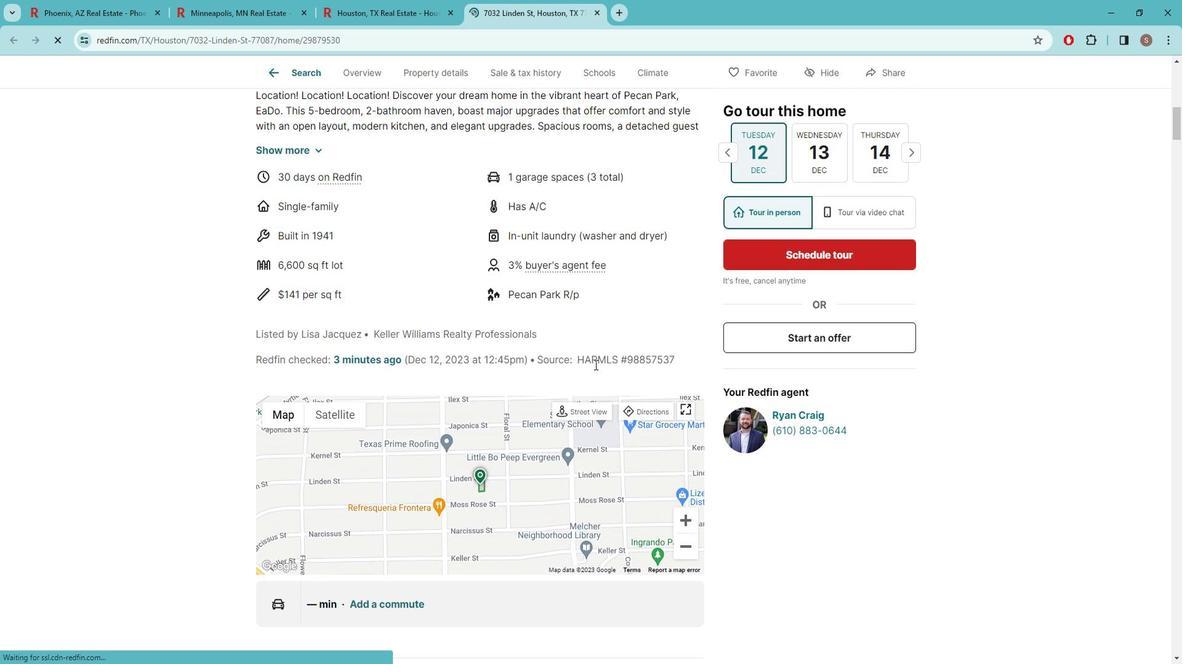 
Action: Mouse scrolled (611, 368) with delta (0, 0)
Screenshot: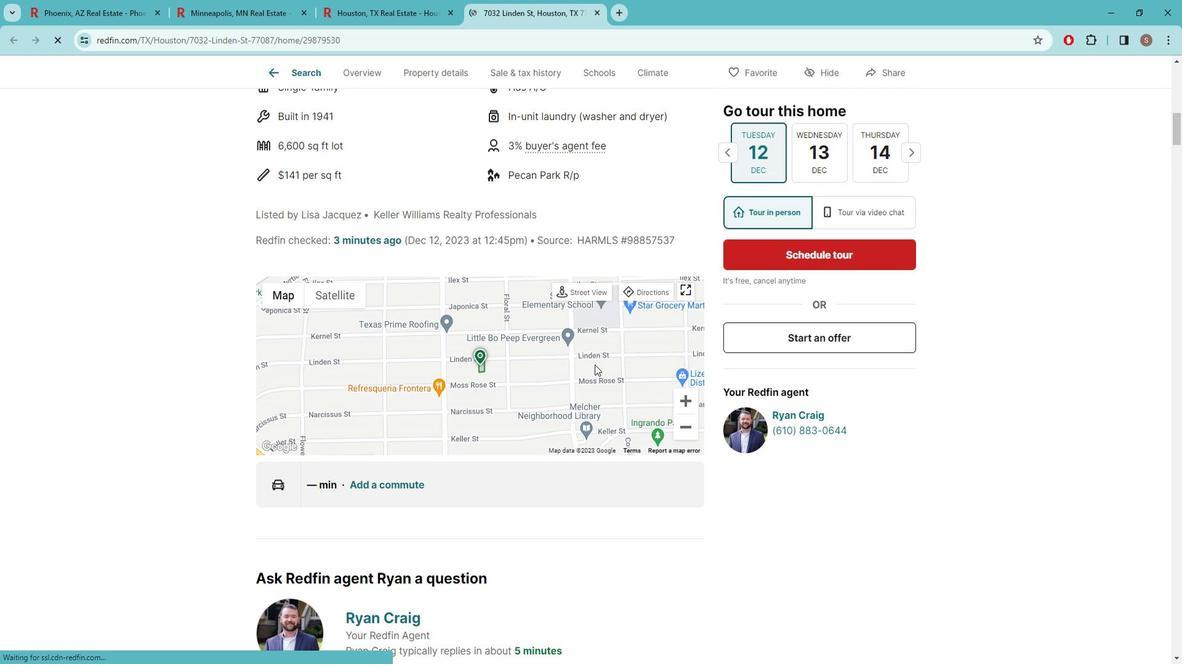 
Action: Mouse scrolled (611, 368) with delta (0, 0)
Screenshot: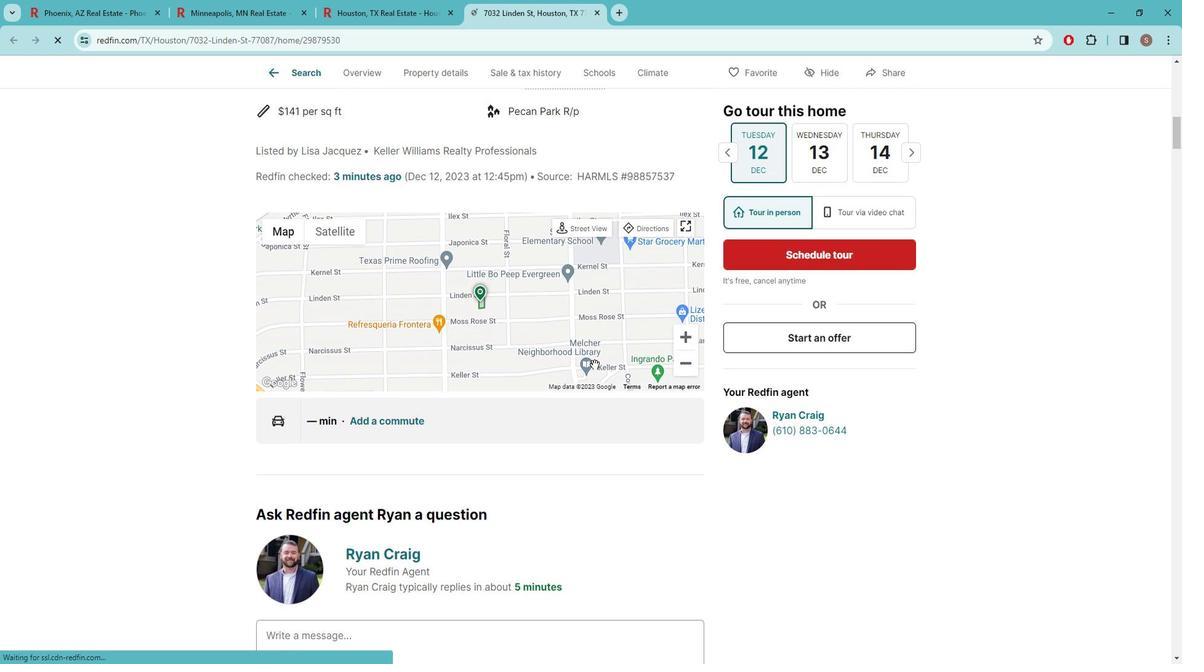 
Action: Mouse scrolled (611, 368) with delta (0, 0)
Screenshot: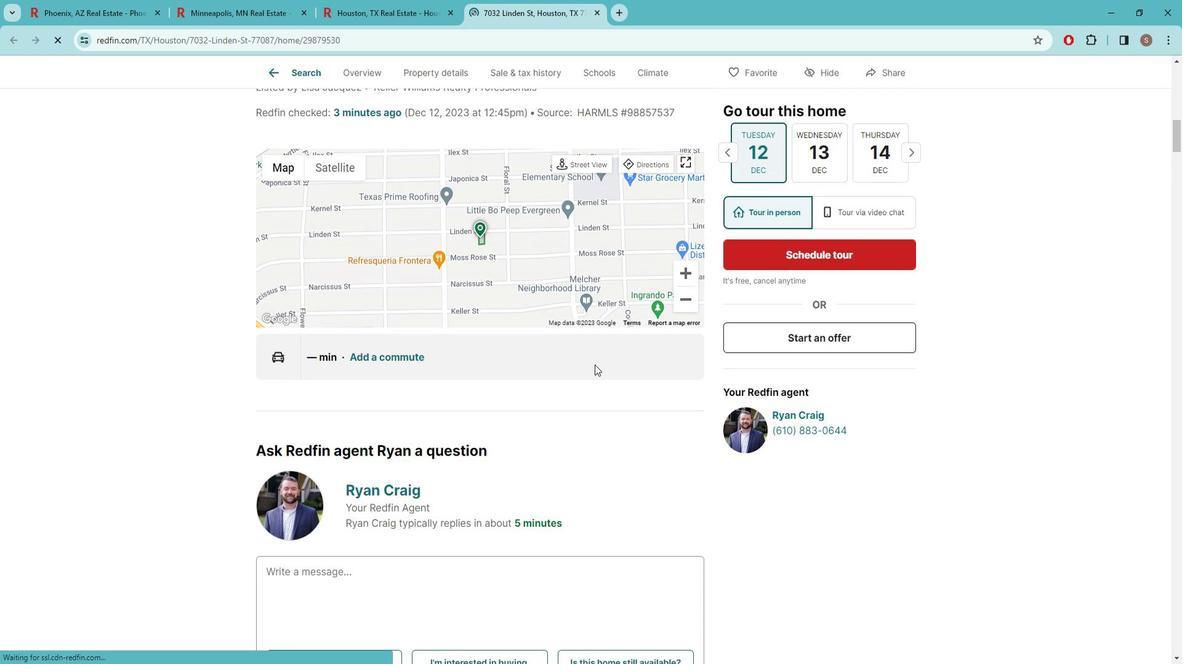 
Action: Mouse scrolled (611, 368) with delta (0, 0)
Screenshot: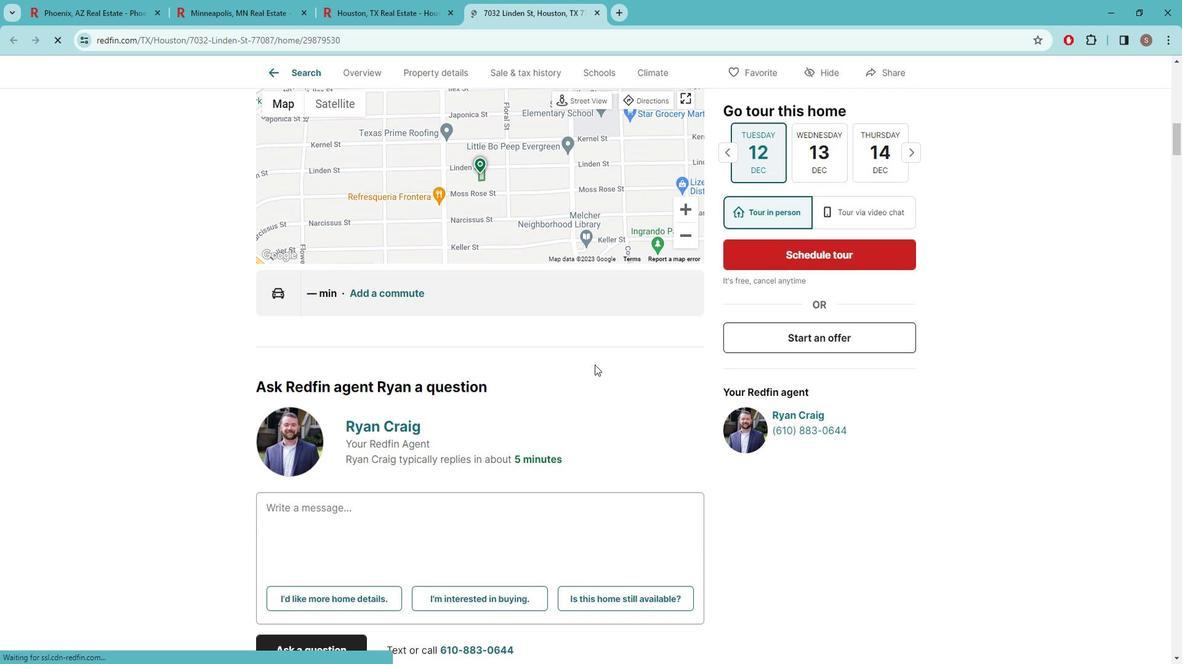 
Action: Mouse moved to (612, 368)
Screenshot: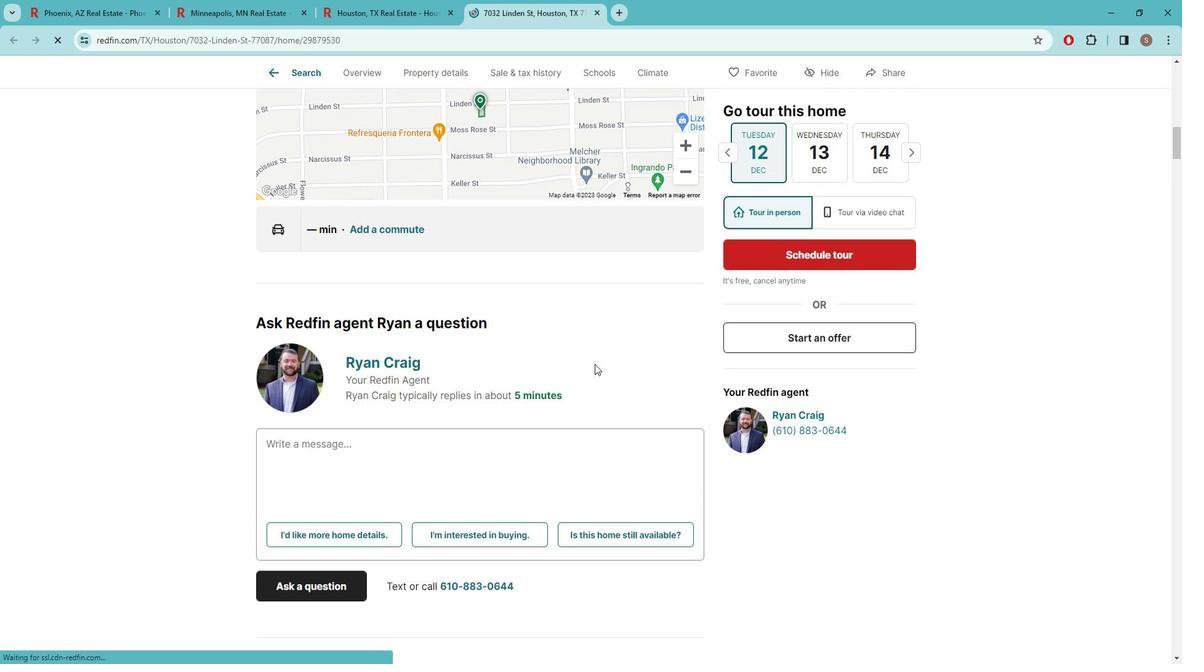 
Action: Mouse scrolled (612, 368) with delta (0, 0)
Screenshot: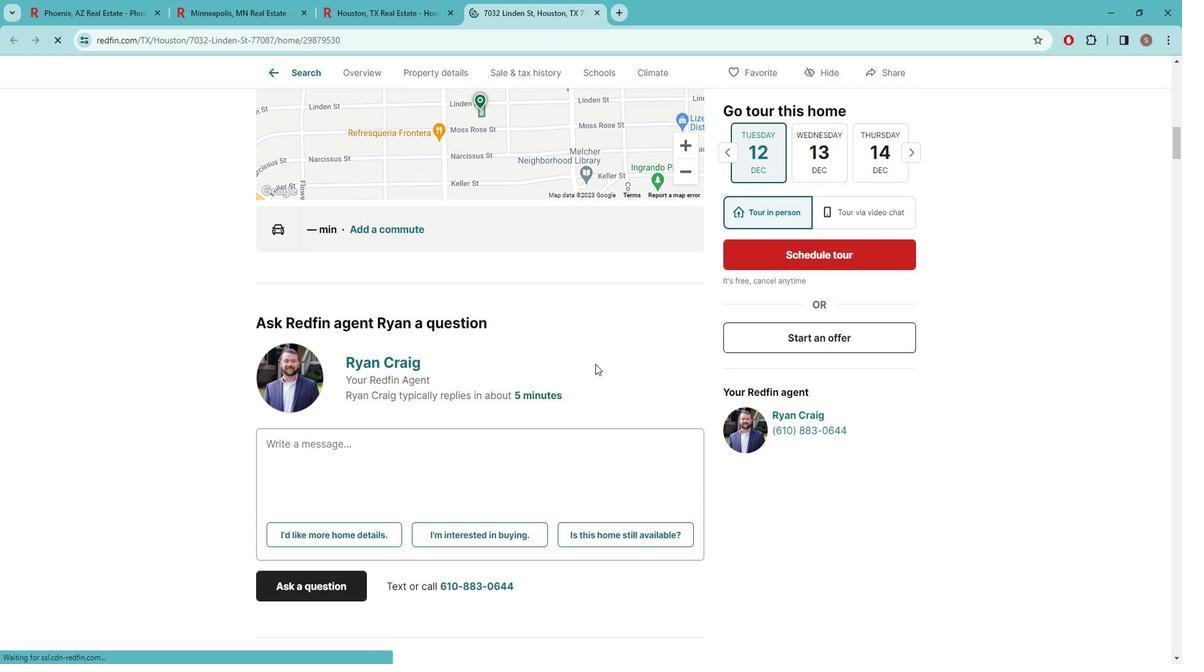 
Action: Mouse scrolled (612, 368) with delta (0, 0)
Screenshot: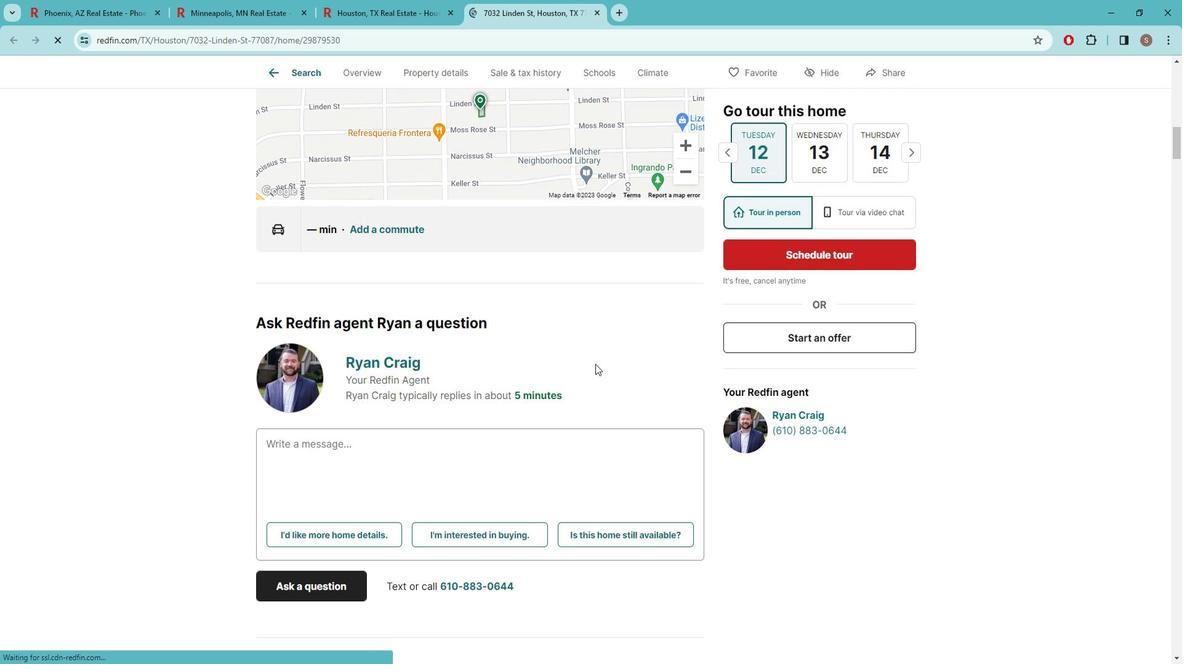 
Action: Mouse scrolled (612, 368) with delta (0, 0)
Screenshot: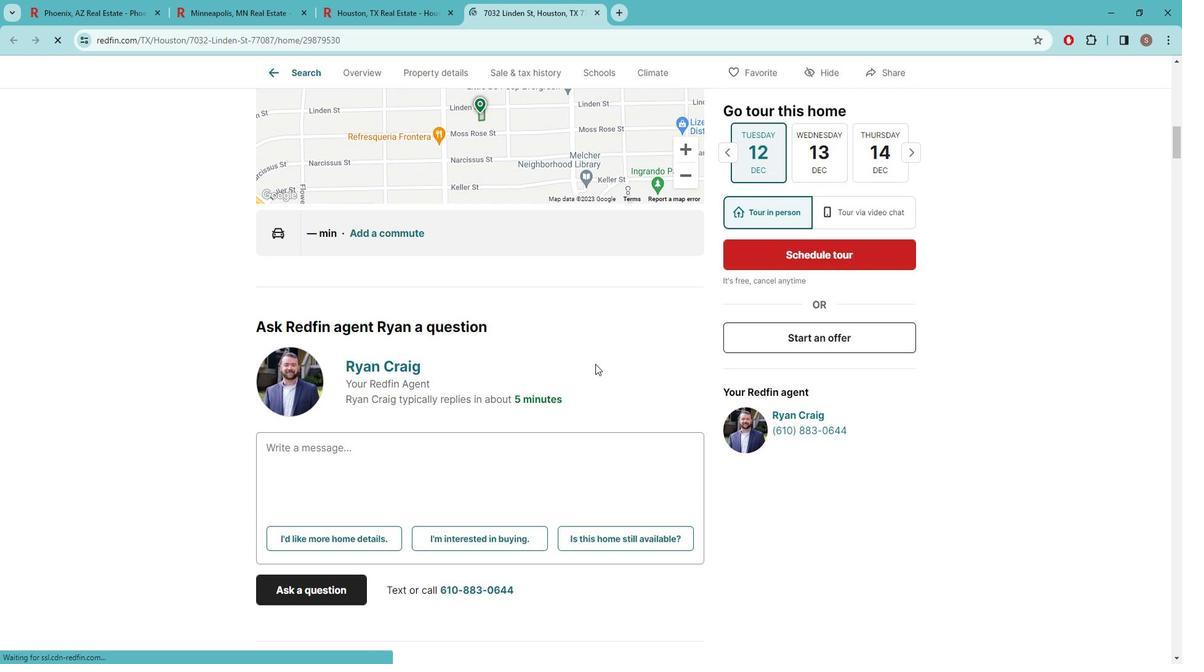 
Action: Mouse scrolled (612, 368) with delta (0, 0)
Screenshot: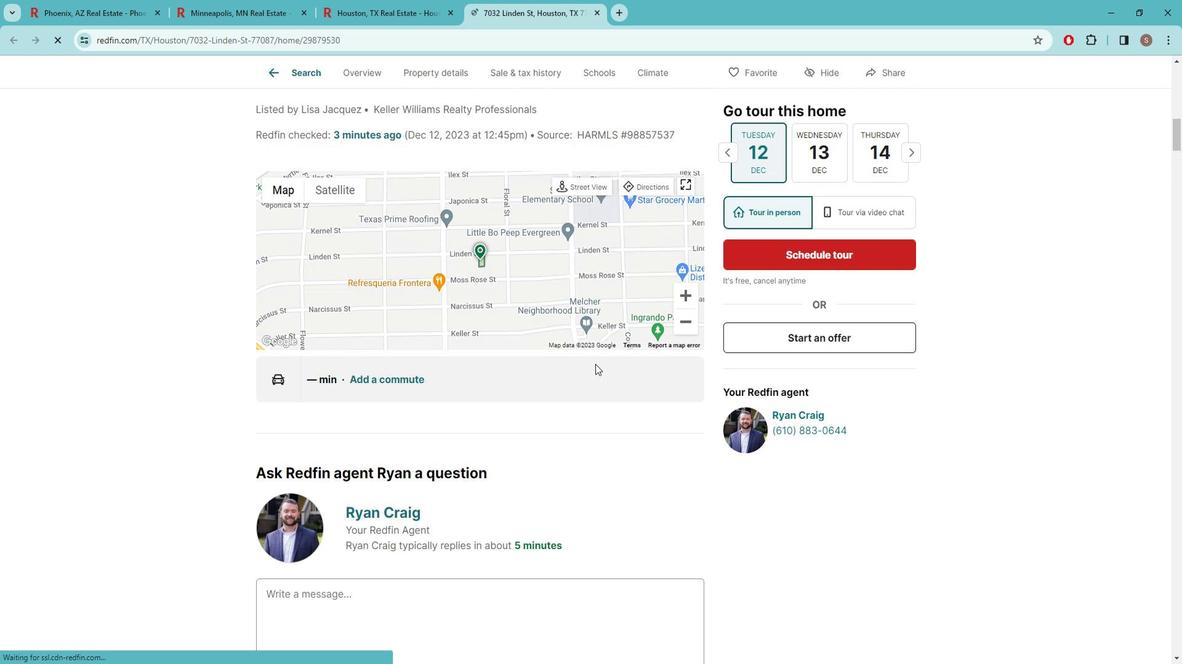 
Action: Mouse scrolled (612, 368) with delta (0, 0)
Screenshot: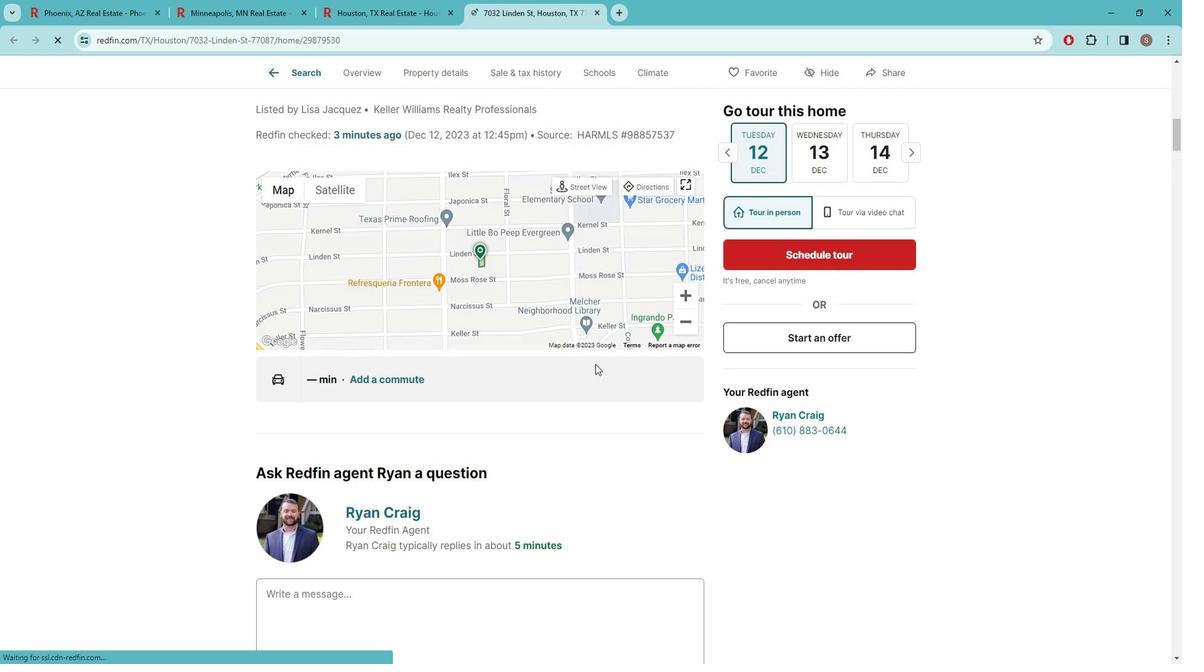 
Action: Mouse moved to (613, 367)
Screenshot: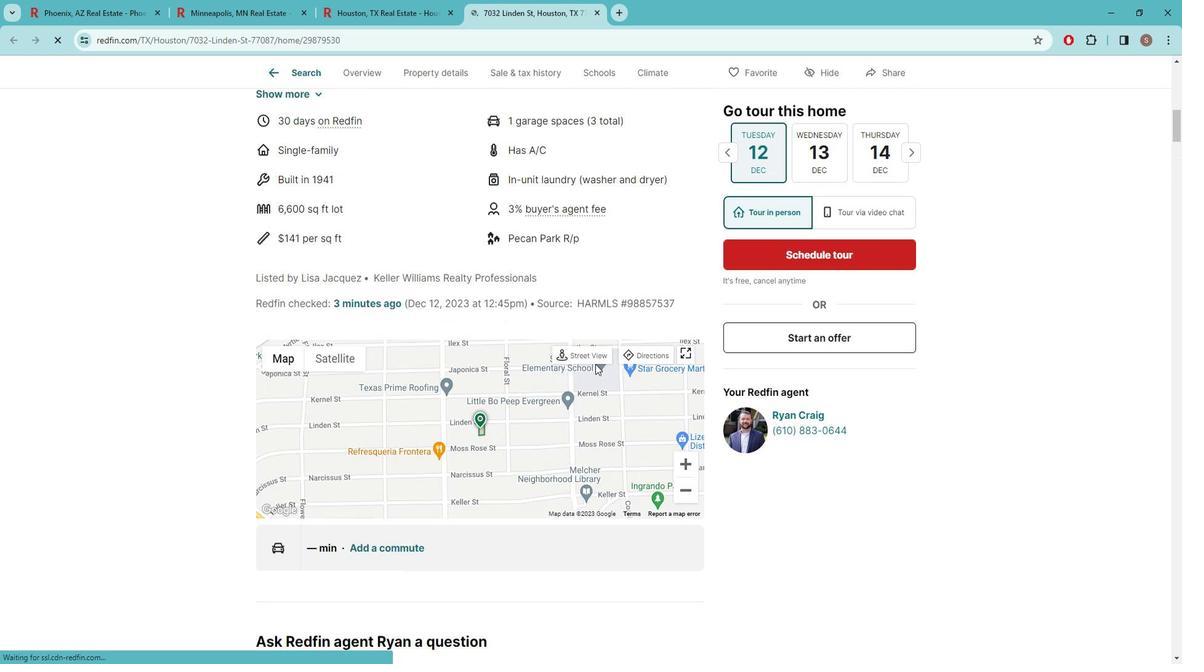 
Action: Mouse scrolled (613, 368) with delta (0, 0)
Screenshot: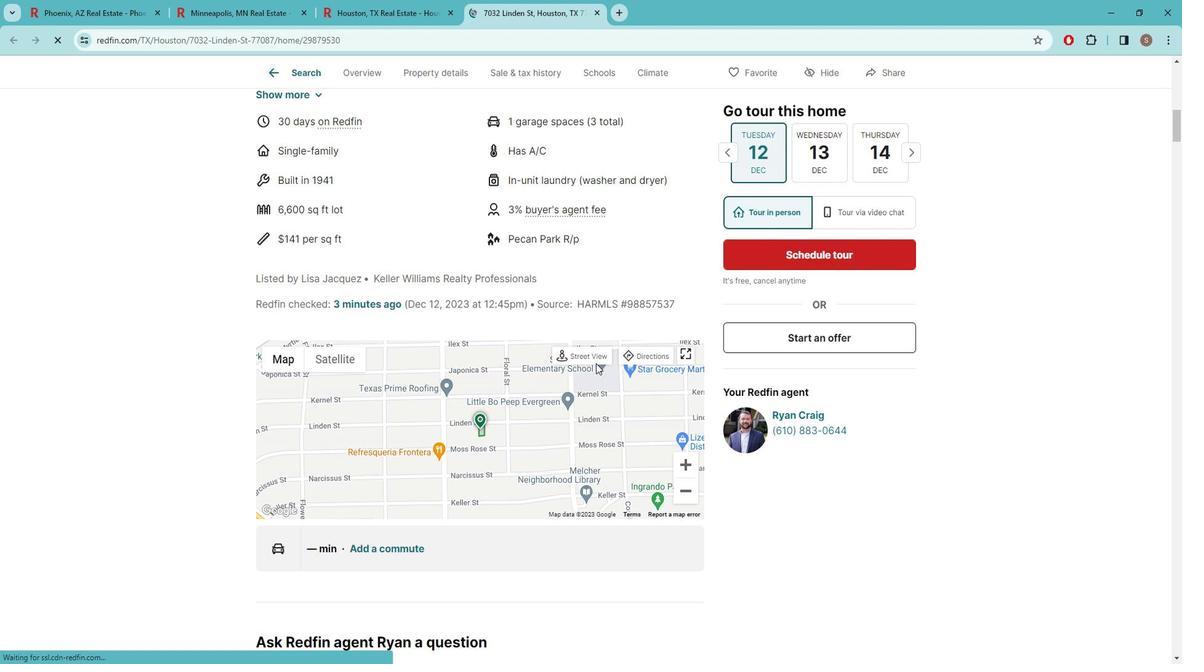 
Action: Mouse scrolled (613, 368) with delta (0, 0)
Screenshot: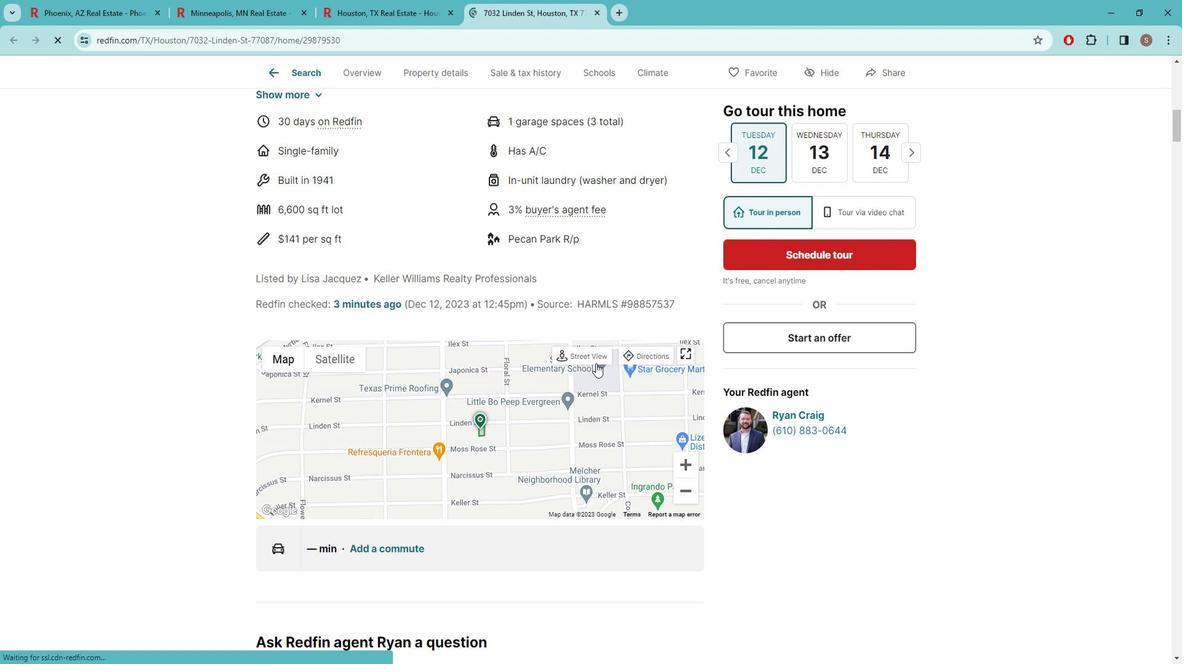 
Action: Mouse scrolled (613, 368) with delta (0, 0)
Screenshot: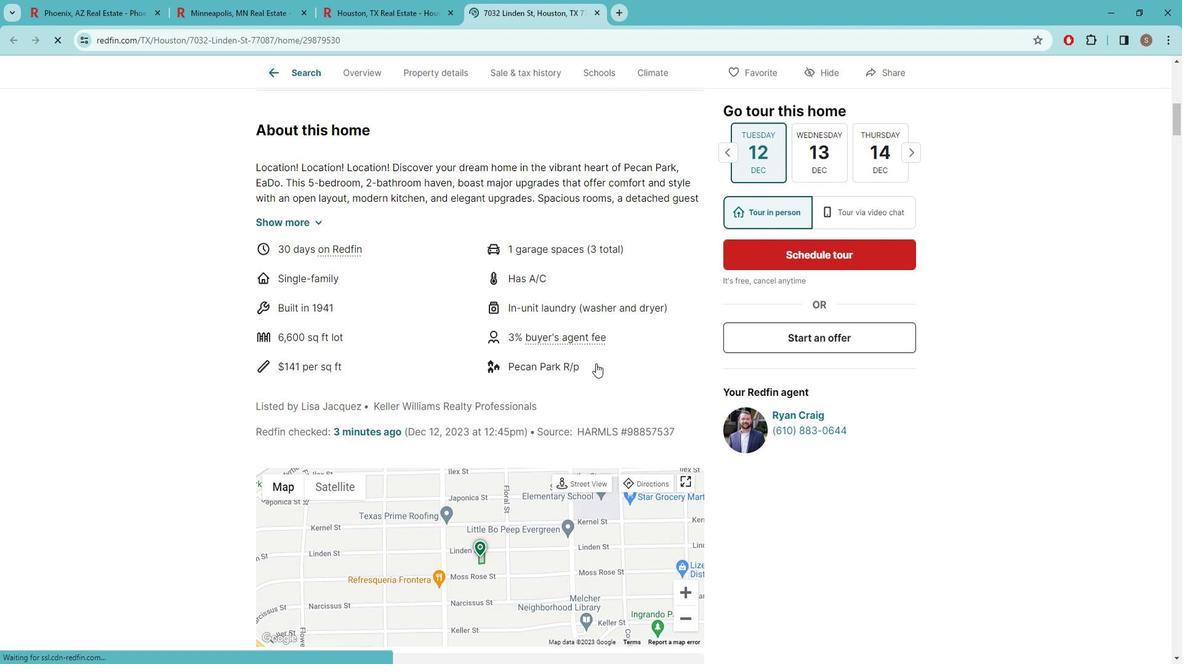 
Action: Mouse scrolled (613, 368) with delta (0, 0)
Screenshot: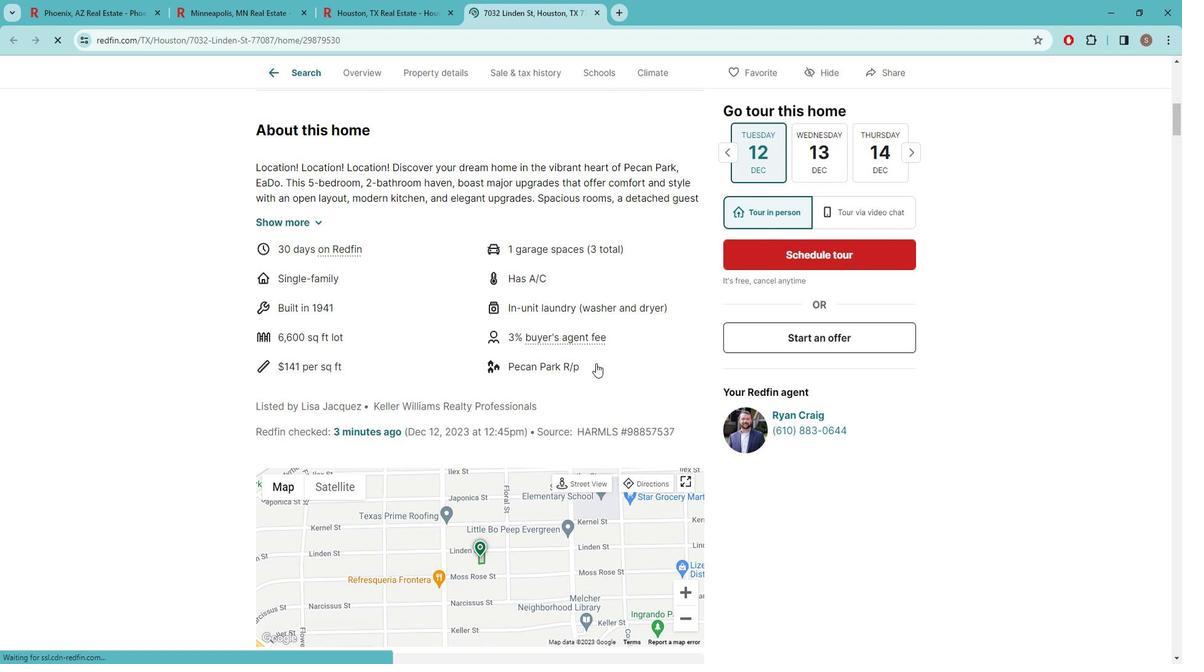 
Action: Mouse scrolled (613, 368) with delta (0, 0)
Screenshot: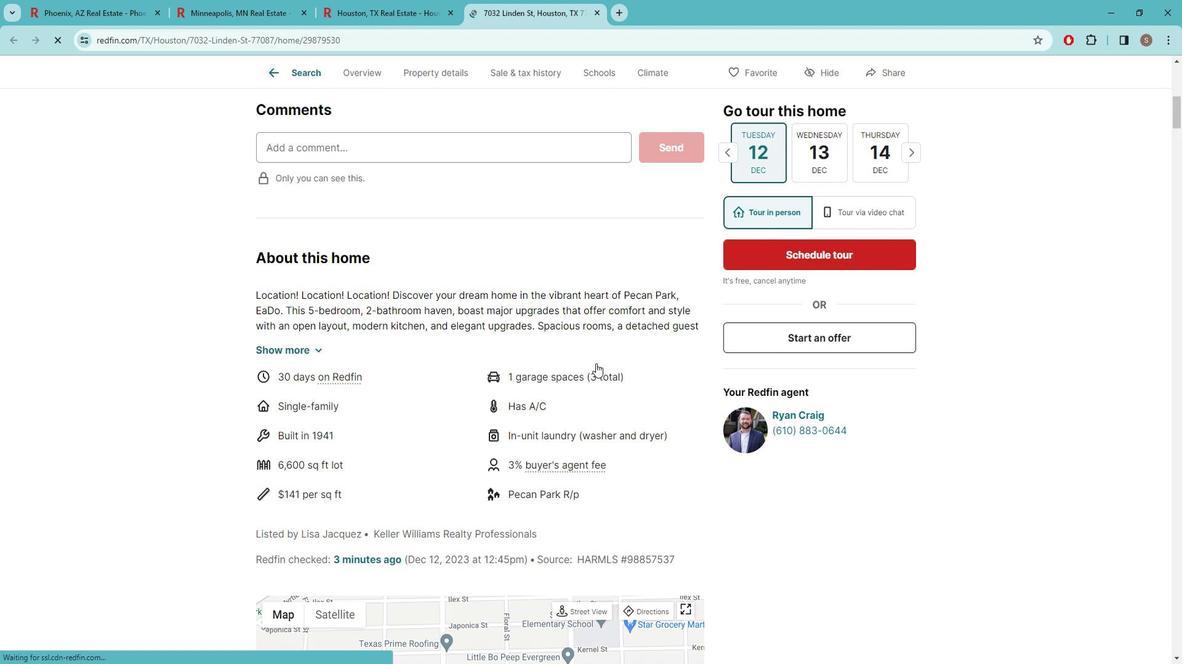 
Action: Mouse scrolled (613, 368) with delta (0, 0)
Screenshot: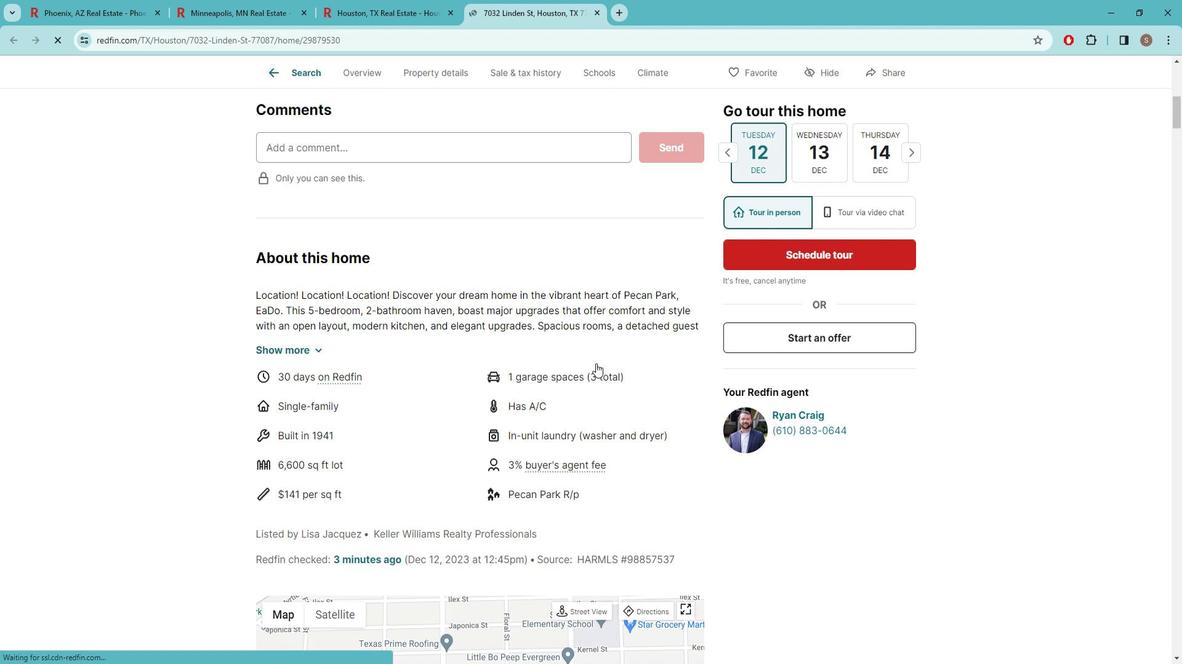 
Action: Mouse scrolled (613, 368) with delta (0, 0)
Screenshot: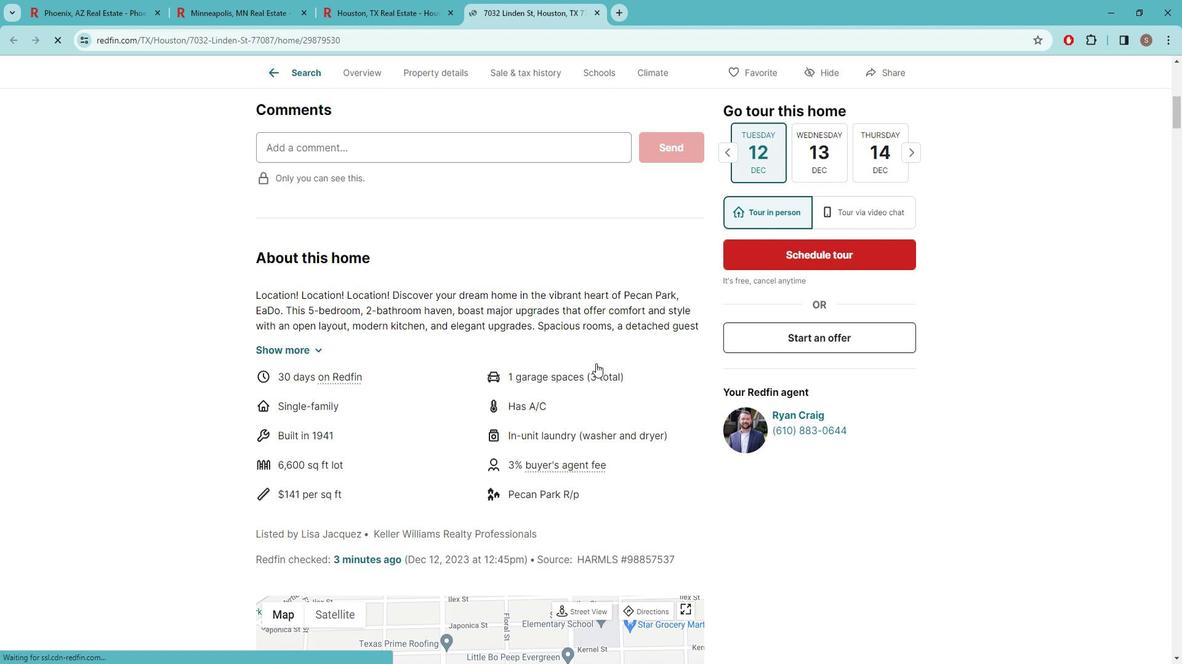 
Action: Mouse scrolled (613, 368) with delta (0, 0)
Screenshot: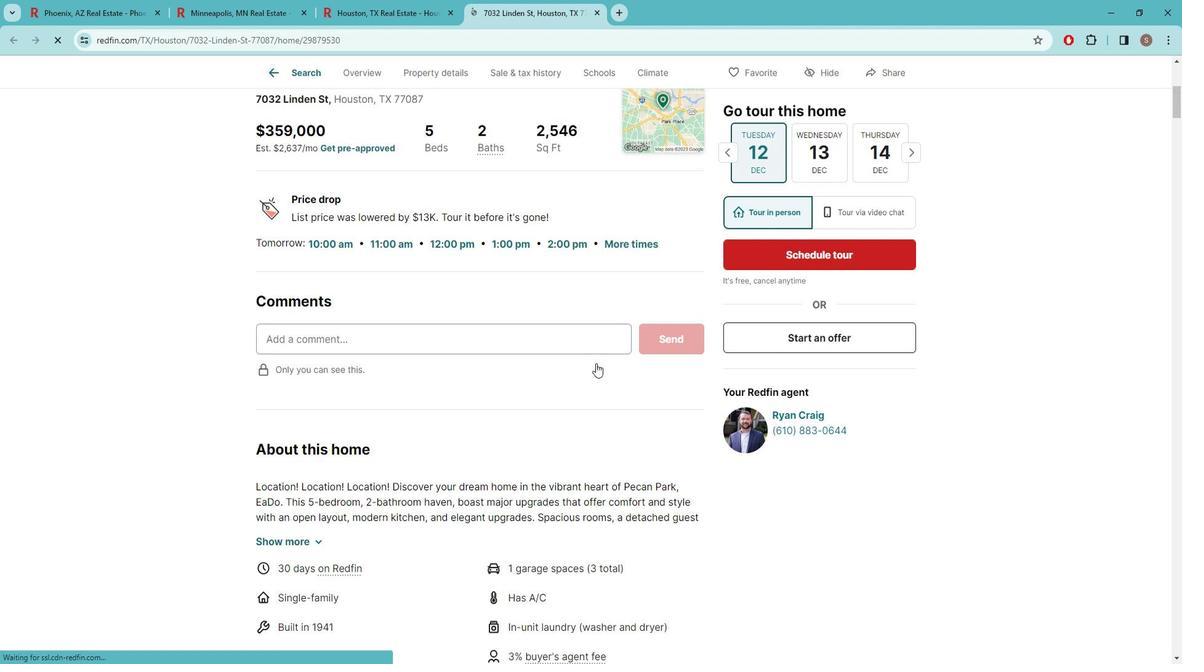 
Action: Mouse scrolled (613, 368) with delta (0, 0)
Screenshot: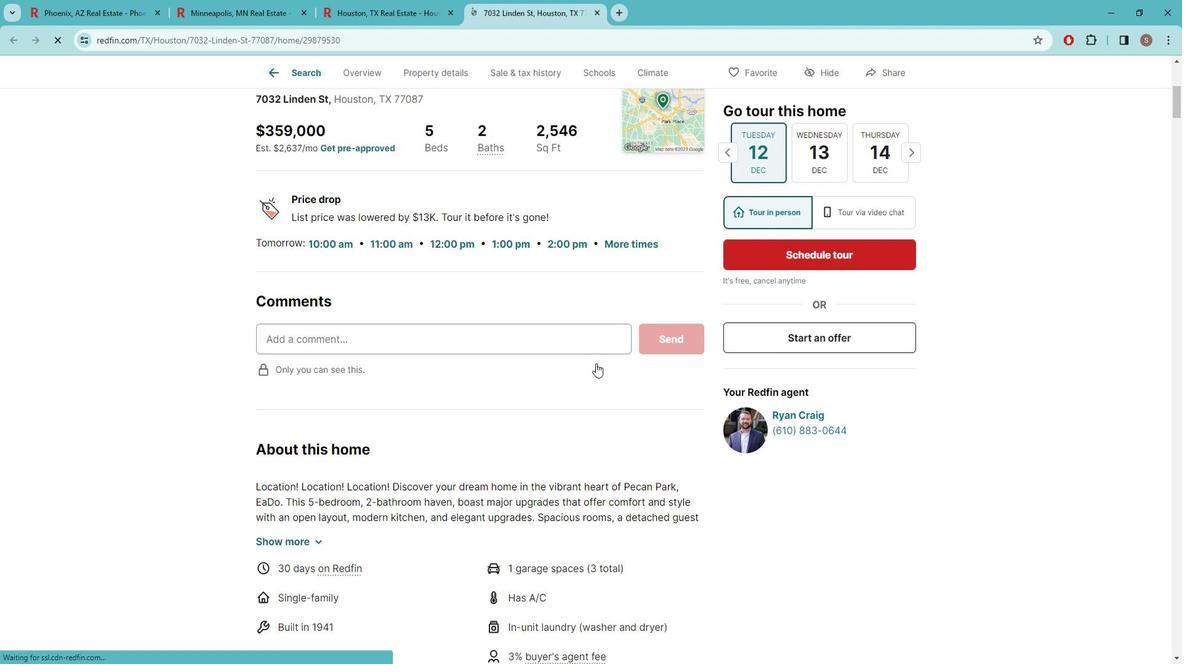 
Action: Mouse moved to (613, 367)
Screenshot: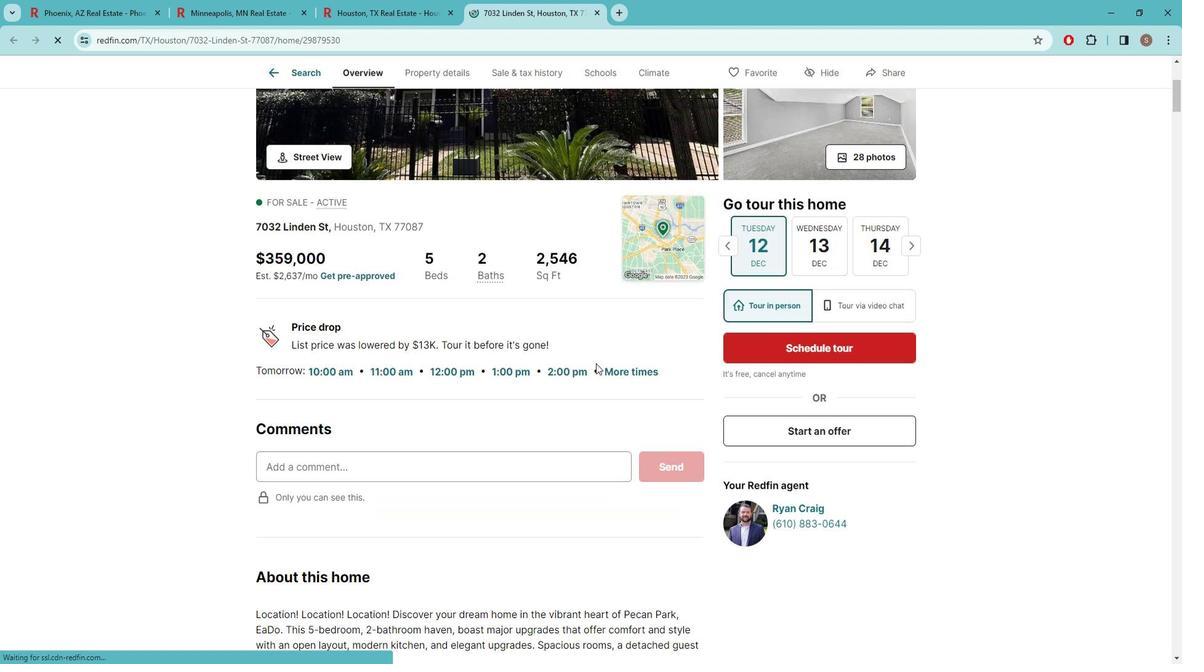 
Action: Mouse scrolled (613, 368) with delta (0, 0)
Screenshot: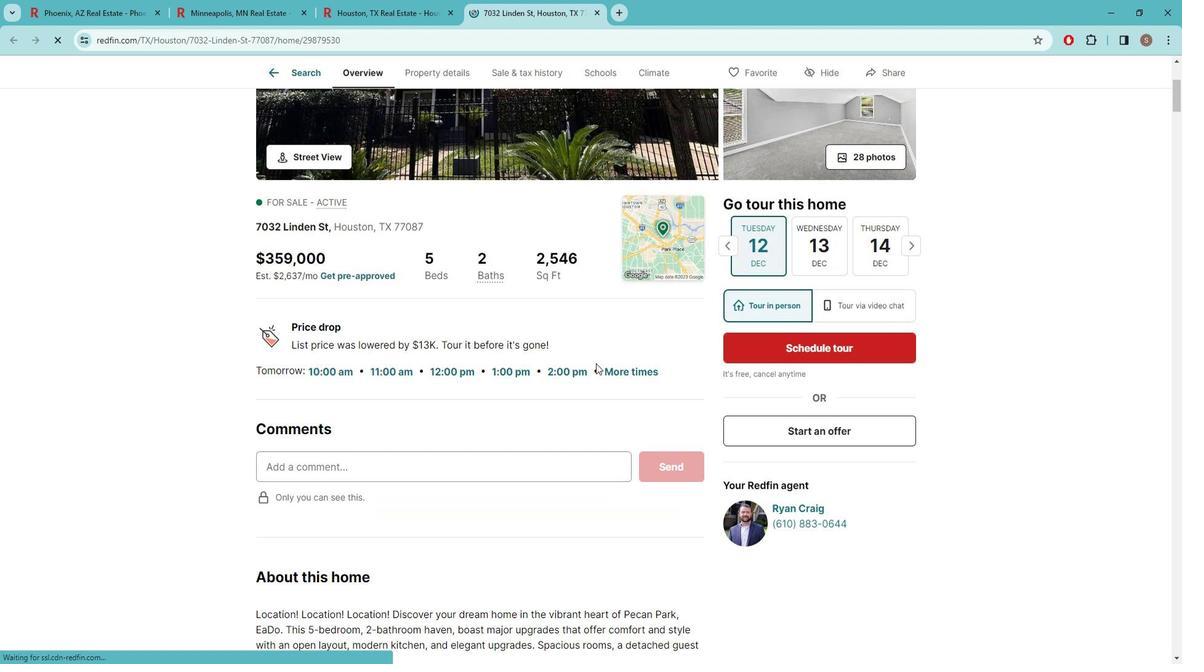 
Action: Mouse scrolled (613, 368) with delta (0, 0)
Screenshot: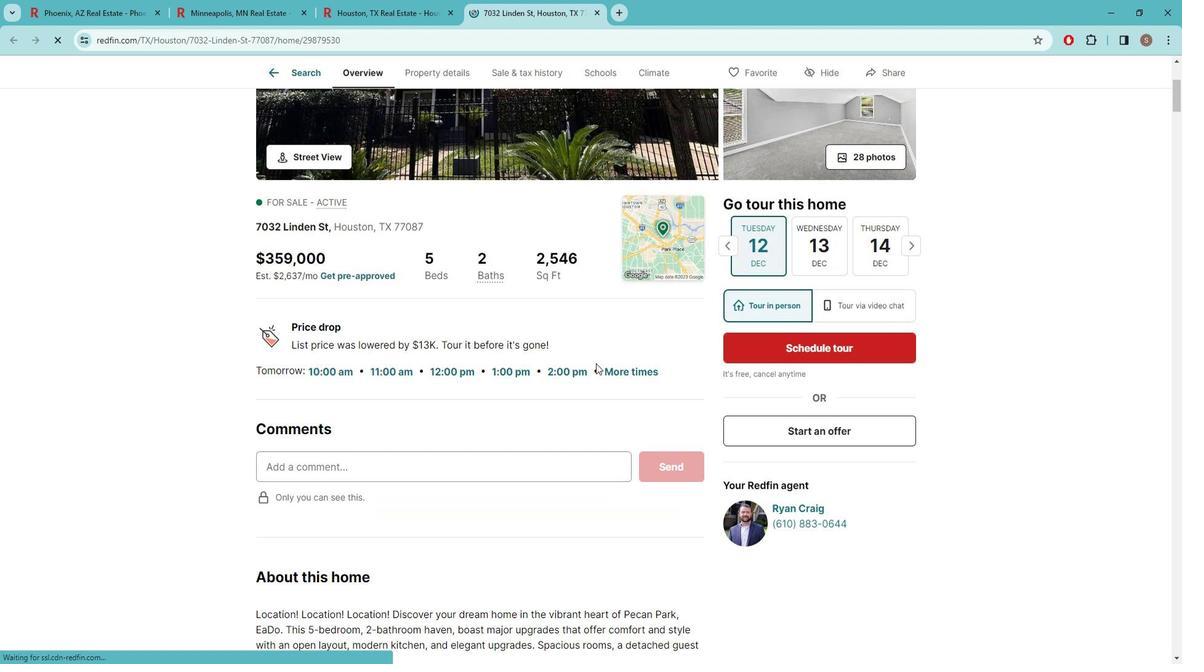
Action: Mouse scrolled (613, 368) with delta (0, 0)
Screenshot: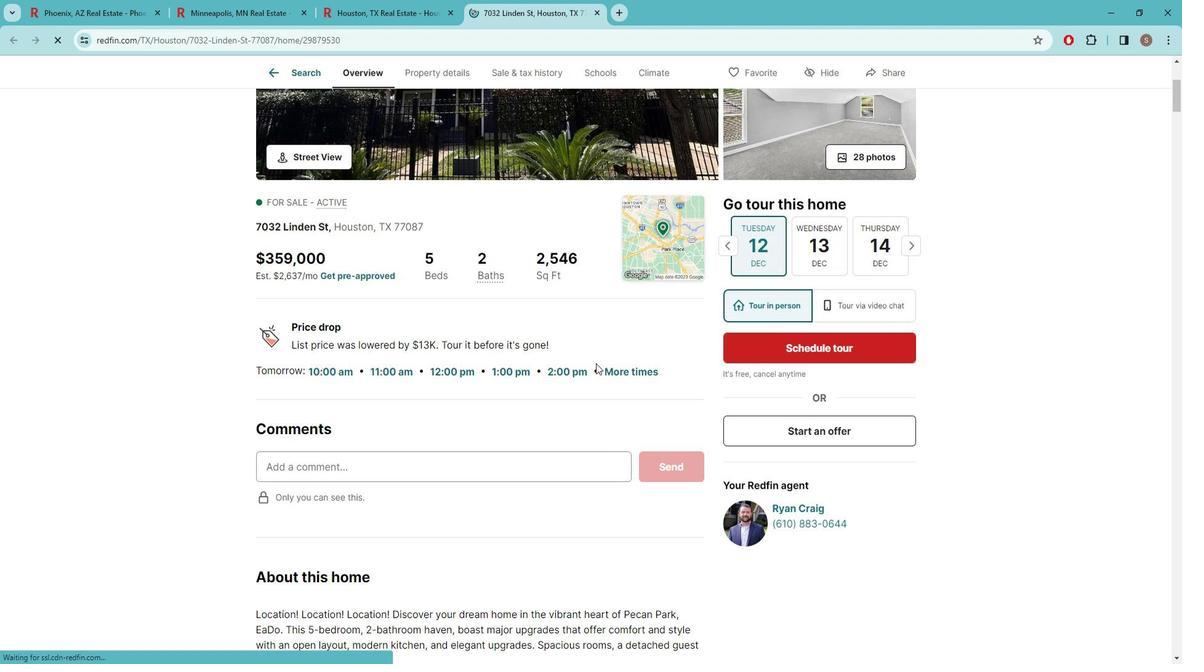 
Action: Mouse scrolled (613, 368) with delta (0, 0)
Screenshot: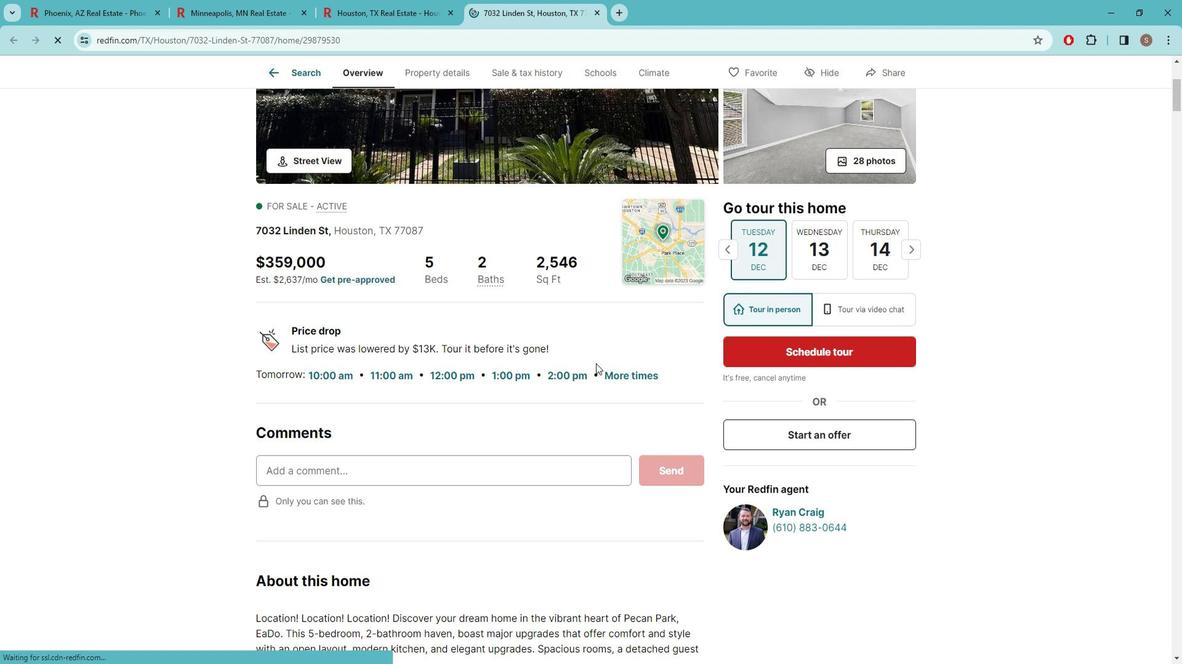
Action: Mouse moved to (613, 367)
Screenshot: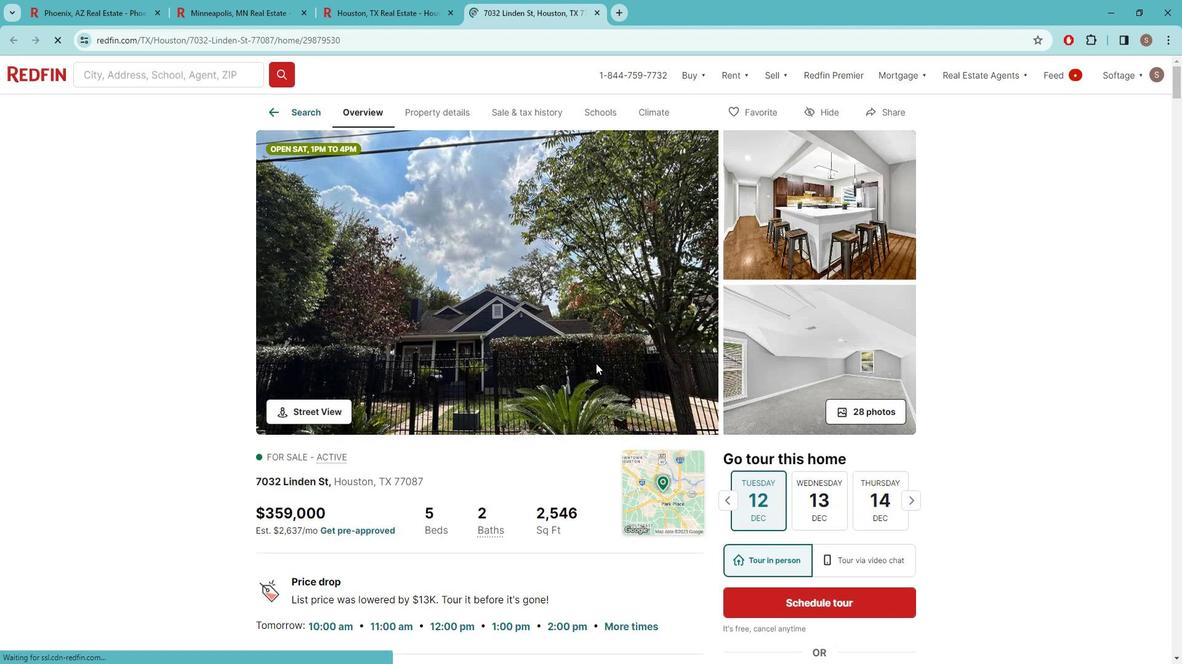 
Action: Mouse scrolled (613, 368) with delta (0, 0)
Screenshot: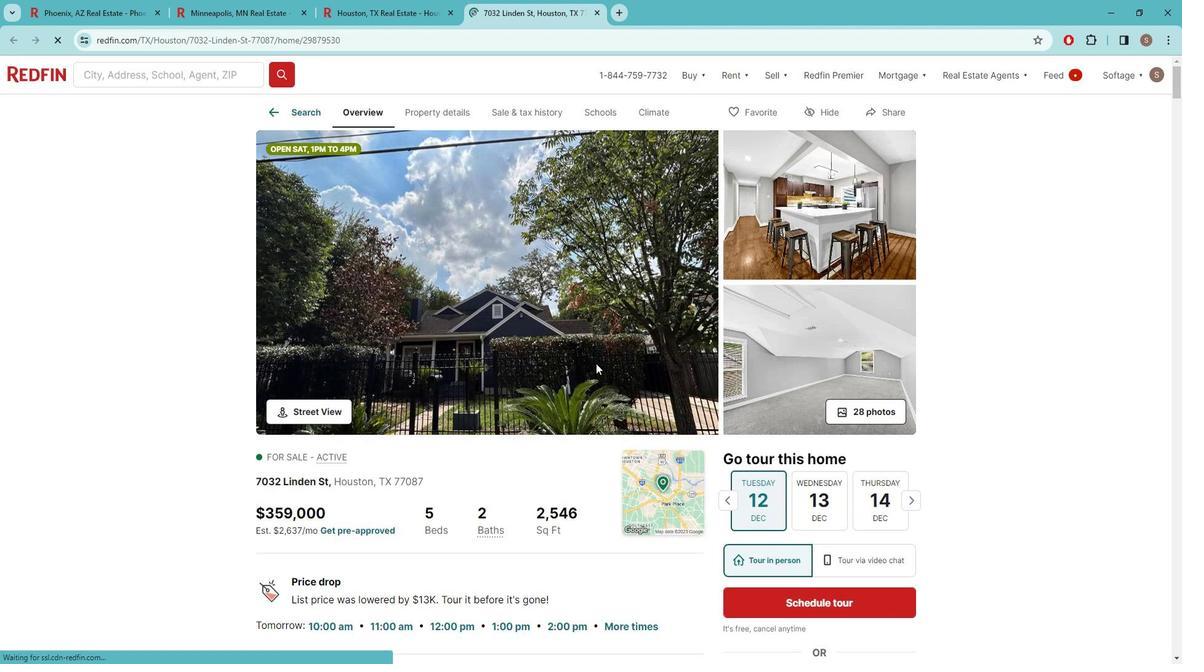 
Action: Mouse scrolled (613, 368) with delta (0, 0)
Screenshot: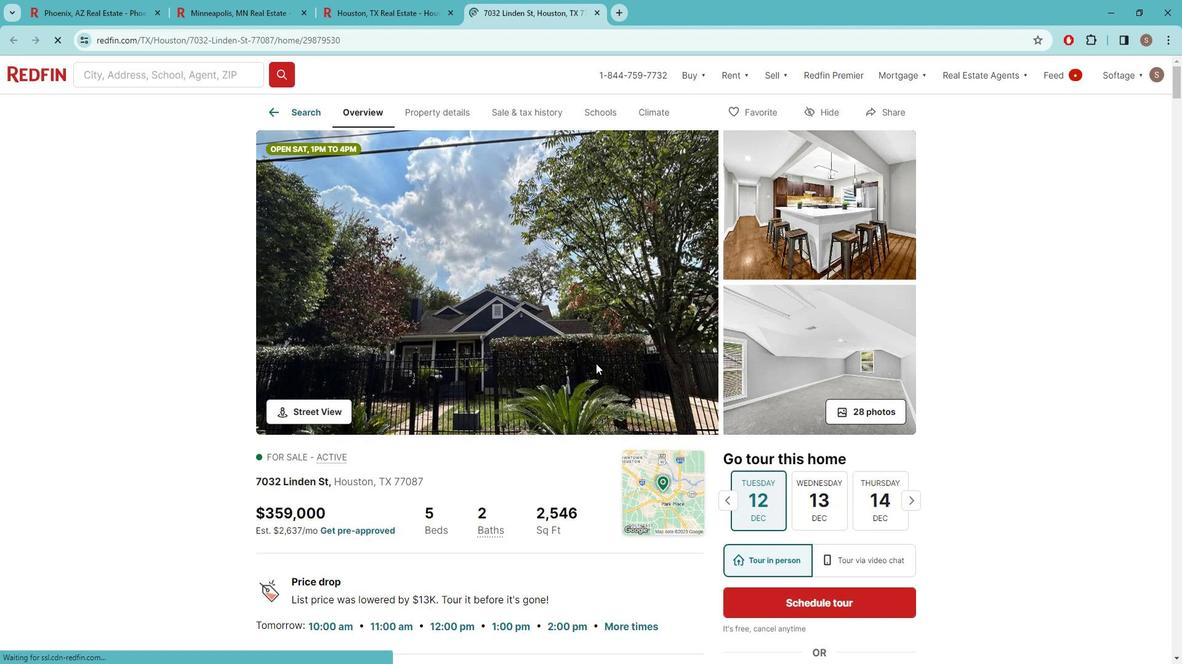 
Action: Mouse scrolled (613, 368) with delta (0, 0)
Screenshot: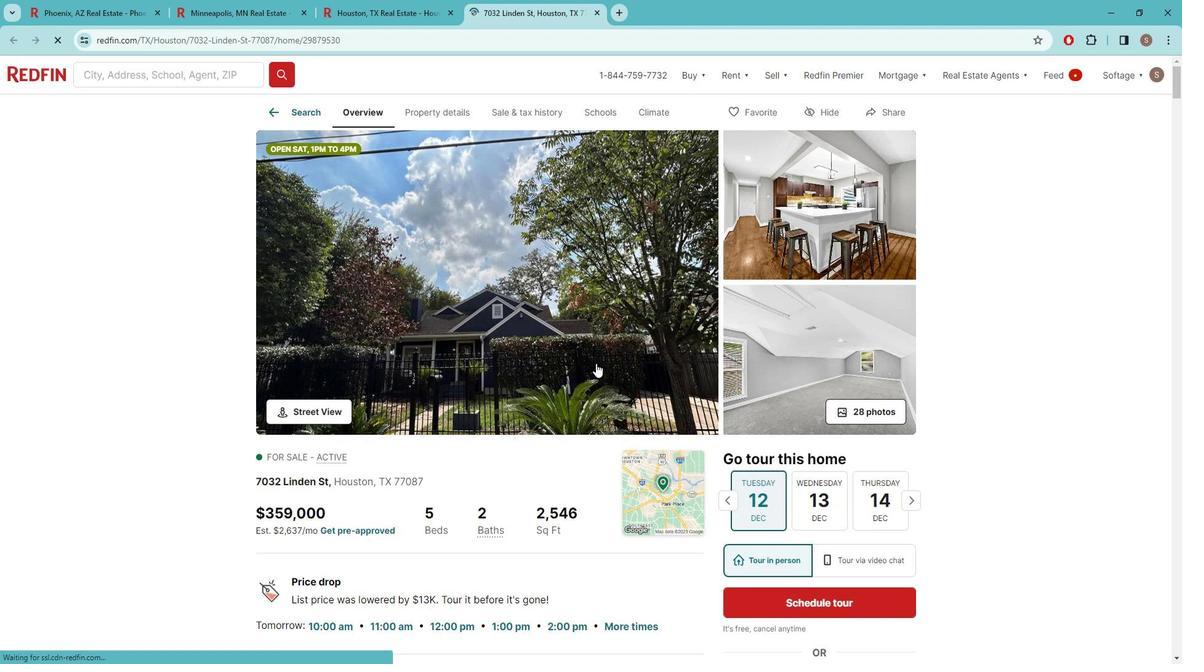 
Action: Mouse scrolled (613, 368) with delta (0, 0)
Screenshot: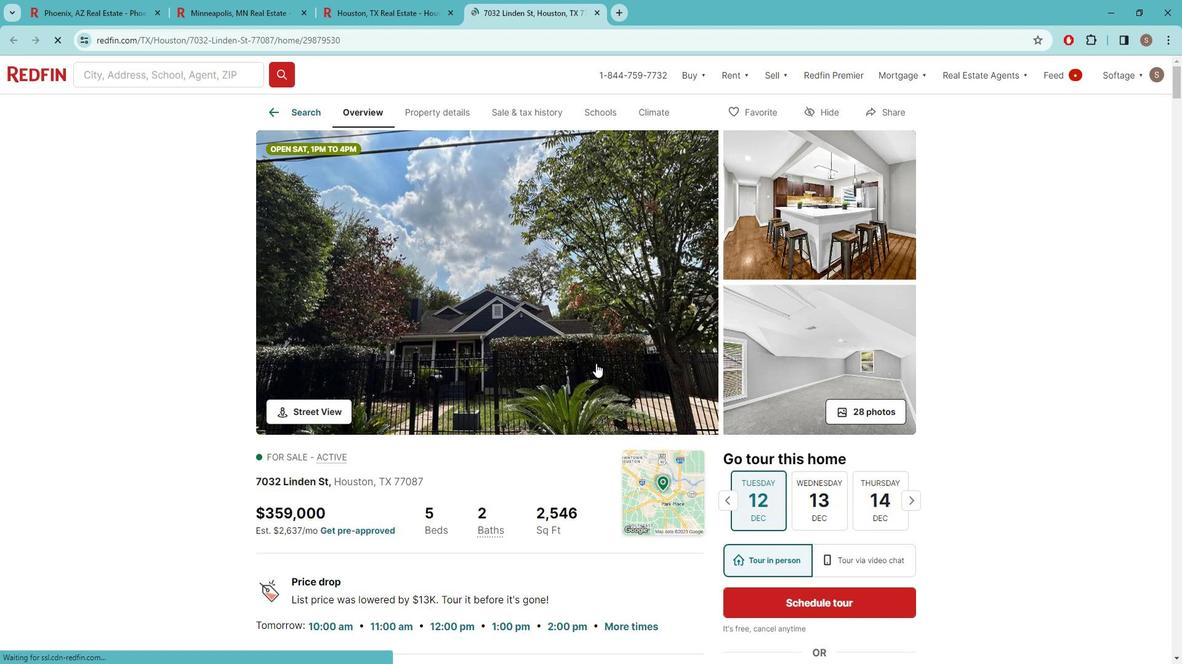 
Action: Mouse moved to (648, 354)
Screenshot: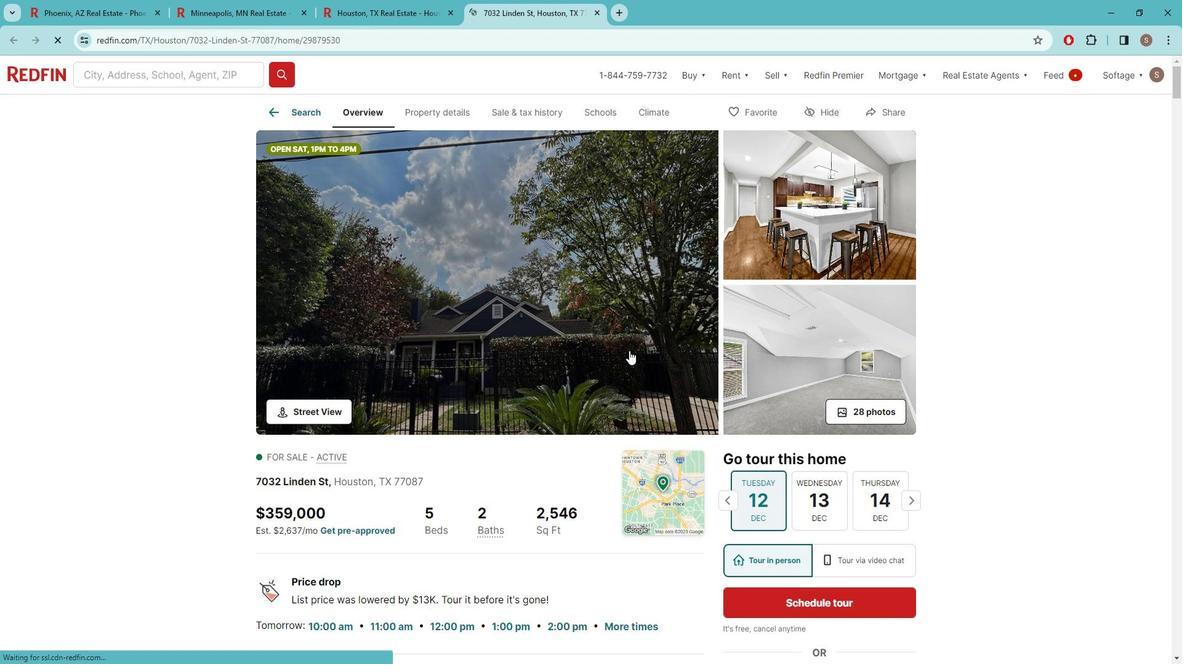 
